 Task: Reply to email with the signature Daisy Wilson with the subject Thank you for a partnership from softage.10@softage.net with the message As a reminder, our team meeting is scheduled for tomorrow at 10 AM. Please make sure to attend or let us know if you wont be able to make it. with BCC to softage.2@softage.net with an attached document Data_sheet.pdf
Action: Mouse moved to (1013, 165)
Screenshot: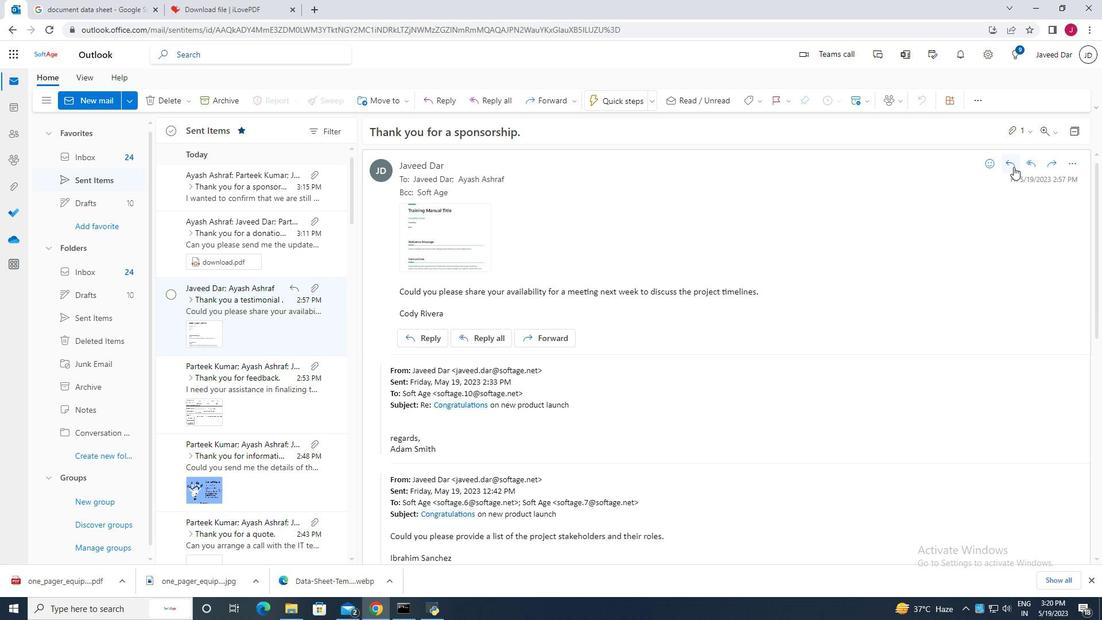 
Action: Mouse pressed left at (1013, 165)
Screenshot: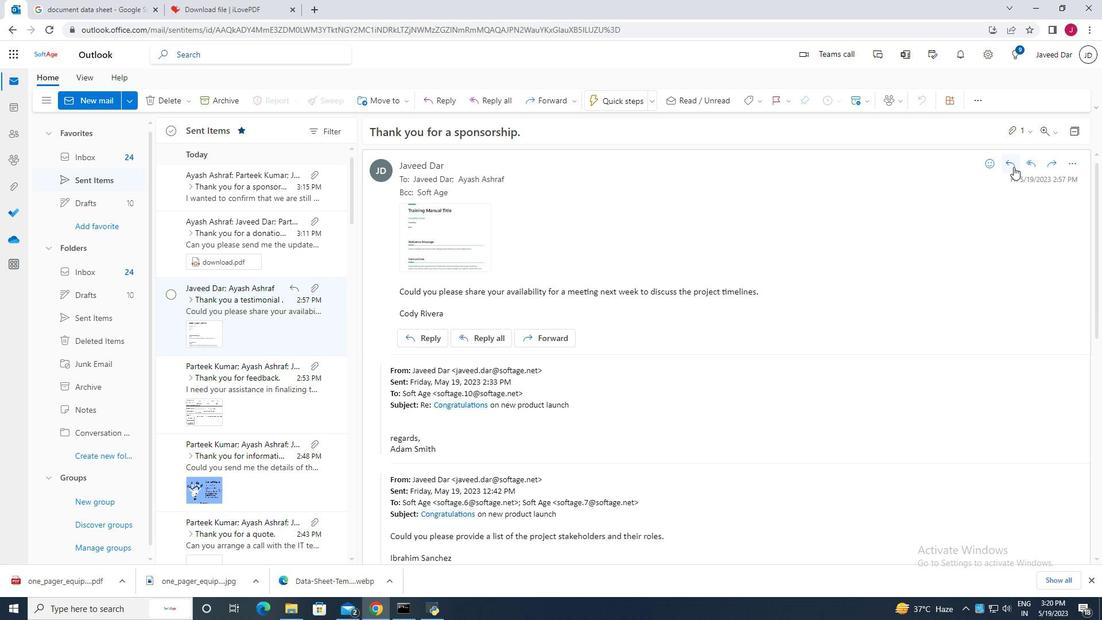 
Action: Mouse moved to (592, 173)
Screenshot: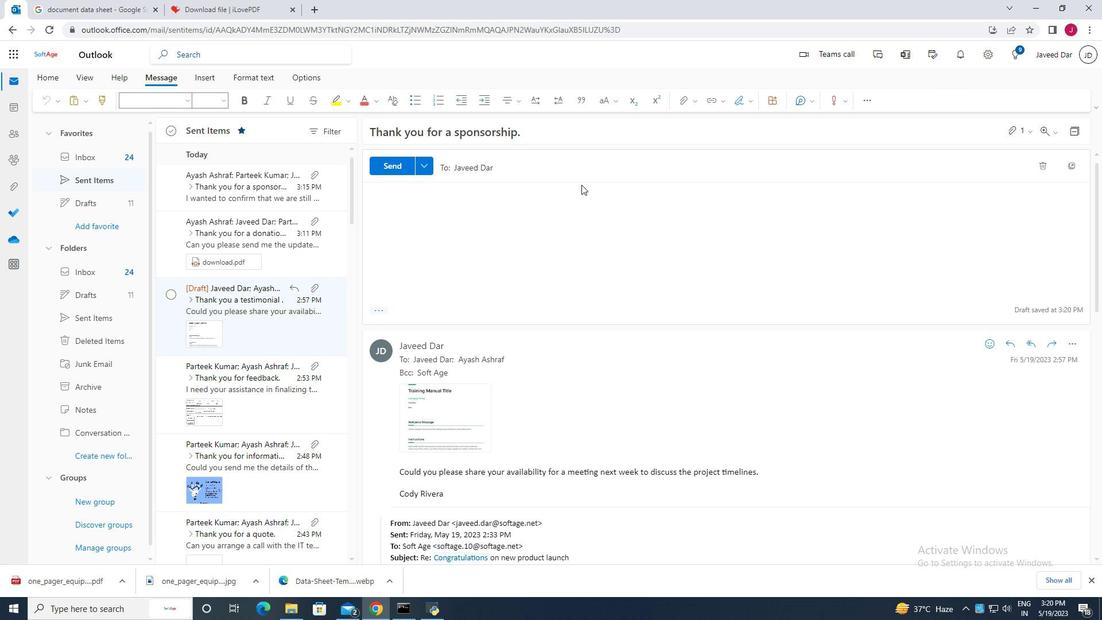 
Action: Mouse pressed left at (592, 173)
Screenshot: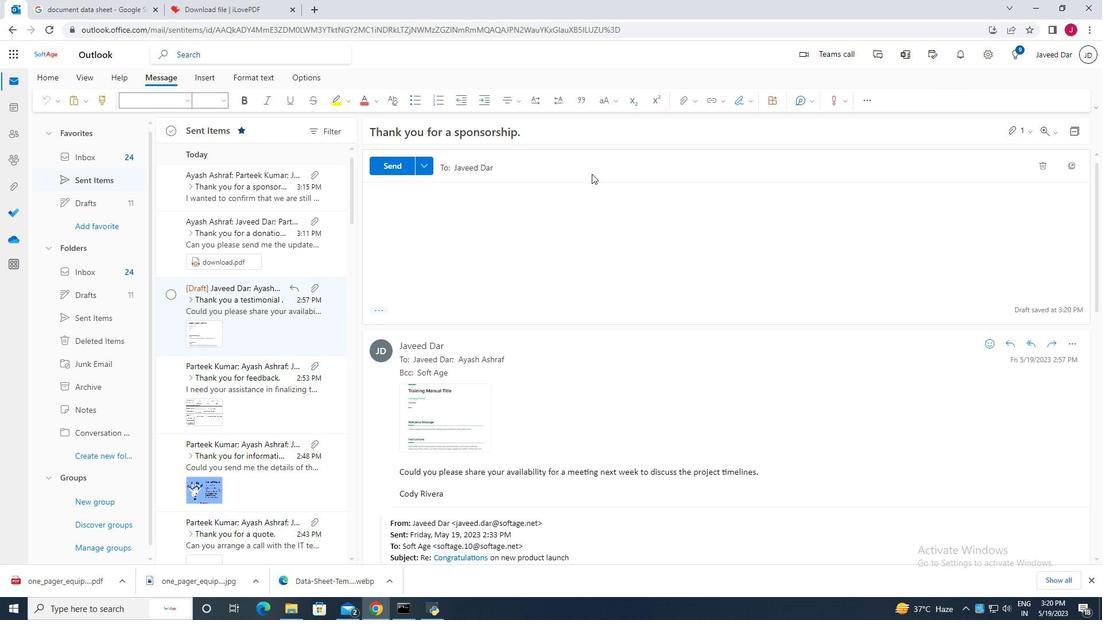 
Action: Mouse moved to (458, 196)
Screenshot: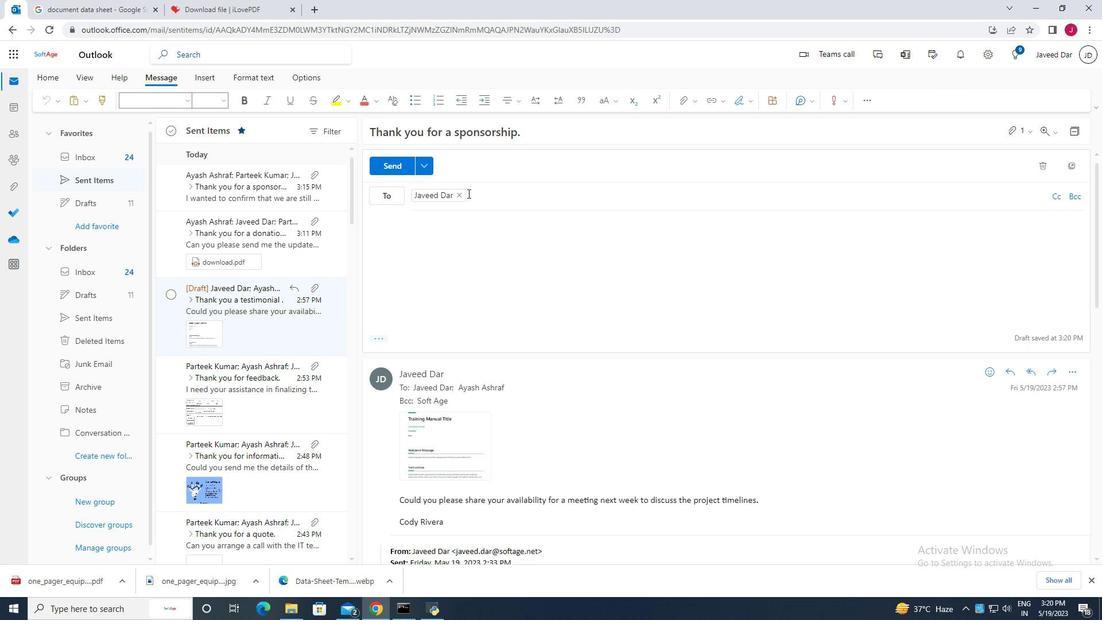 
Action: Mouse pressed left at (458, 196)
Screenshot: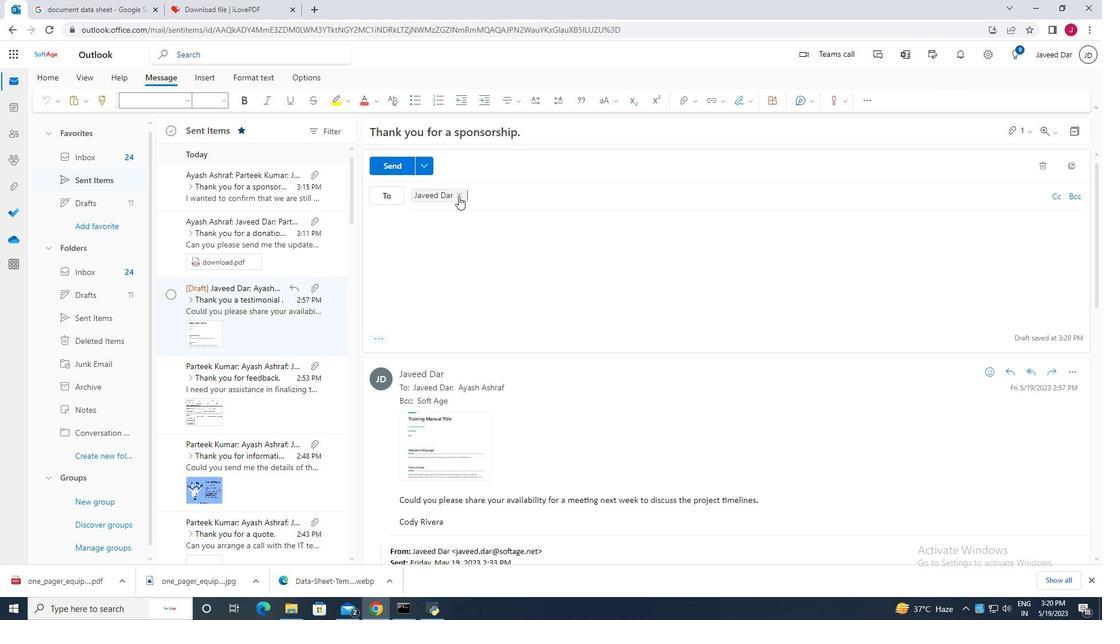 
Action: Mouse moved to (383, 338)
Screenshot: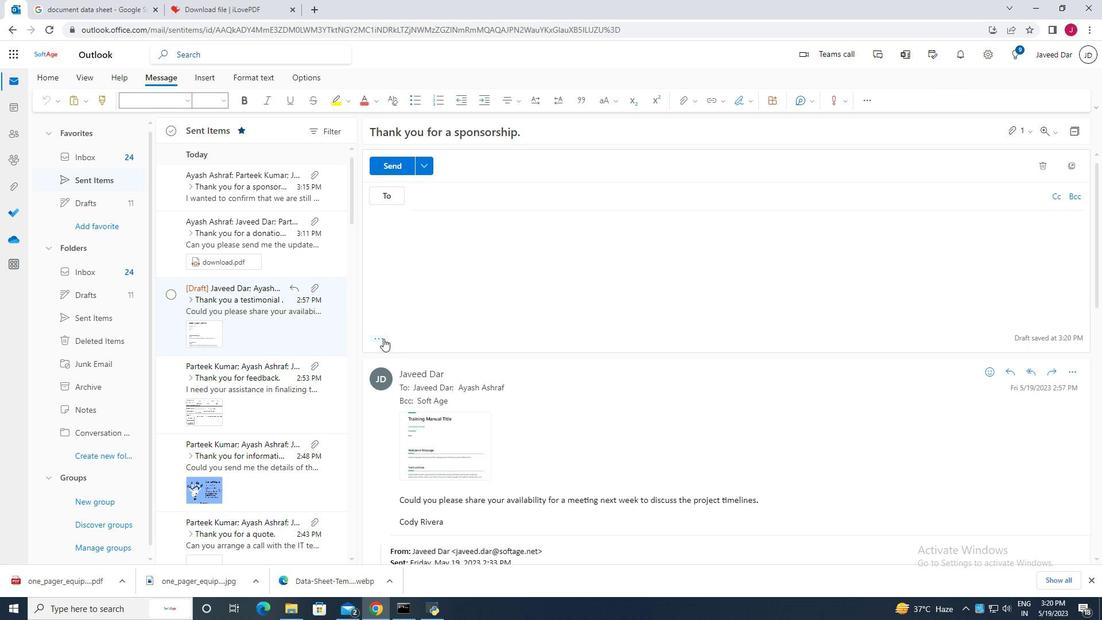 
Action: Mouse pressed left at (383, 338)
Screenshot: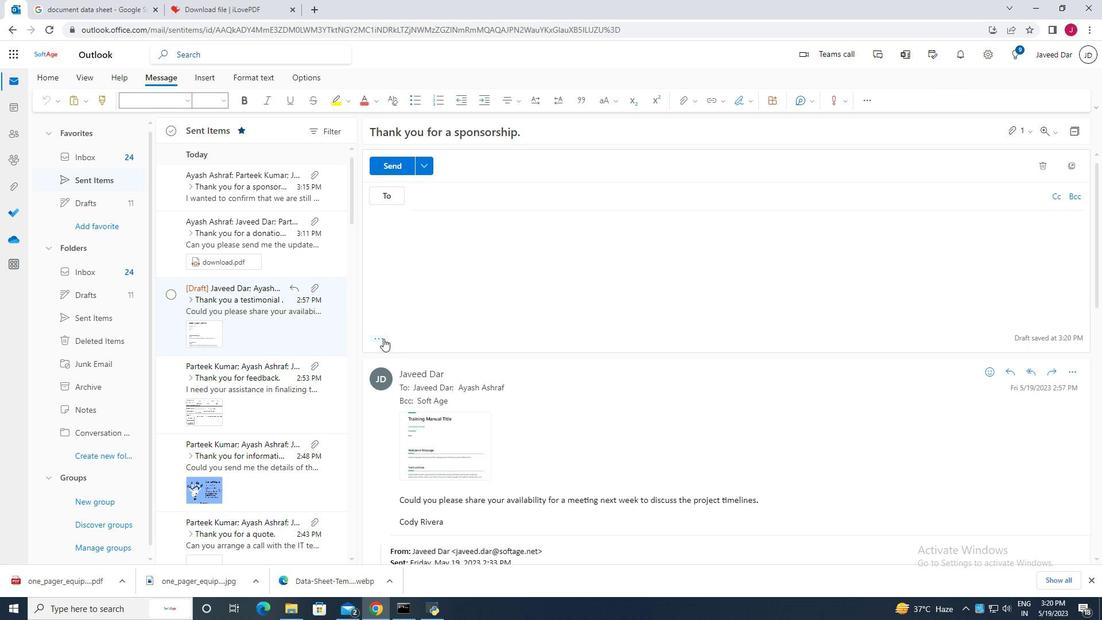 
Action: Mouse moved to (492, 219)
Screenshot: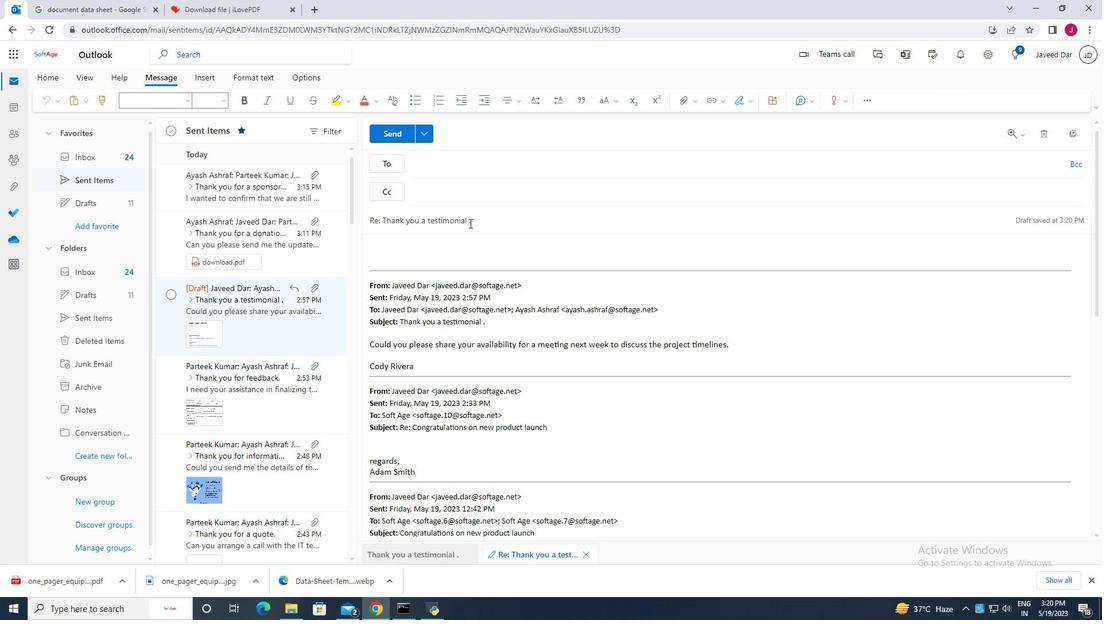 
Action: Mouse pressed left at (492, 219)
Screenshot: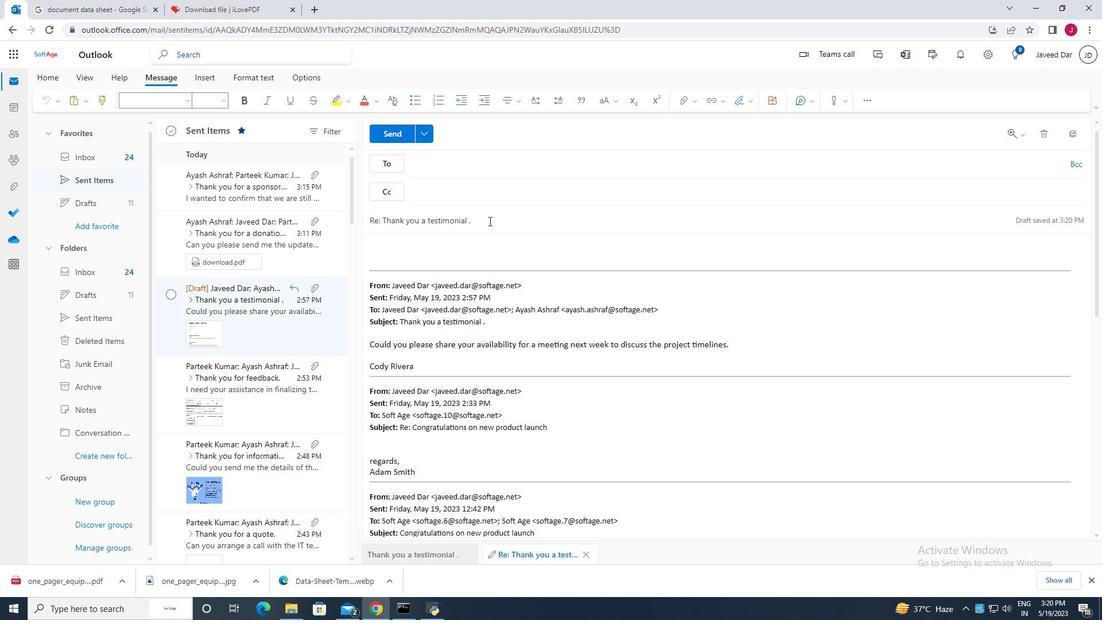 
Action: Mouse moved to (492, 219)
Screenshot: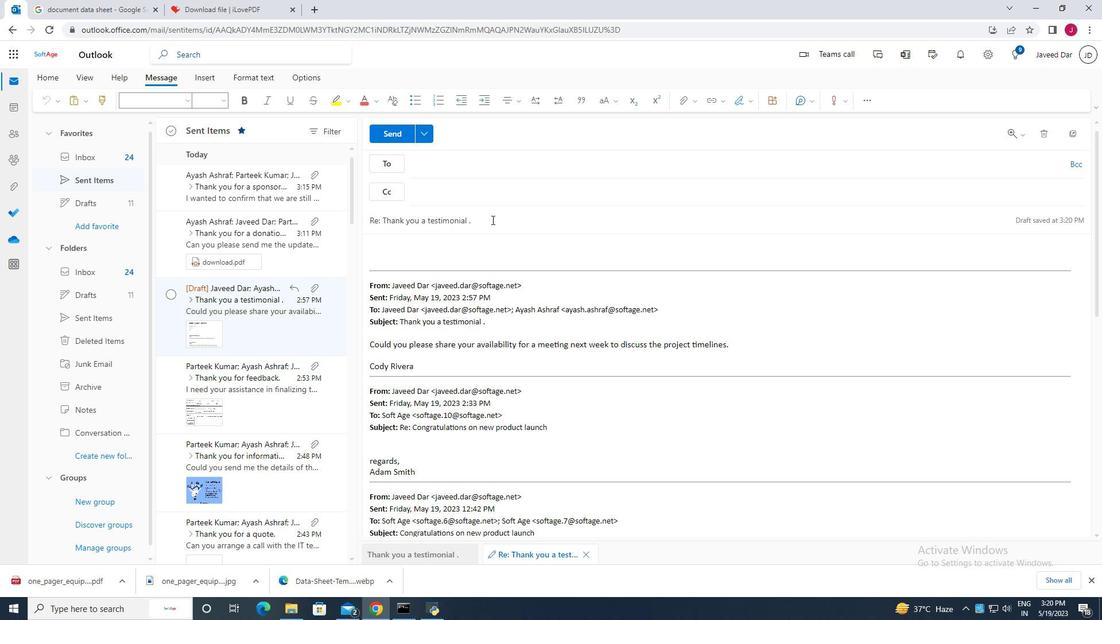 
Action: Key pressed <Key.backspace><Key.backspace><Key.backspace><Key.backspace><Key.backspace><Key.backspace><Key.backspace><Key.backspace><Key.backspace><Key.backspace><Key.backspace><Key.backspace><Key.backspace><Key.backspace><Key.backspace><Key.backspace><Key.backspace><Key.backspace><Key.backspace><Key.backspace><Key.backspace><Key.backspace><Key.backspace><Key.backspace><Key.backspace><Key.backspace><Key.backspace><Key.backspace><Key.backspace><Key.backspace><Key.backspace><Key.caps_lock>T<Key.caps_lock>hank<Key.space>you<Key.space>for<Key.space>a<Key.space>partnership<Key.space><Key.backspace>.
Screenshot: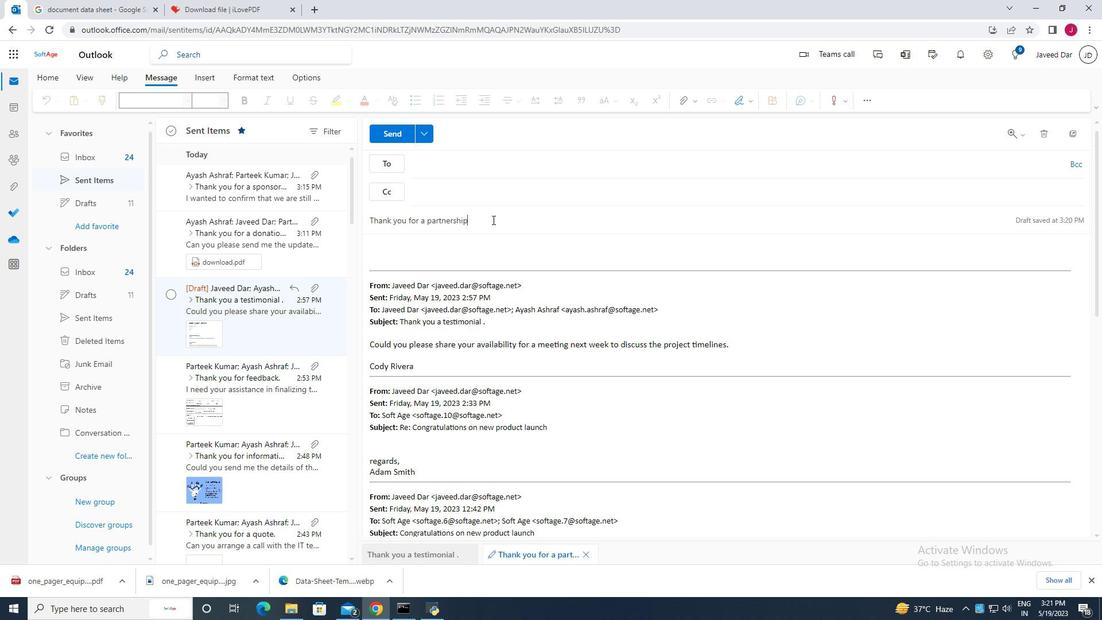 
Action: Mouse moved to (455, 253)
Screenshot: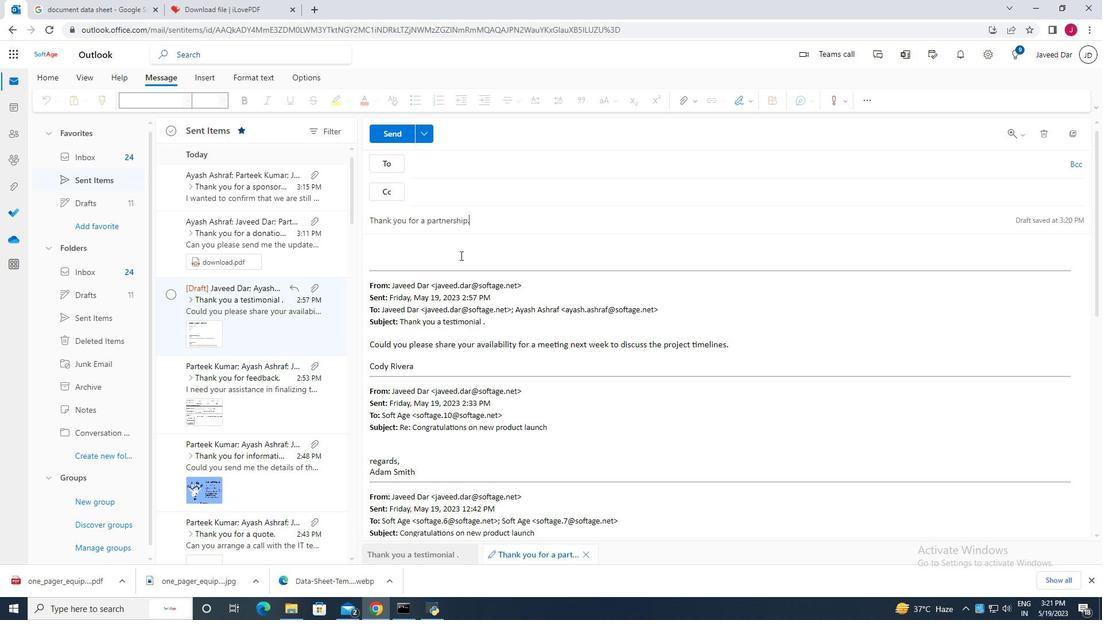 
Action: Mouse pressed left at (455, 253)
Screenshot: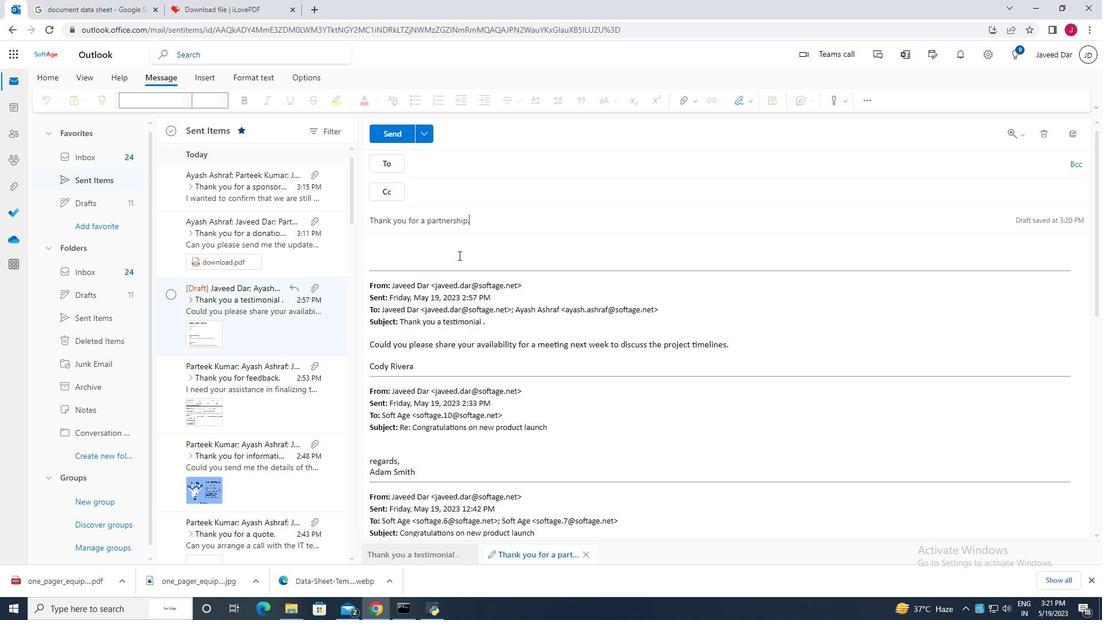 
Action: Key pressed <Key.caps_lock>A<Key.caps_lock>s<Key.space>a<Key.space>reminder,<Key.space>our<Key.space>team<Key.space>meeting<Key.space>is<Key.space>scheduled<Key.space>for<Key.space>tommo<Key.backspace><Key.backspace>orrow<Key.space>at<Key.space>10am.<Key.space><Key.caps_lock>P<Key.caps_lock>lease<Key.space>make<Key.space>sure<Key.space>to<Key.space>attend<Key.space>or<Key.space>let<Key.space>us<Key.space>knnow<Key.space><Key.space><Key.backspace><Key.backspace><Key.backspace><Key.backspace><Key.backspace>ow<Key.space>if<Key.space>you<Key.space>want<Key.space>to<Key.space>able<Key.space>to<Key.space>make<Key.space>it.
Screenshot: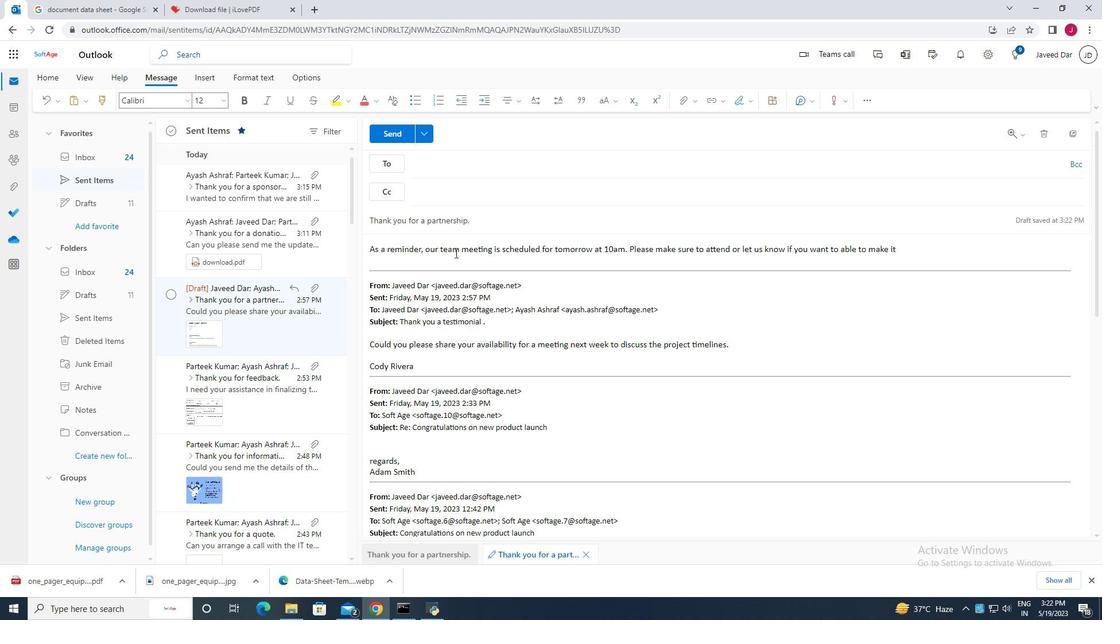 
Action: Mouse moved to (744, 104)
Screenshot: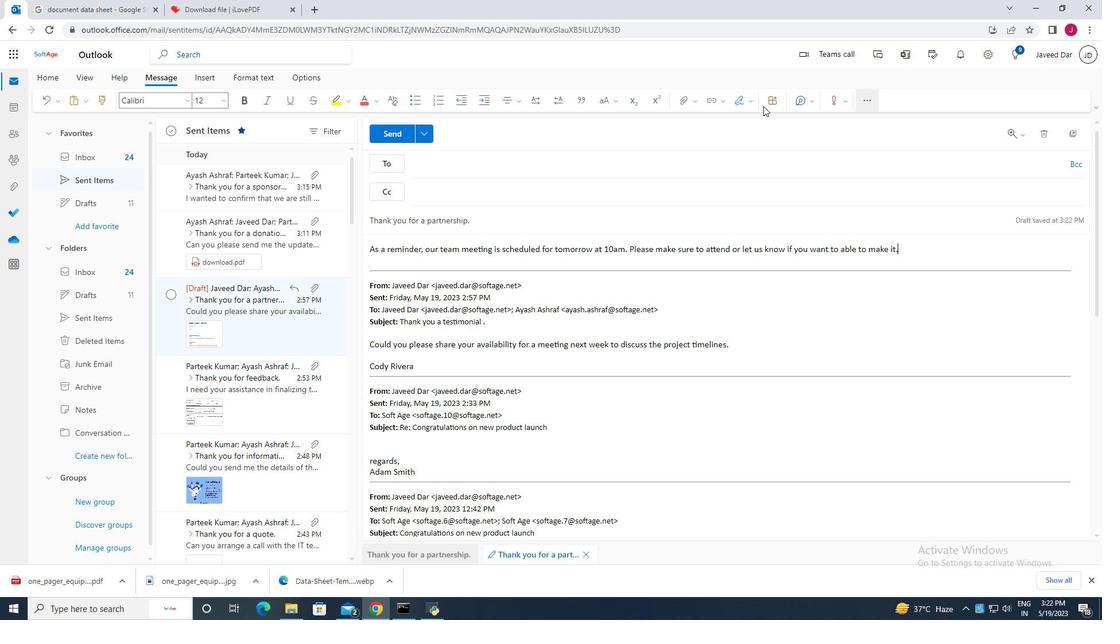 
Action: Mouse pressed left at (744, 104)
Screenshot: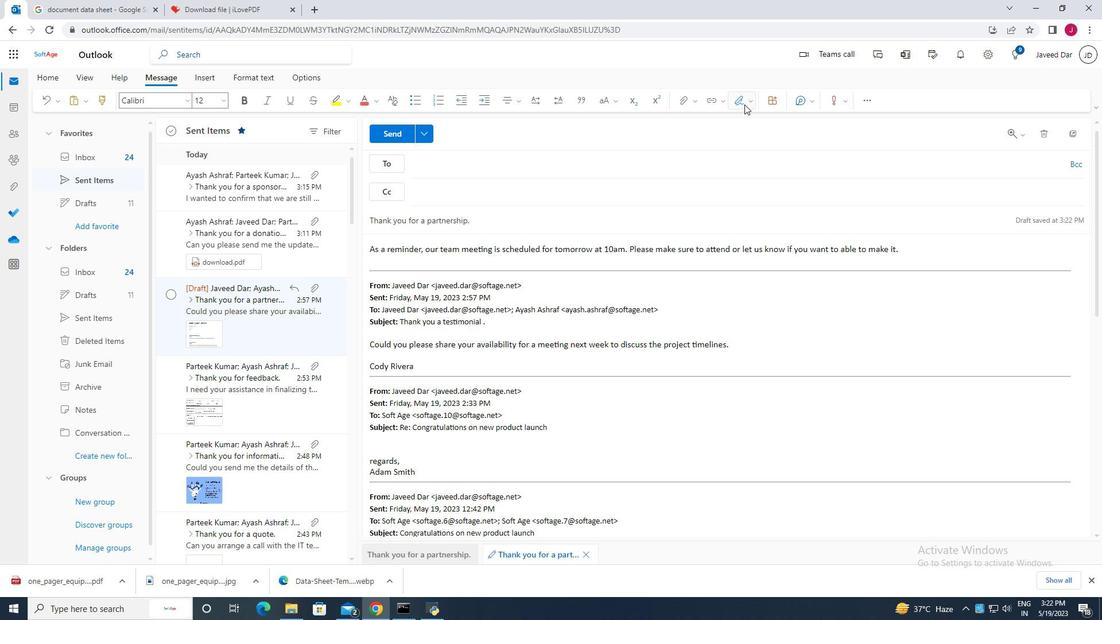 
Action: Mouse moved to (724, 144)
Screenshot: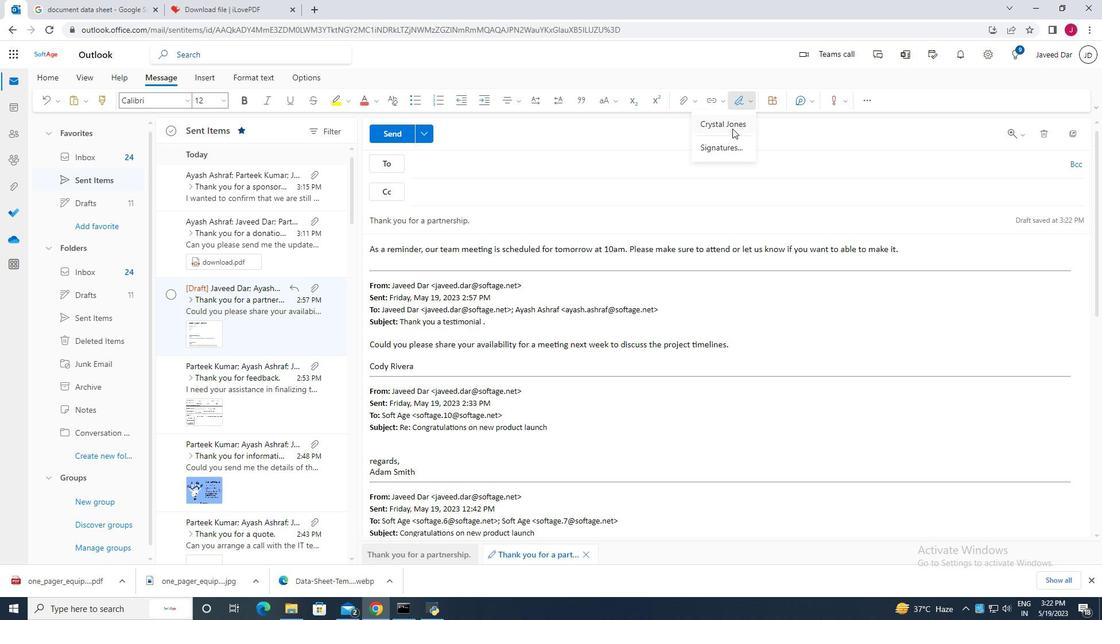 
Action: Mouse pressed left at (724, 144)
Screenshot: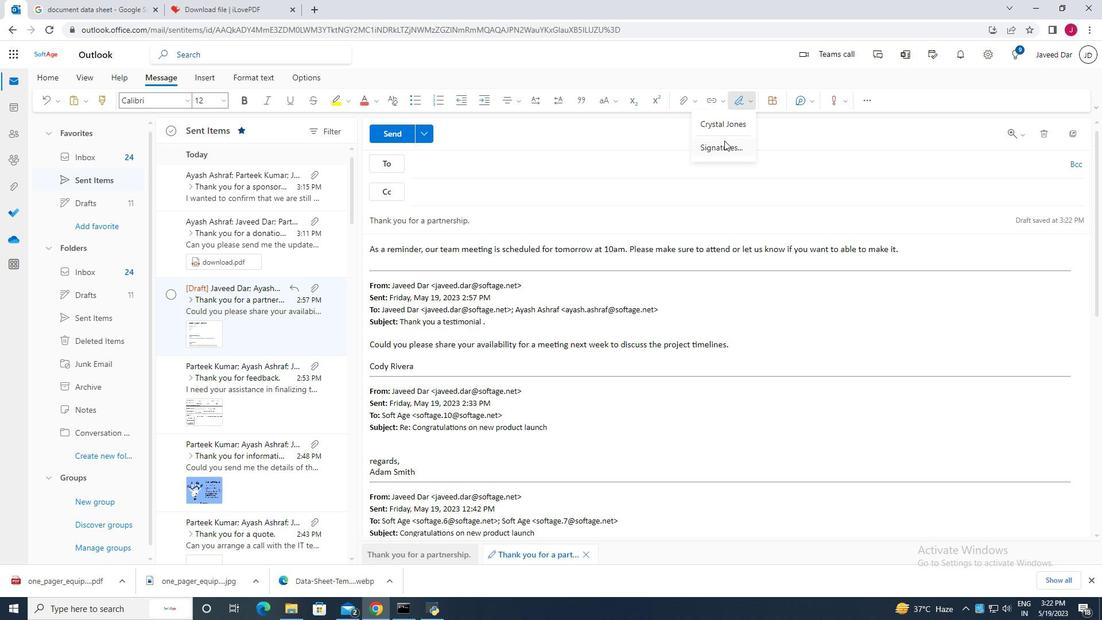 
Action: Mouse moved to (784, 192)
Screenshot: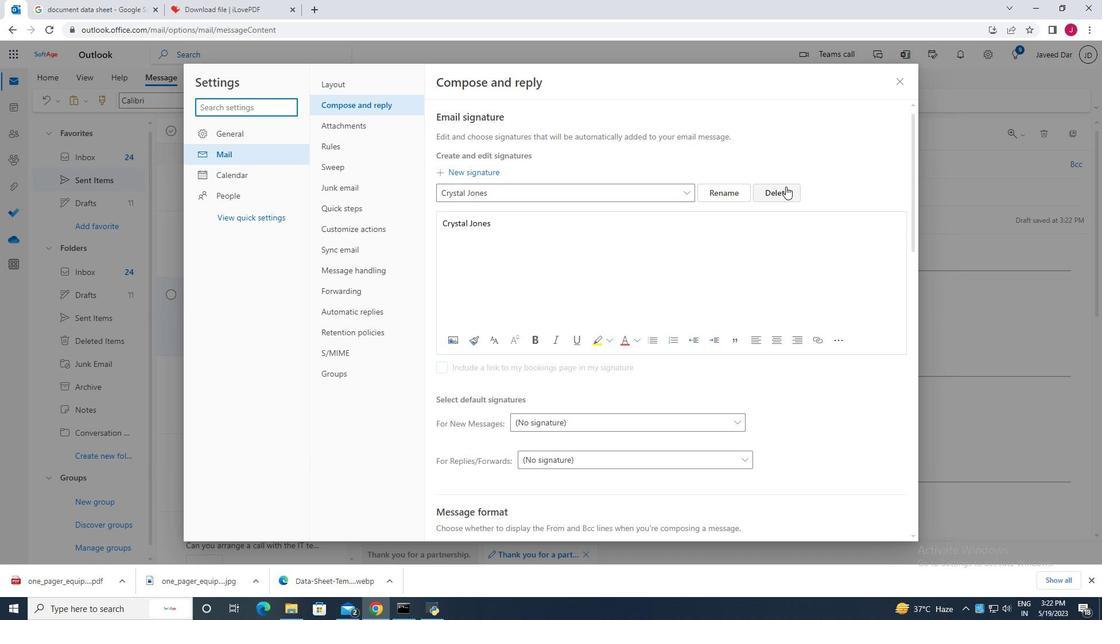 
Action: Mouse pressed left at (784, 192)
Screenshot: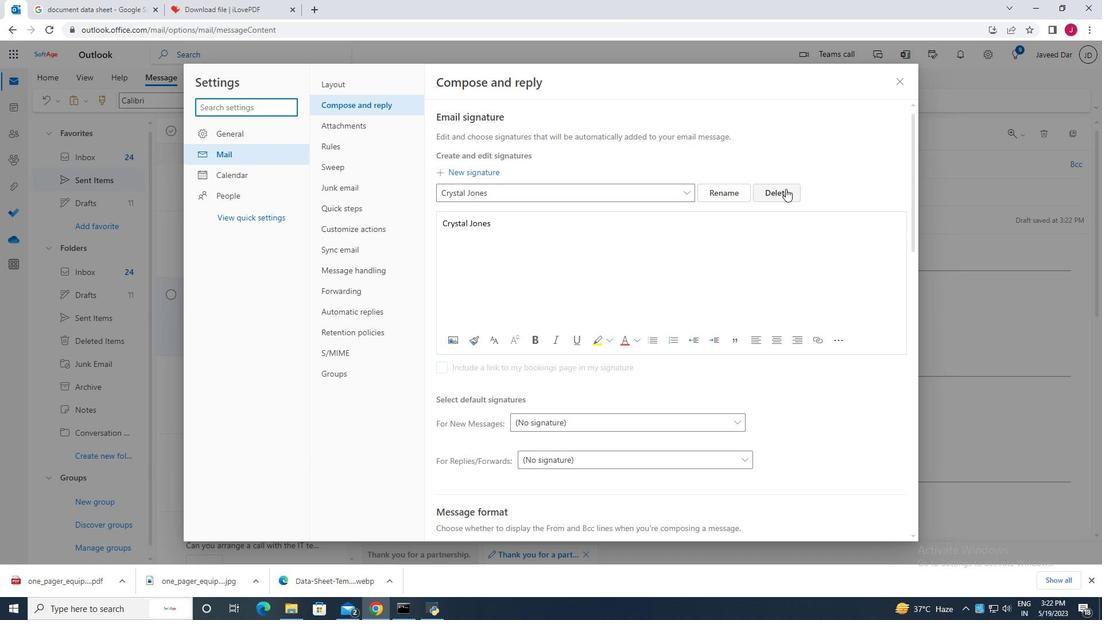 
Action: Mouse moved to (659, 190)
Screenshot: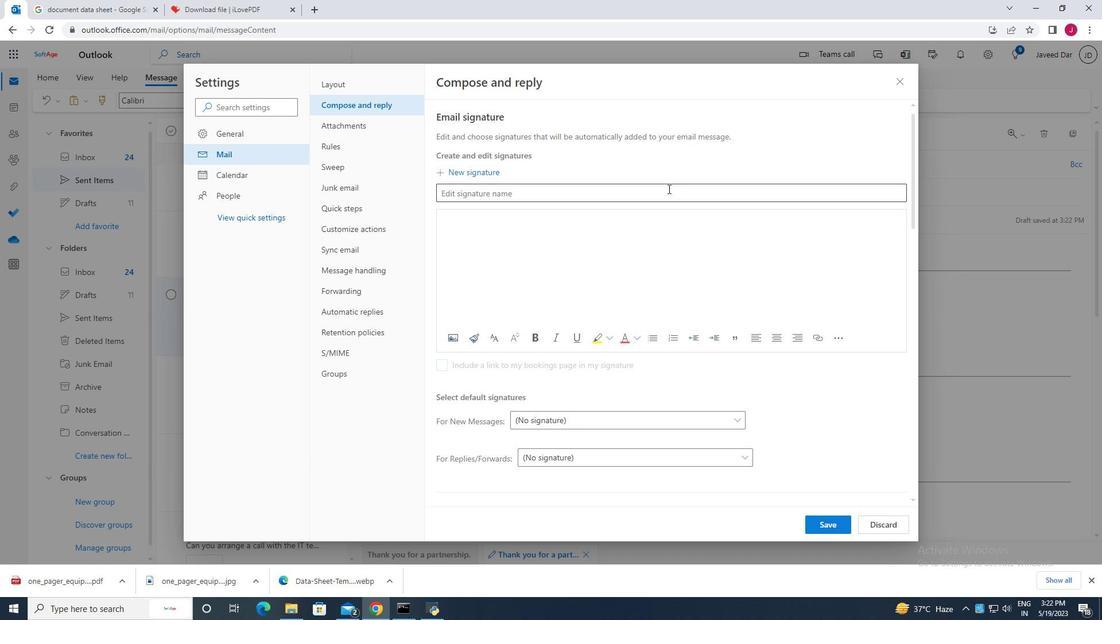 
Action: Mouse pressed left at (659, 190)
Screenshot: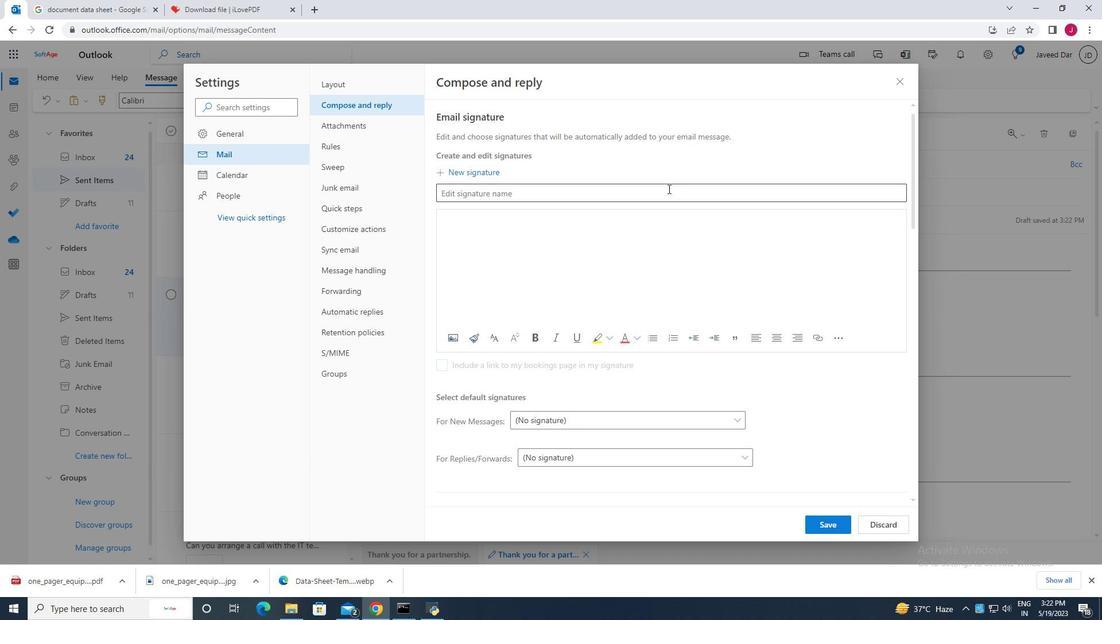 
Action: Key pressed <Key.caps_lock>D<Key.caps_lock>aisy<Key.space><Key.caps_lock>W<Key.caps_lock>ilson
Screenshot: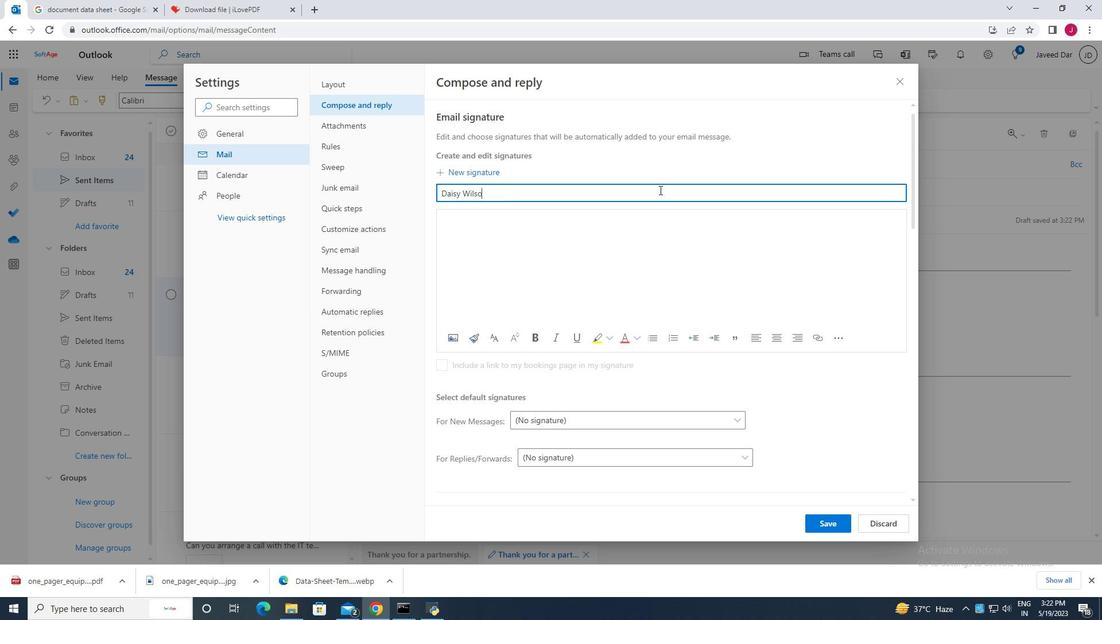
Action: Mouse moved to (486, 212)
Screenshot: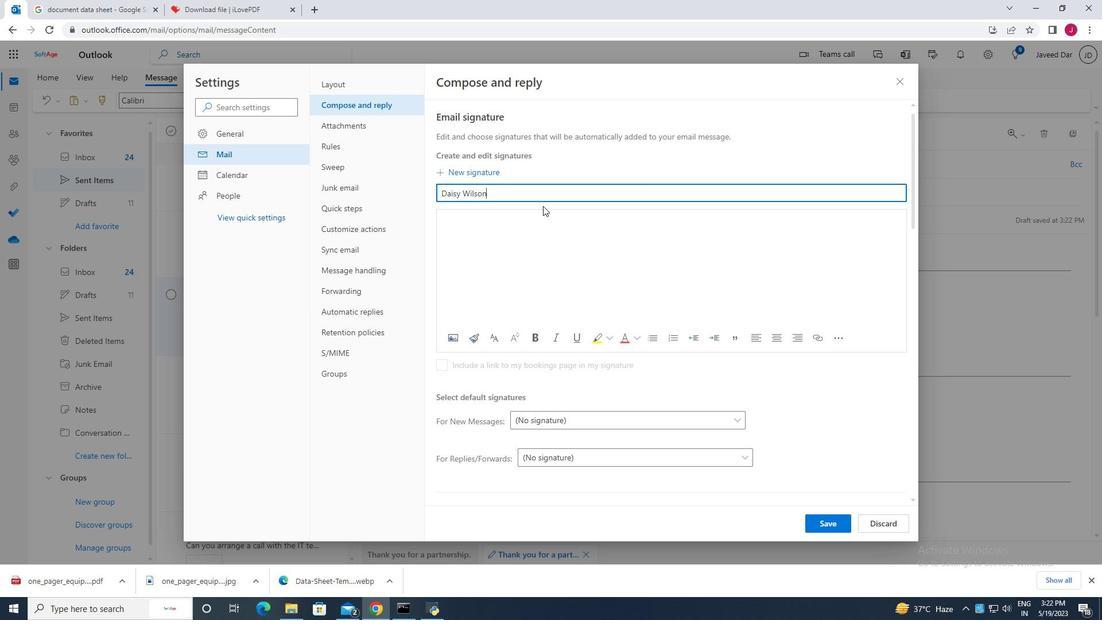 
Action: Mouse pressed left at (486, 212)
Screenshot: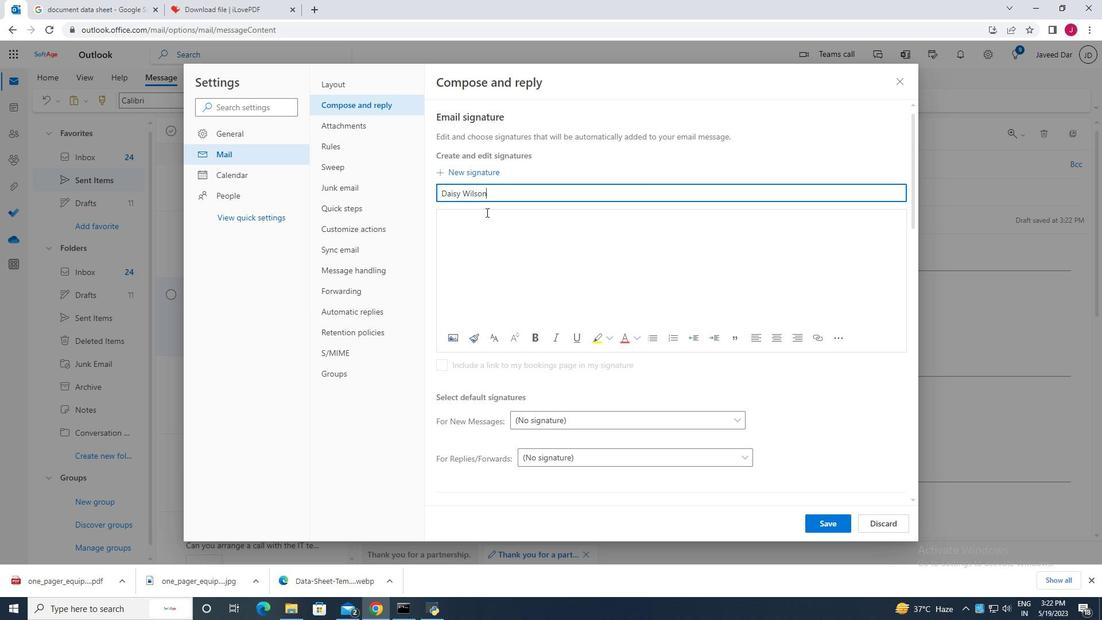 
Action: Mouse moved to (488, 214)
Screenshot: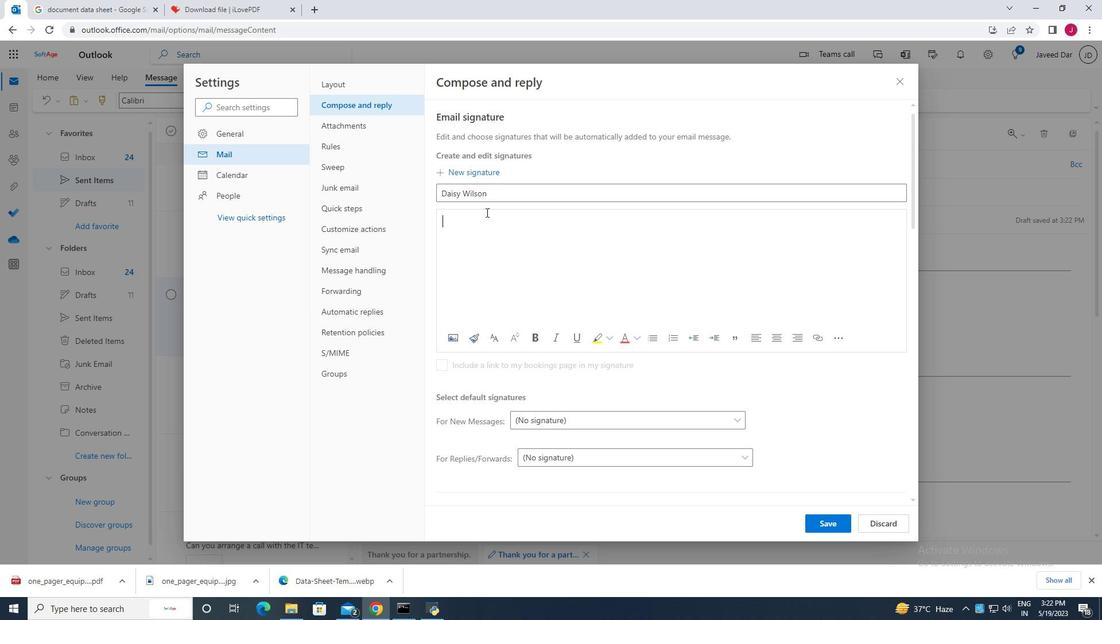 
Action: Key pressed <Key.caps_lock>D<Key.caps_lock>ail<Key.backspace>sy<Key.space><Key.caps_lock>W<Key.caps_lock>ilson
Screenshot: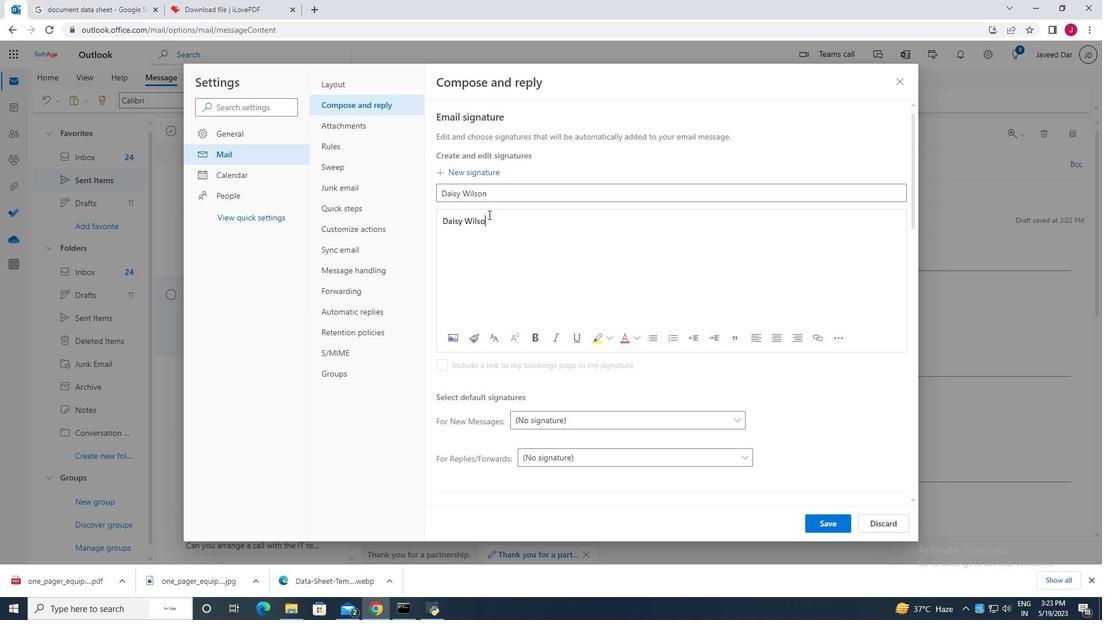 
Action: Mouse moved to (819, 528)
Screenshot: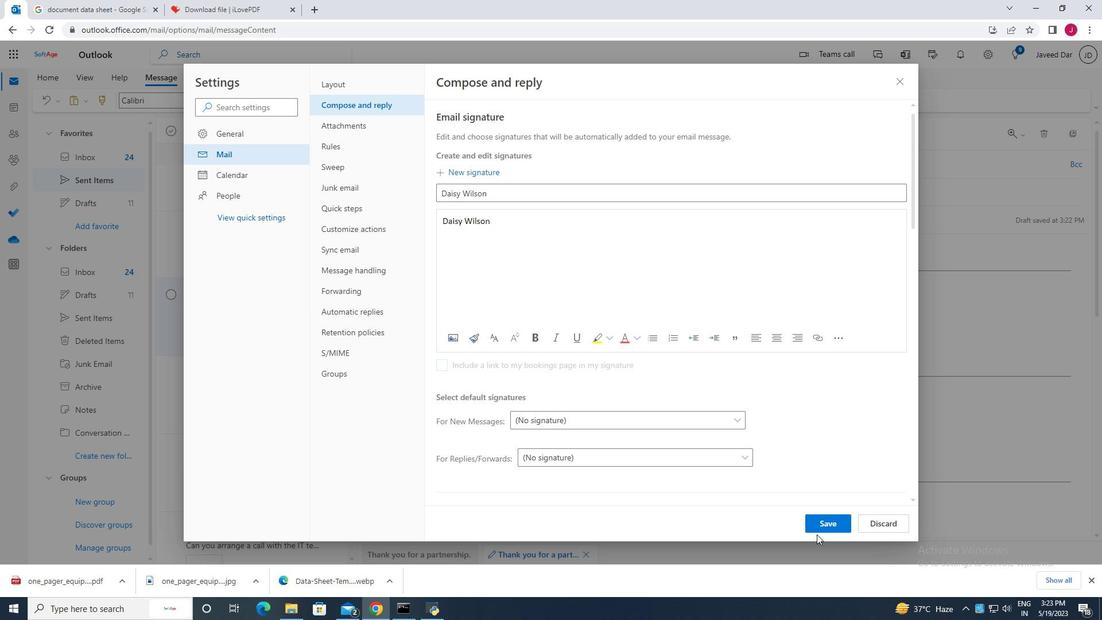
Action: Mouse pressed left at (819, 528)
Screenshot: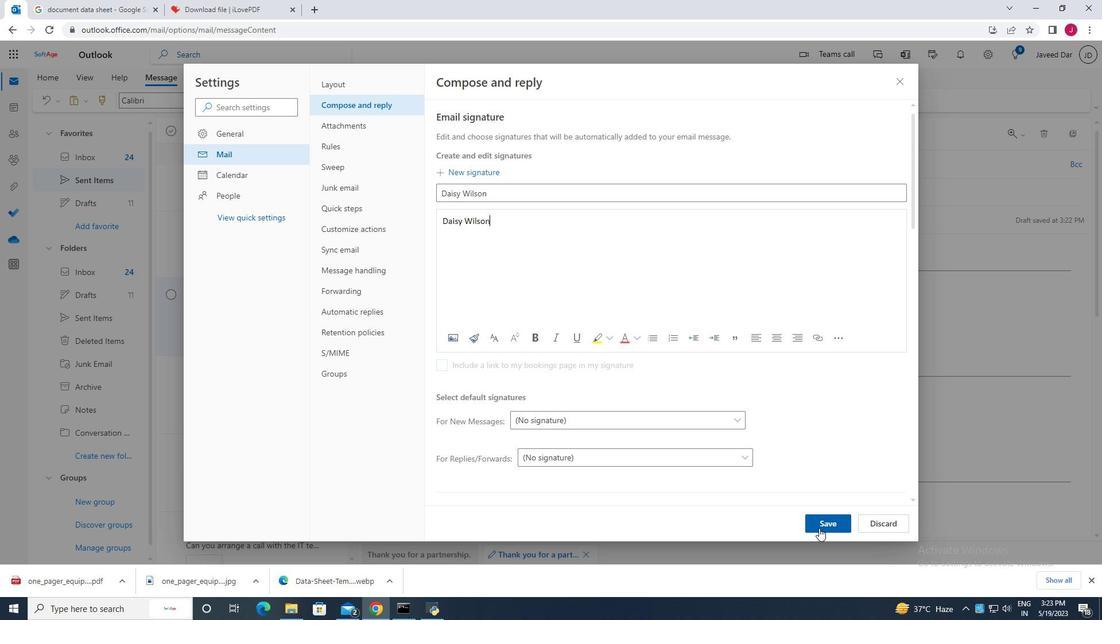 
Action: Mouse moved to (899, 79)
Screenshot: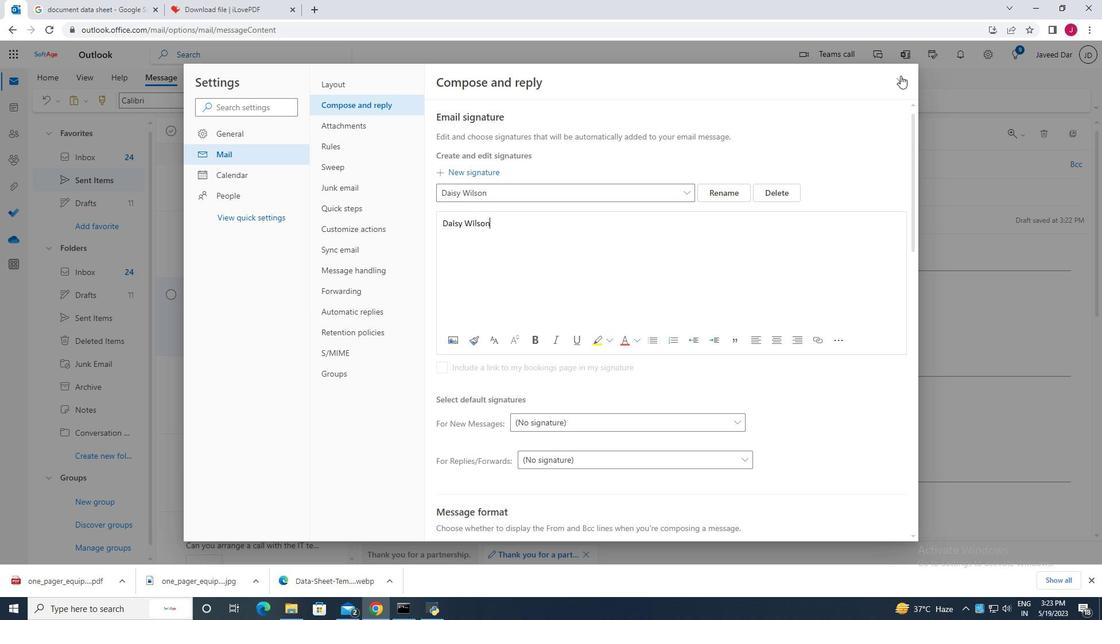 
Action: Mouse pressed left at (899, 79)
Screenshot: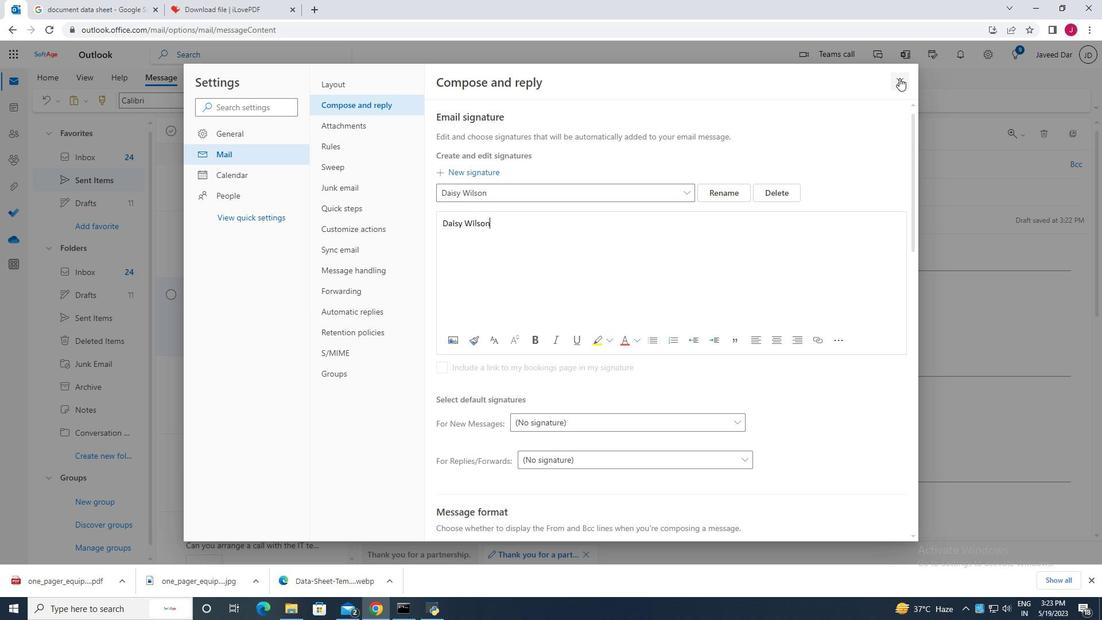 
Action: Mouse moved to (742, 102)
Screenshot: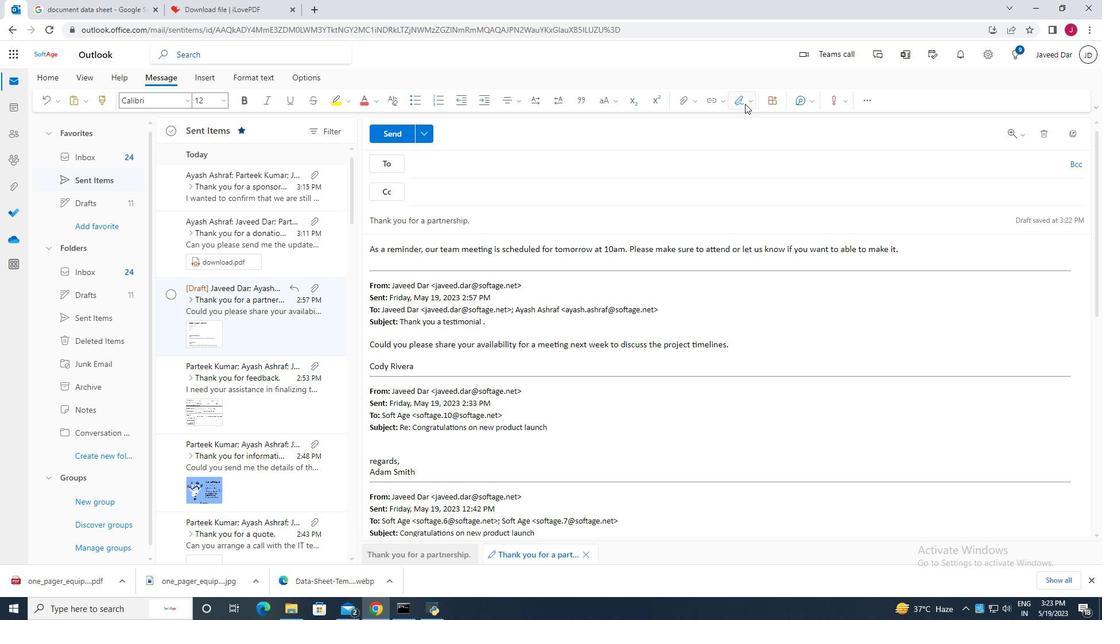 
Action: Mouse pressed left at (742, 102)
Screenshot: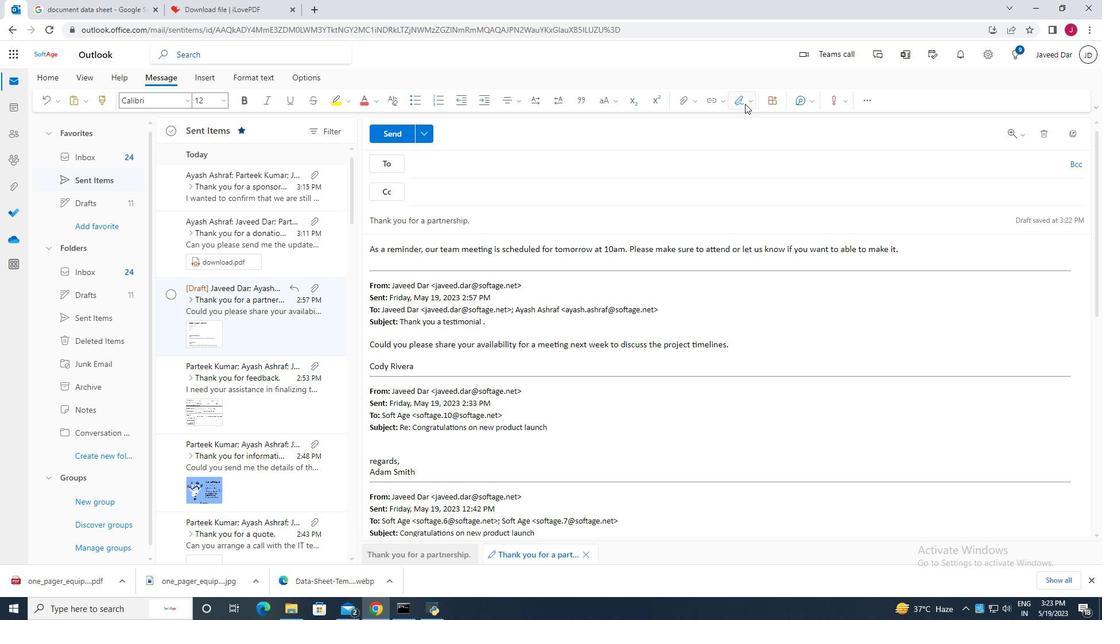 
Action: Mouse moved to (733, 122)
Screenshot: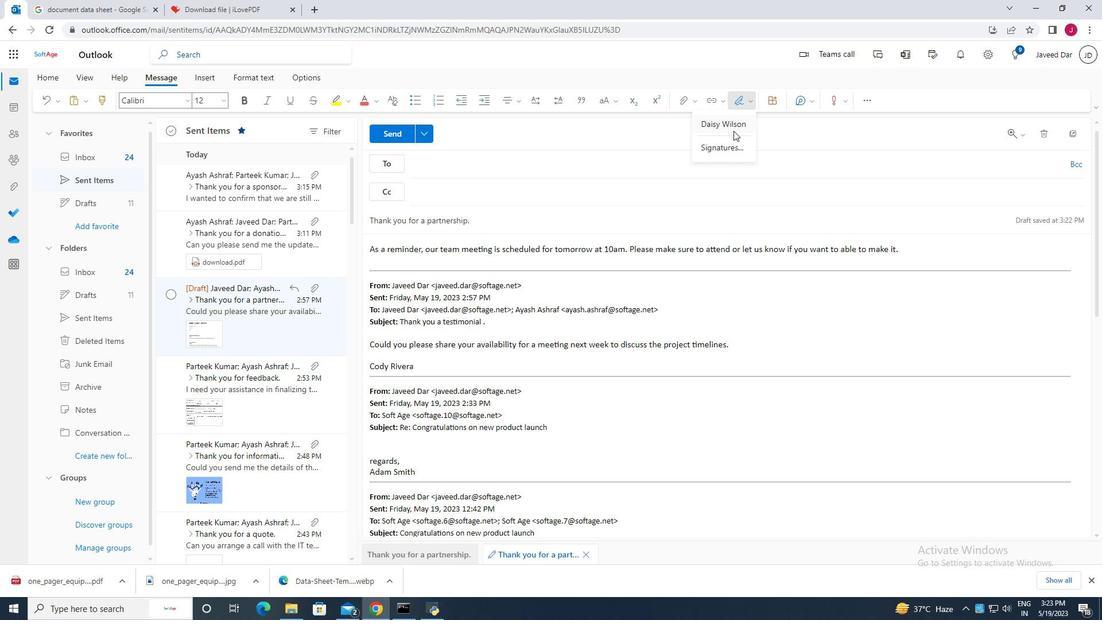 
Action: Mouse pressed left at (733, 122)
Screenshot: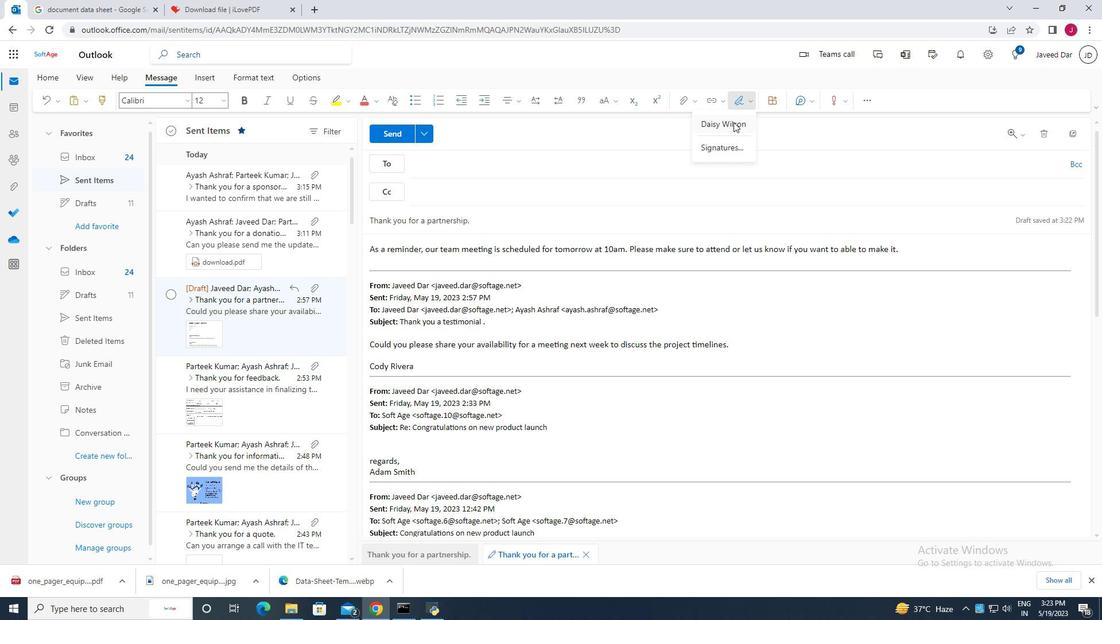 
Action: Mouse moved to (1079, 164)
Screenshot: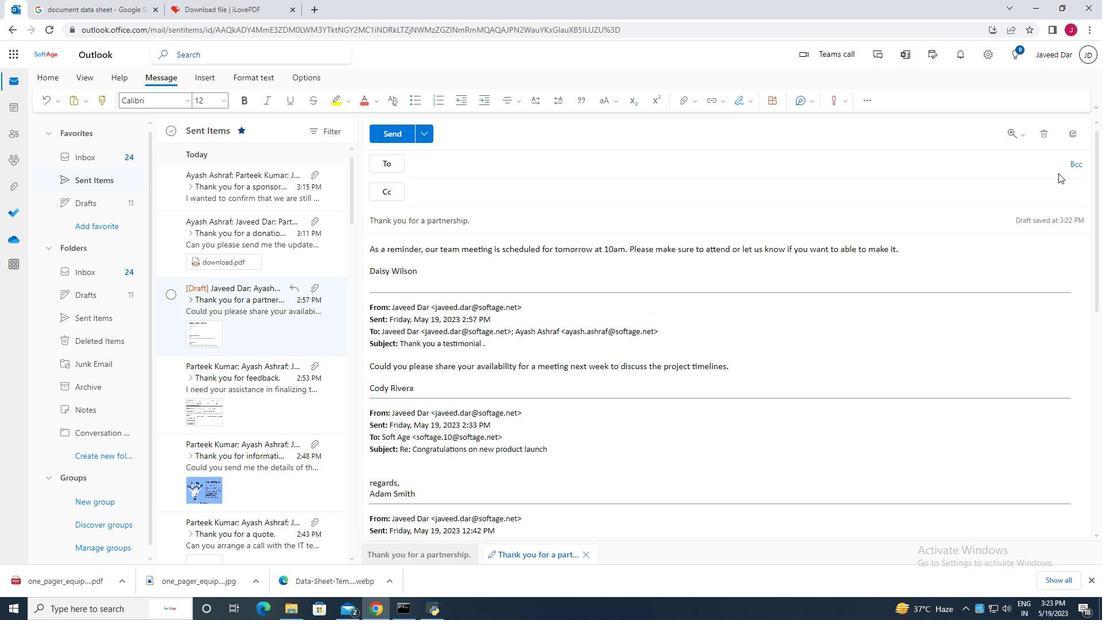 
Action: Mouse pressed left at (1079, 164)
Screenshot: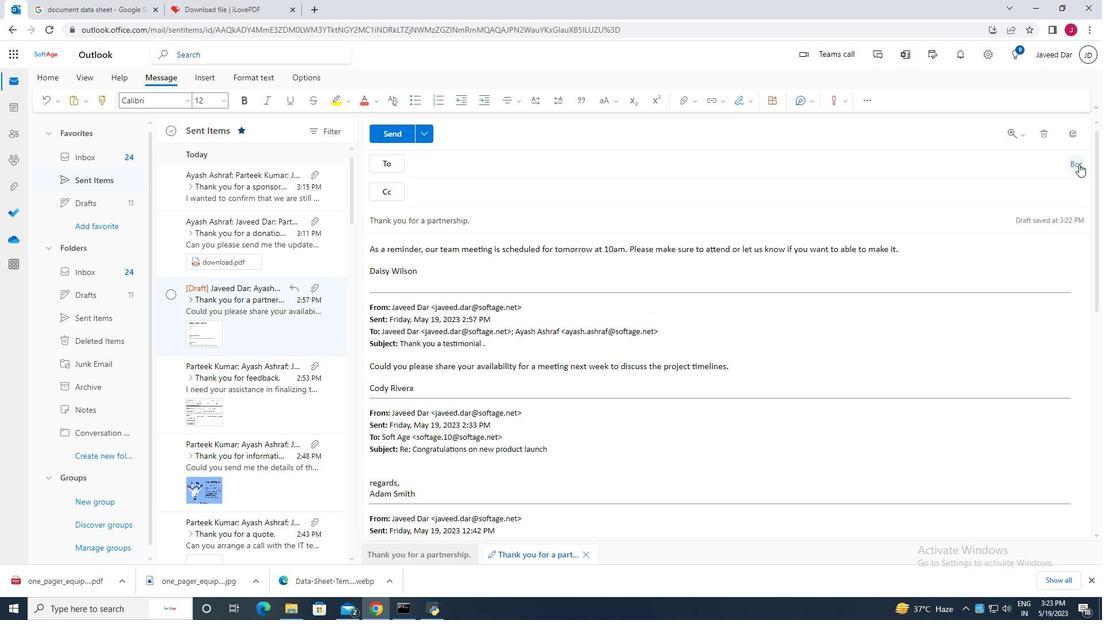
Action: Mouse moved to (456, 218)
Screenshot: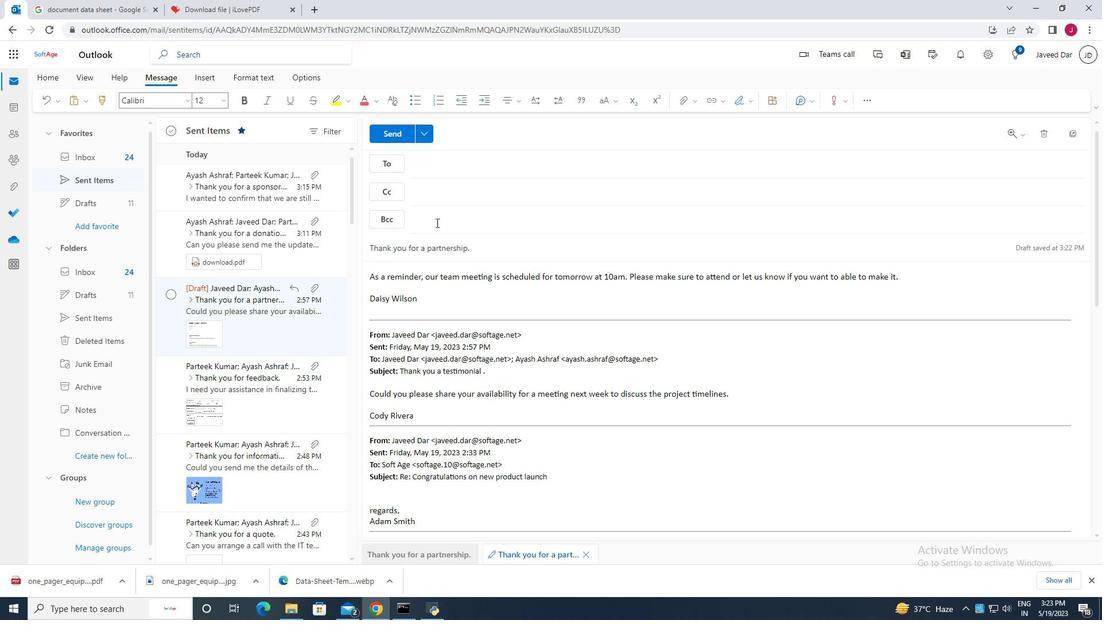 
Action: Key pressed softage.2
Screenshot: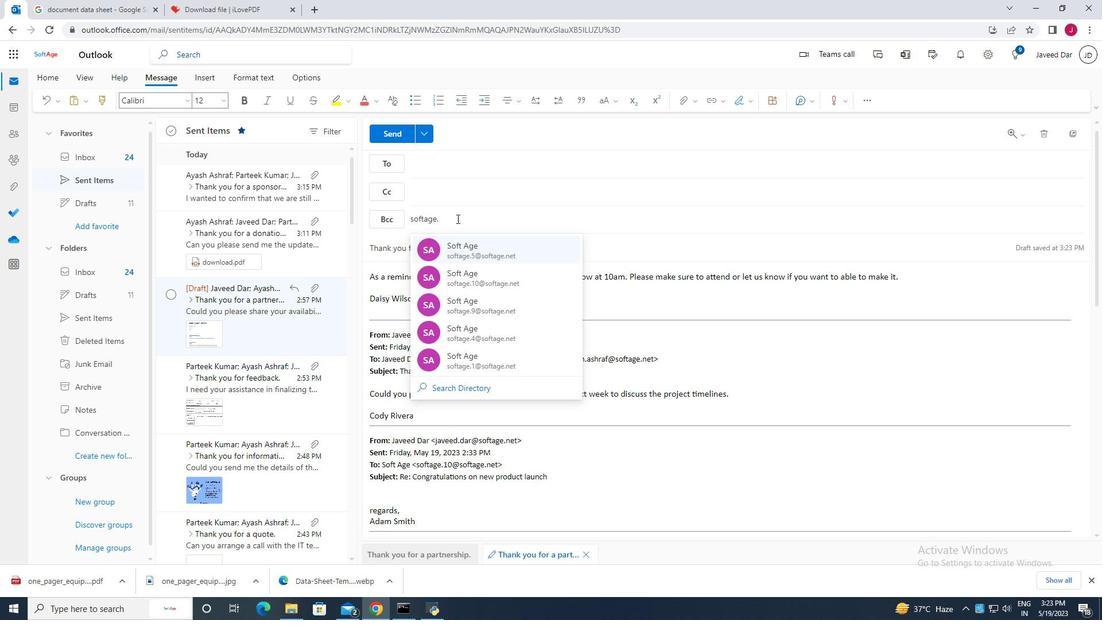 
Action: Mouse moved to (527, 353)
Screenshot: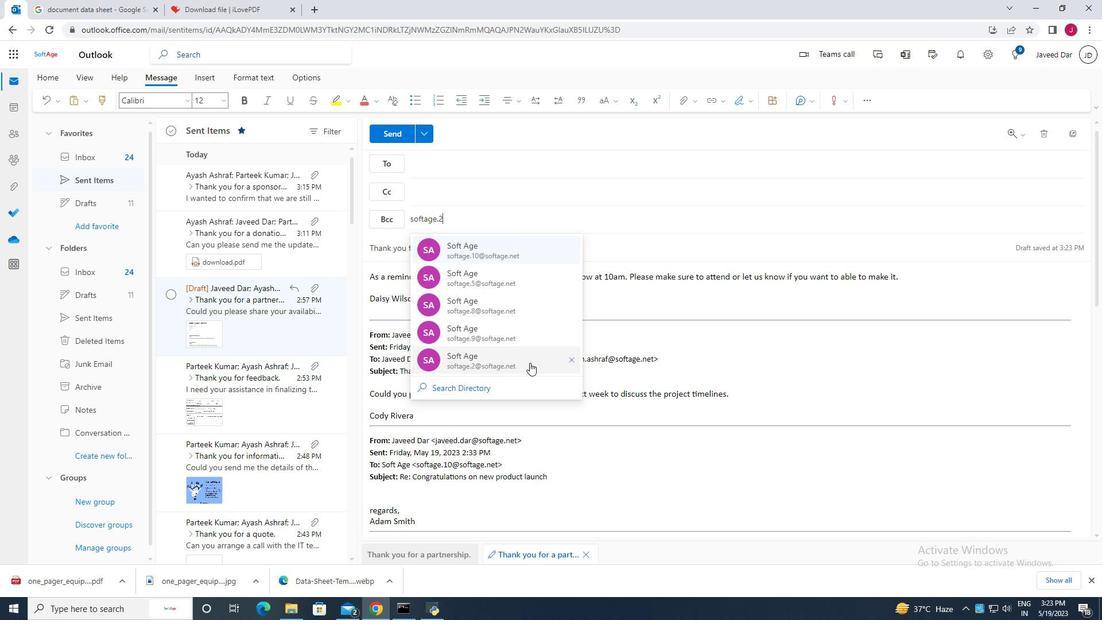 
Action: Mouse pressed left at (527, 353)
Screenshot: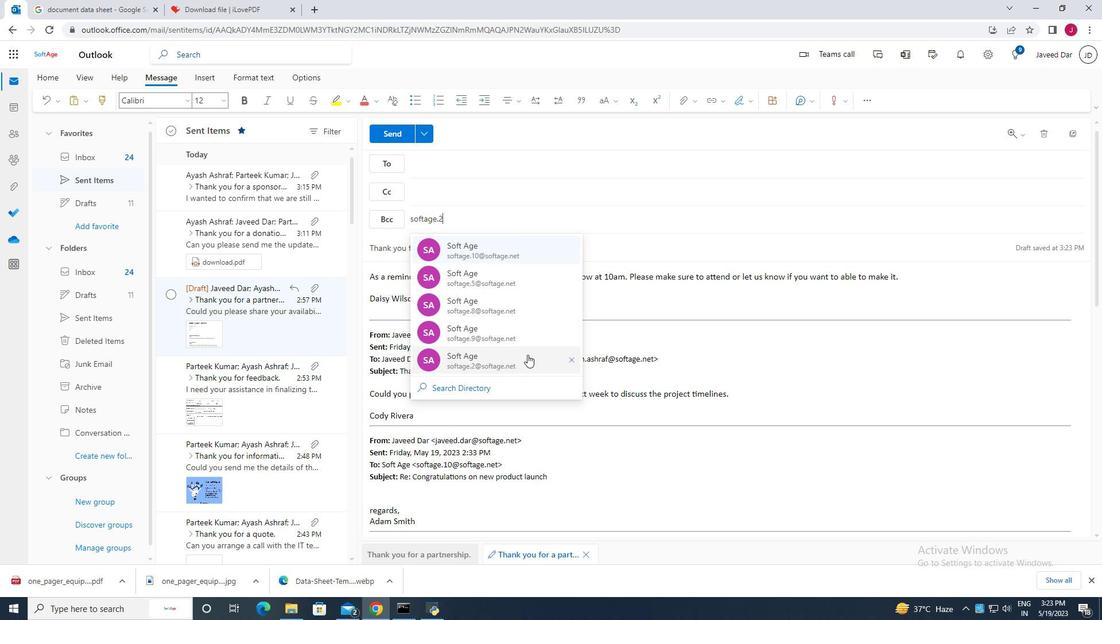 
Action: Mouse moved to (439, 165)
Screenshot: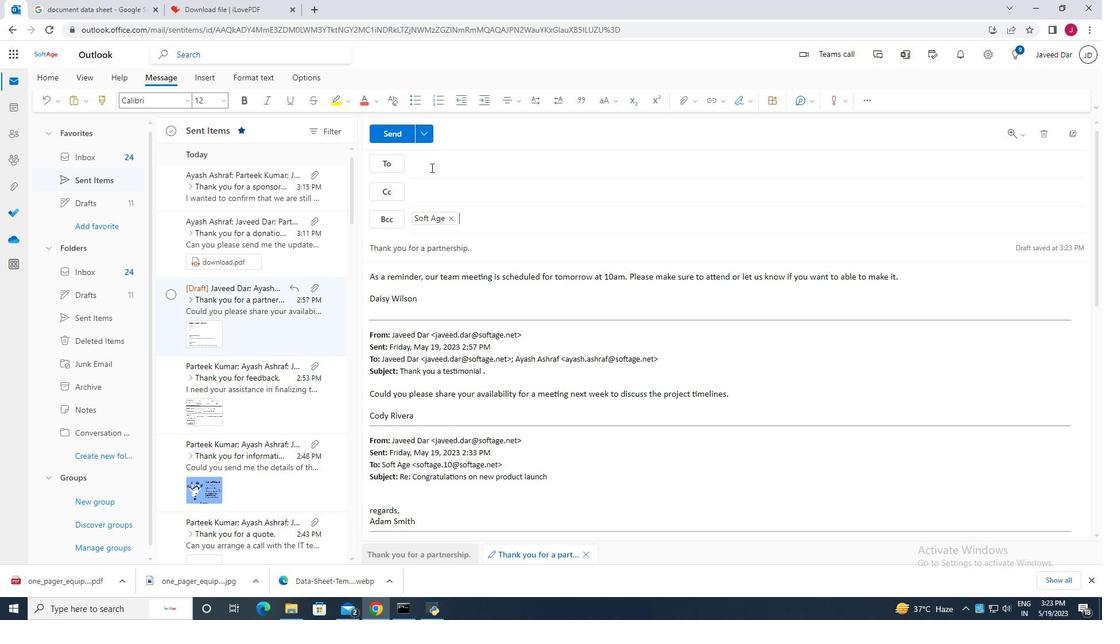 
Action: Mouse pressed left at (439, 165)
Screenshot: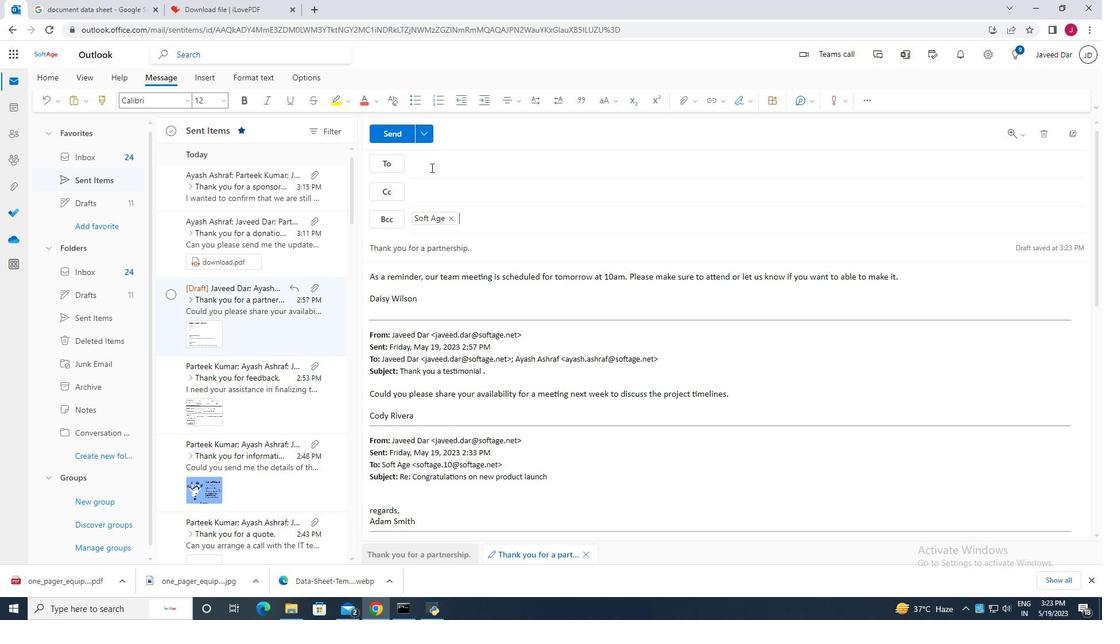 
Action: Mouse moved to (537, 212)
Screenshot: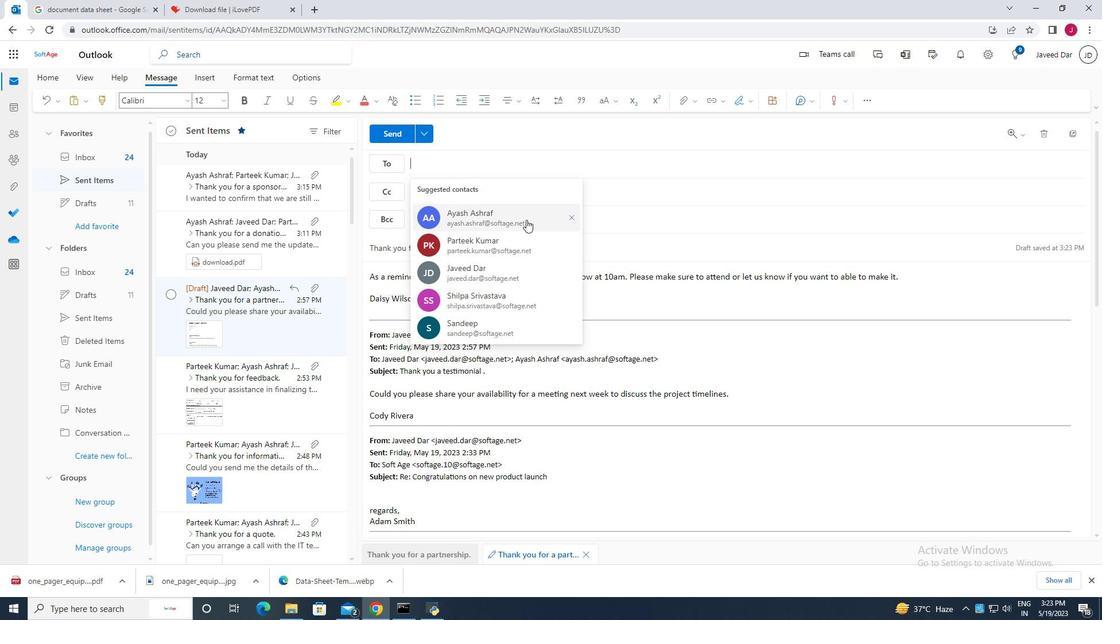 
Action: Mouse pressed left at (537, 212)
Screenshot: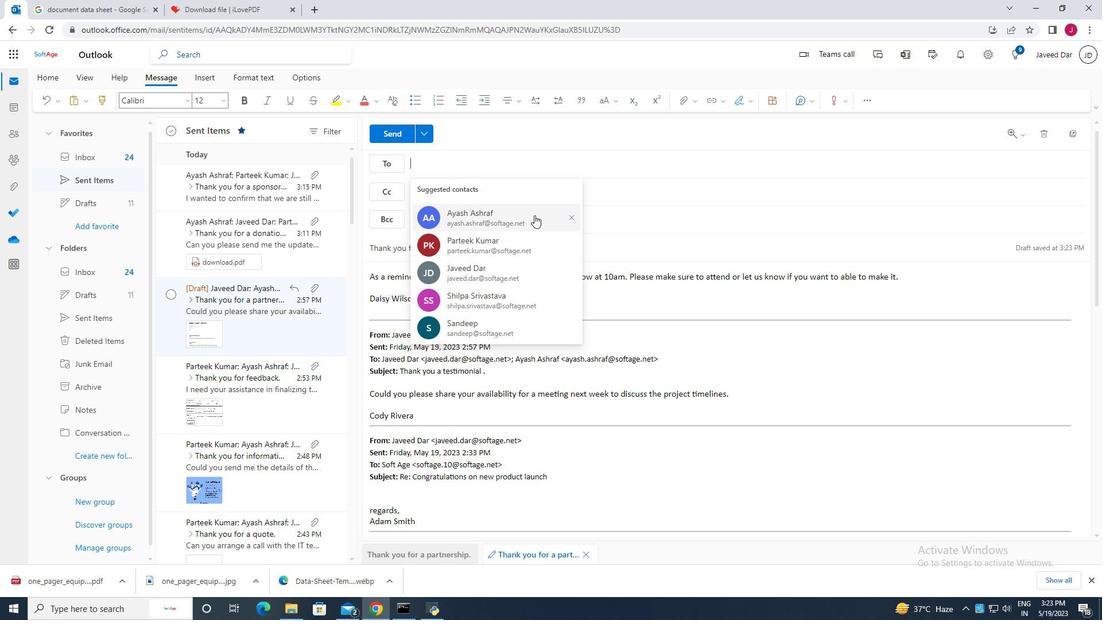 
Action: Mouse moved to (552, 148)
Screenshot: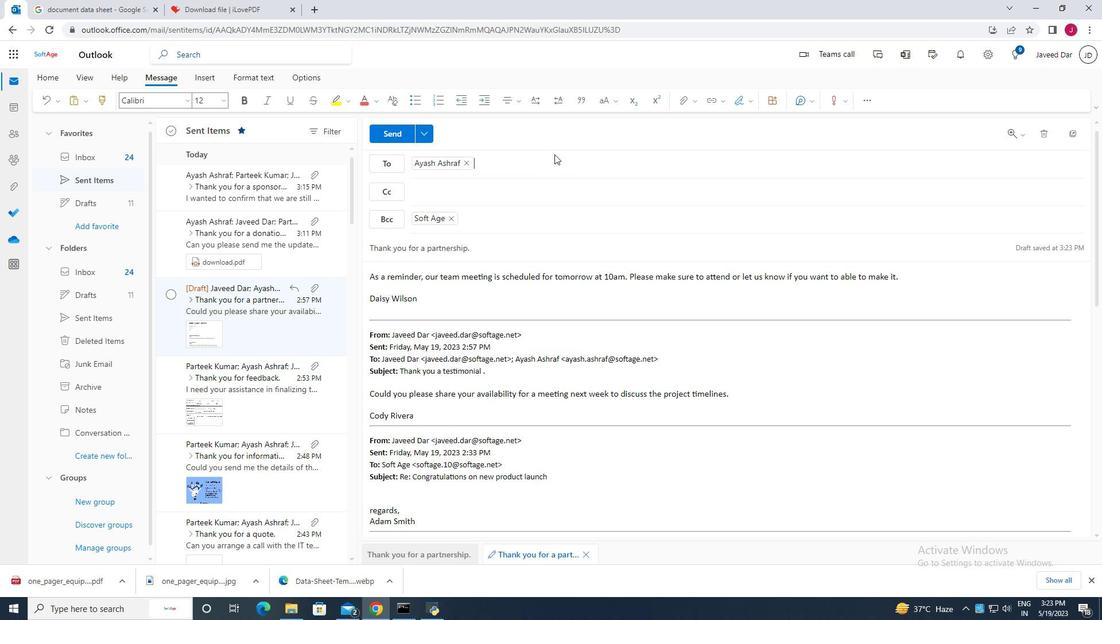 
Action: Mouse pressed left at (552, 148)
Screenshot: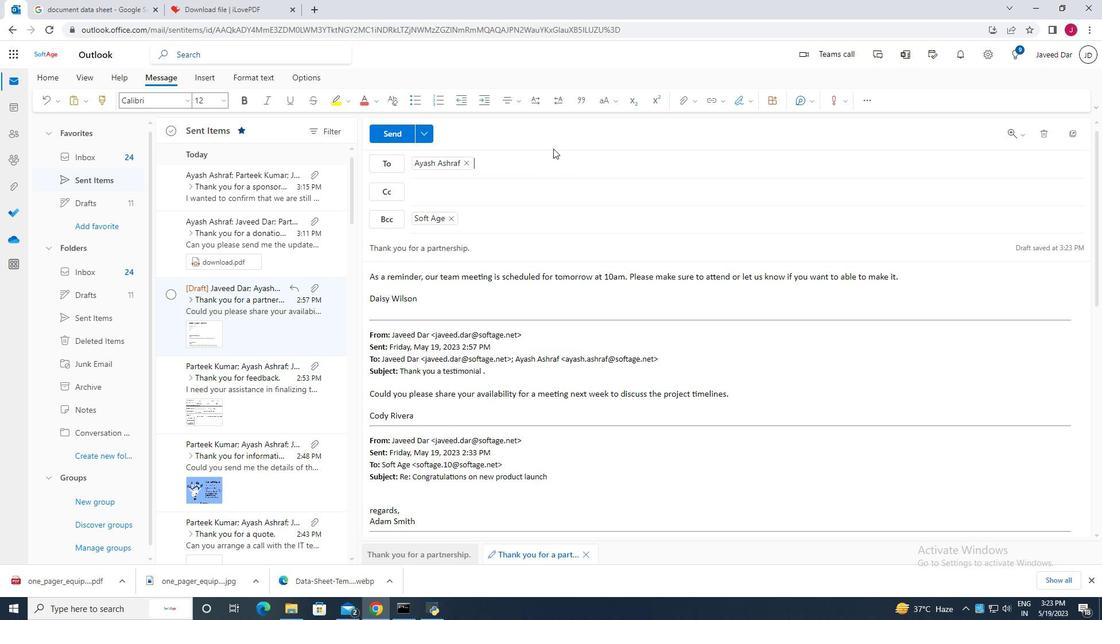 
Action: Mouse moved to (545, 161)
Screenshot: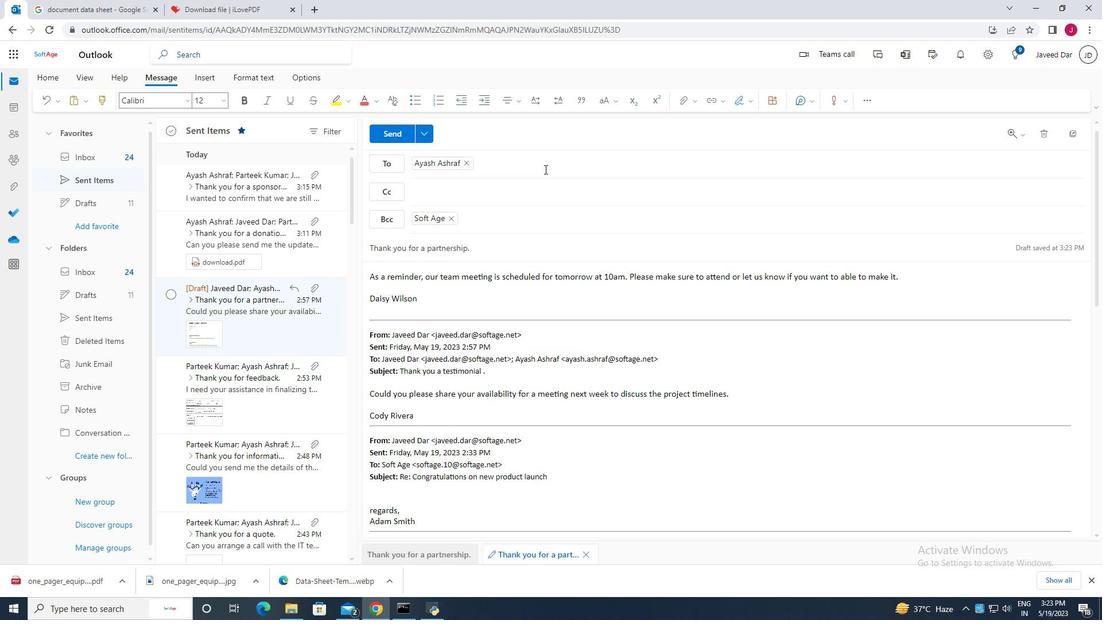 
Action: Mouse pressed left at (545, 161)
Screenshot: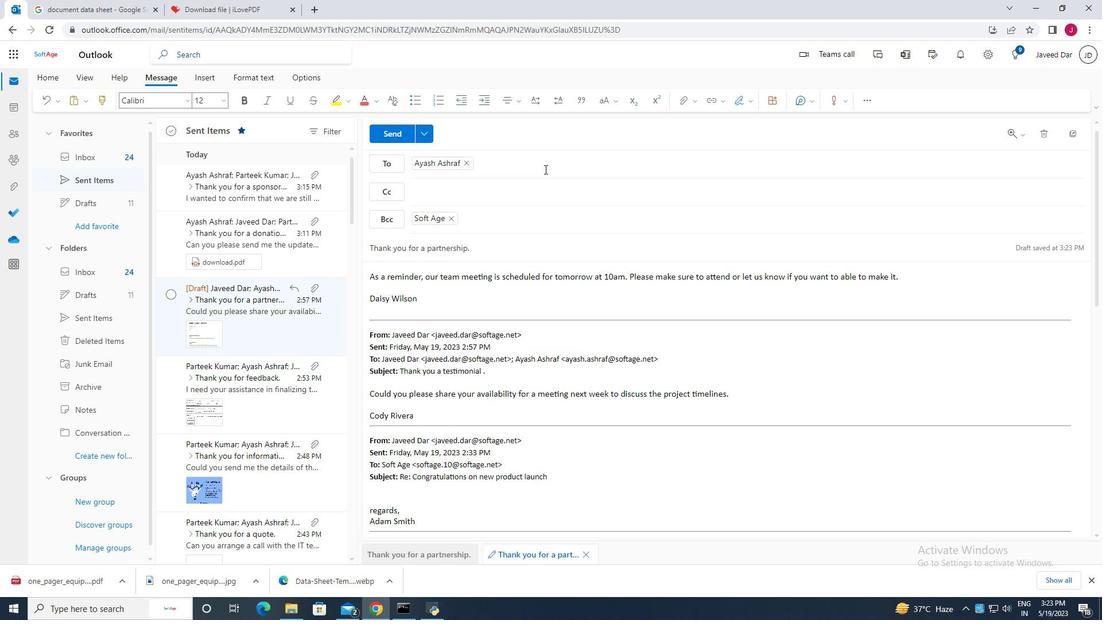 
Action: Mouse moved to (593, 245)
Screenshot: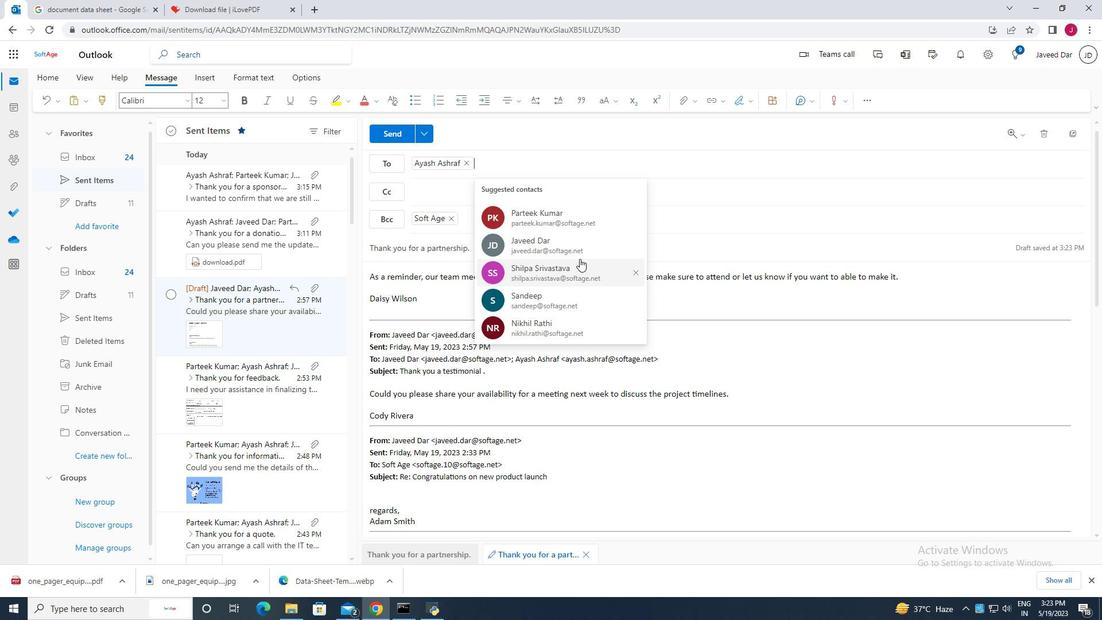 
Action: Mouse pressed left at (593, 245)
Screenshot: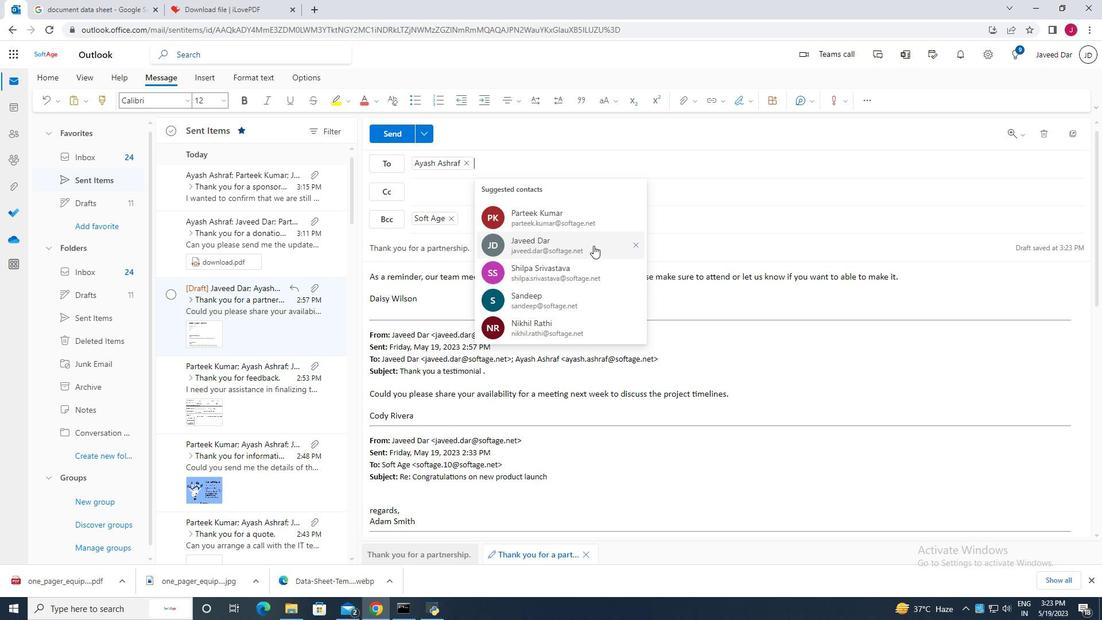 
Action: Mouse moved to (575, 155)
Screenshot: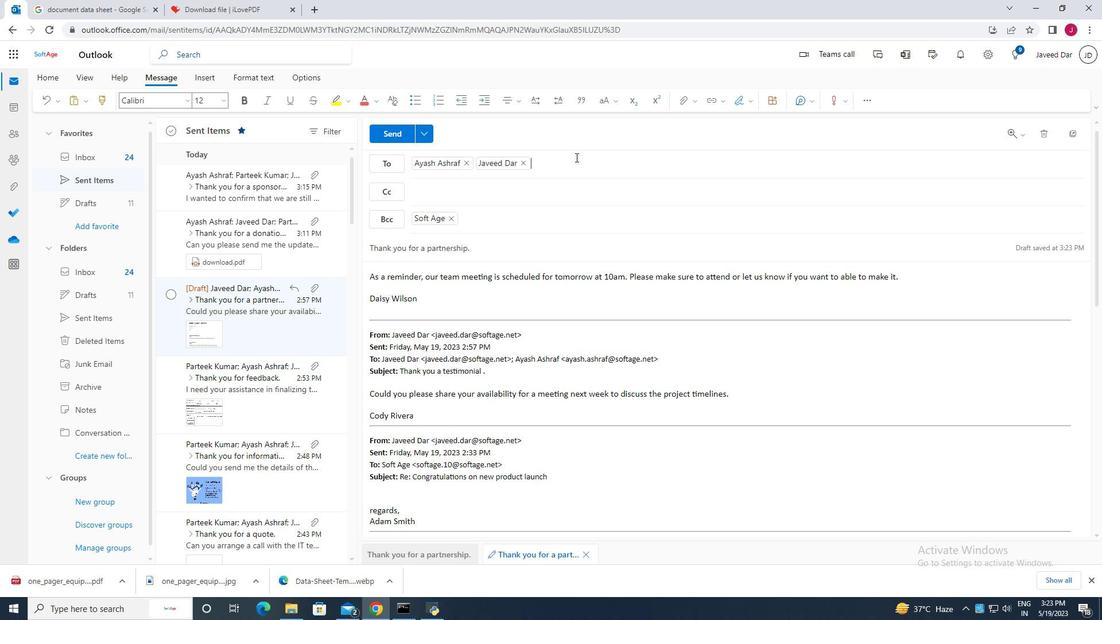
Action: Mouse pressed left at (575, 155)
Screenshot: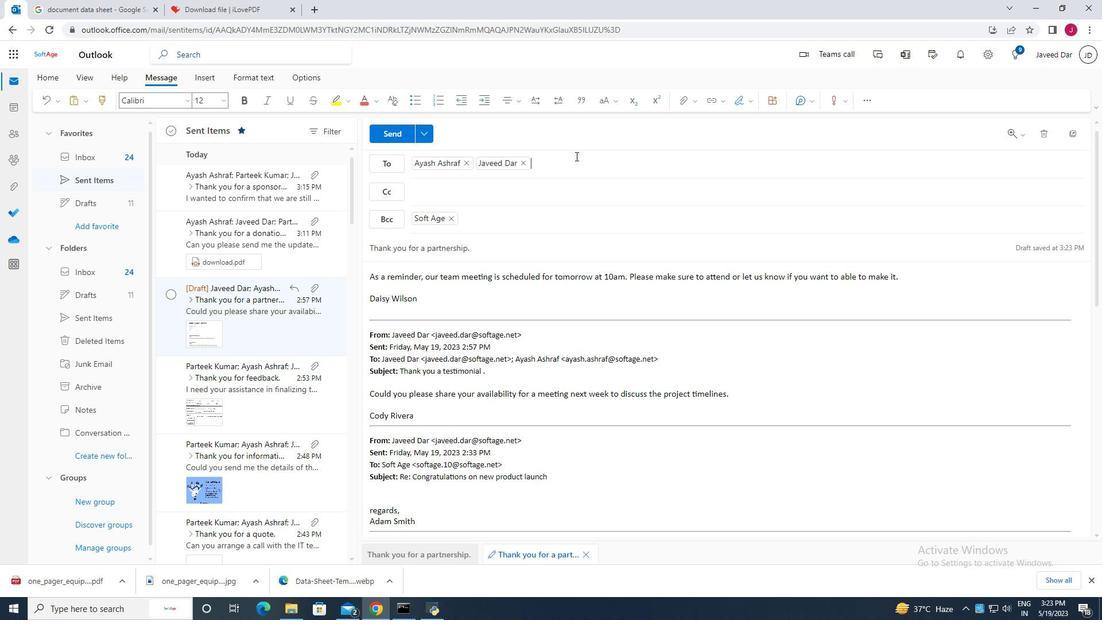 
Action: Mouse moved to (591, 164)
Screenshot: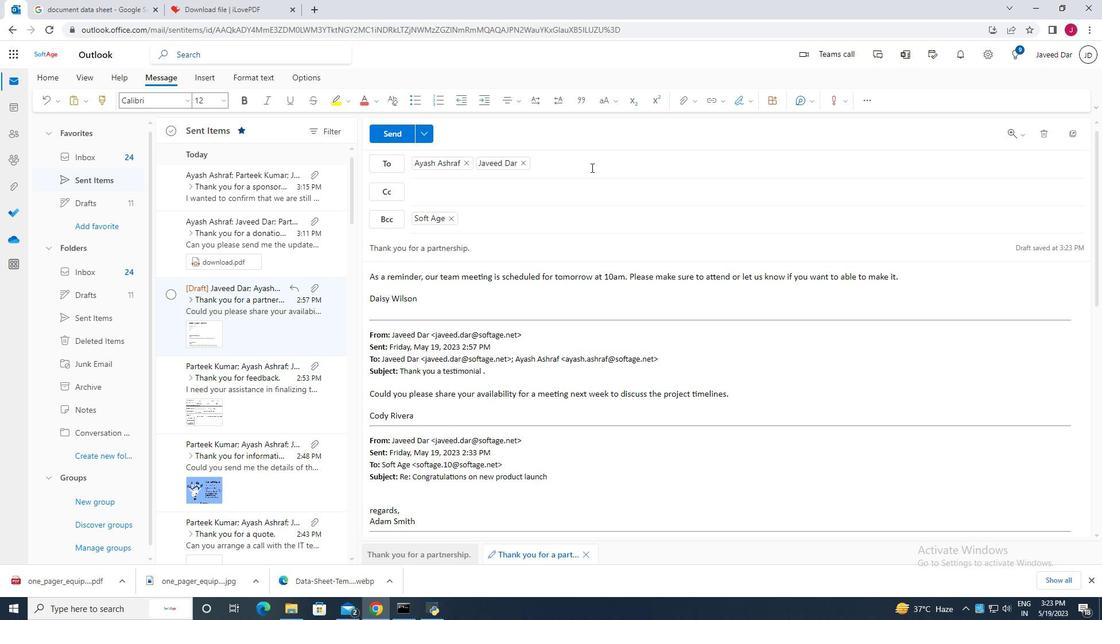
Action: Mouse pressed left at (591, 164)
Screenshot: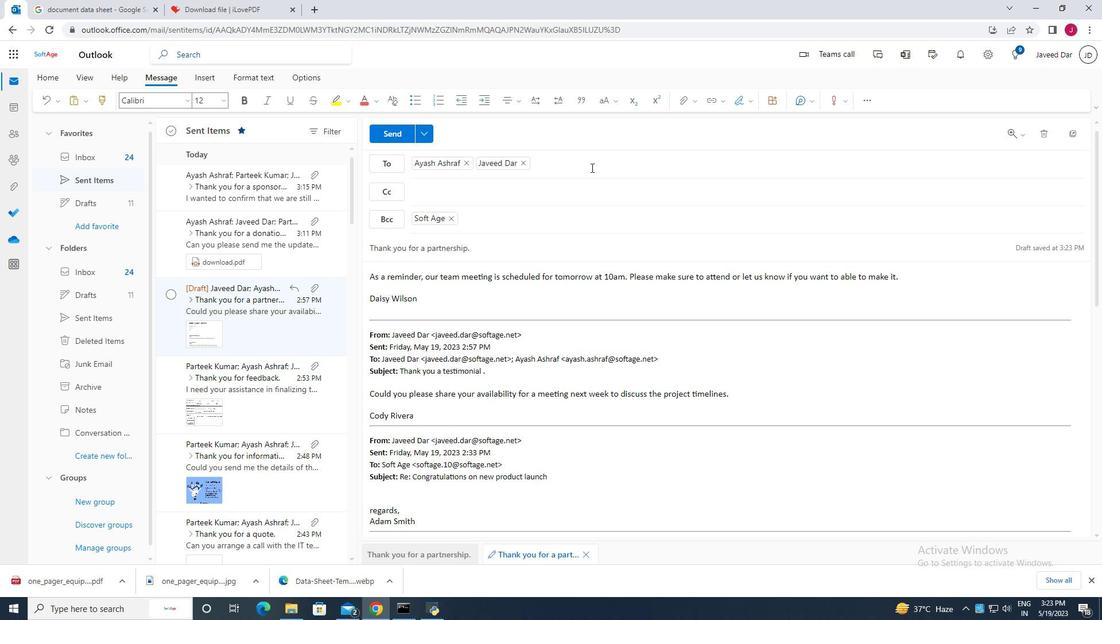 
Action: Mouse moved to (654, 215)
Screenshot: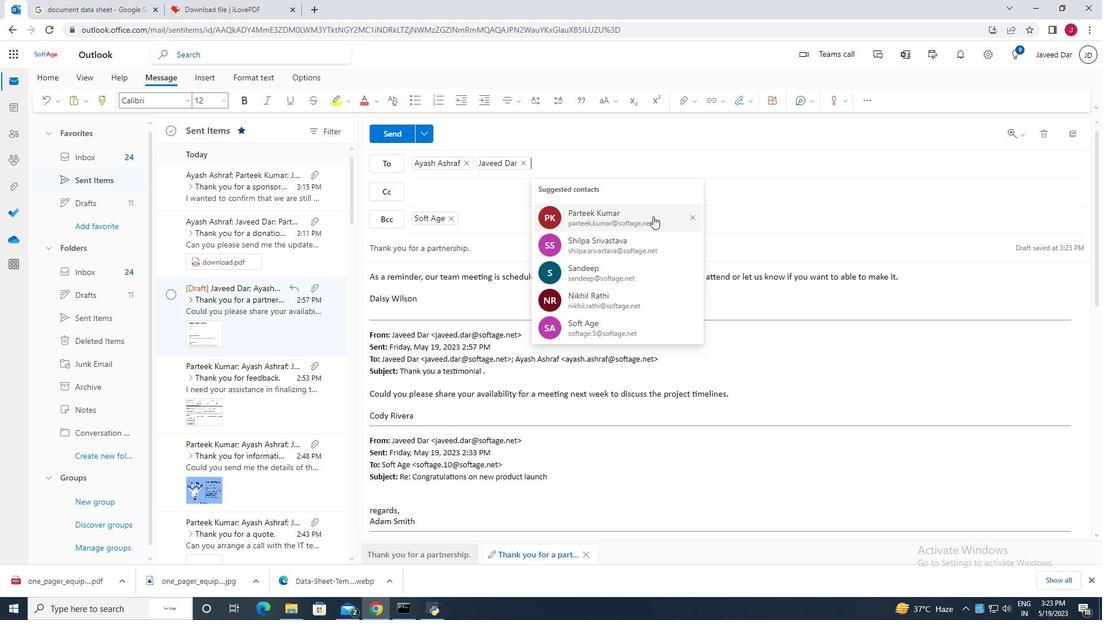
Action: Mouse pressed left at (654, 215)
Screenshot: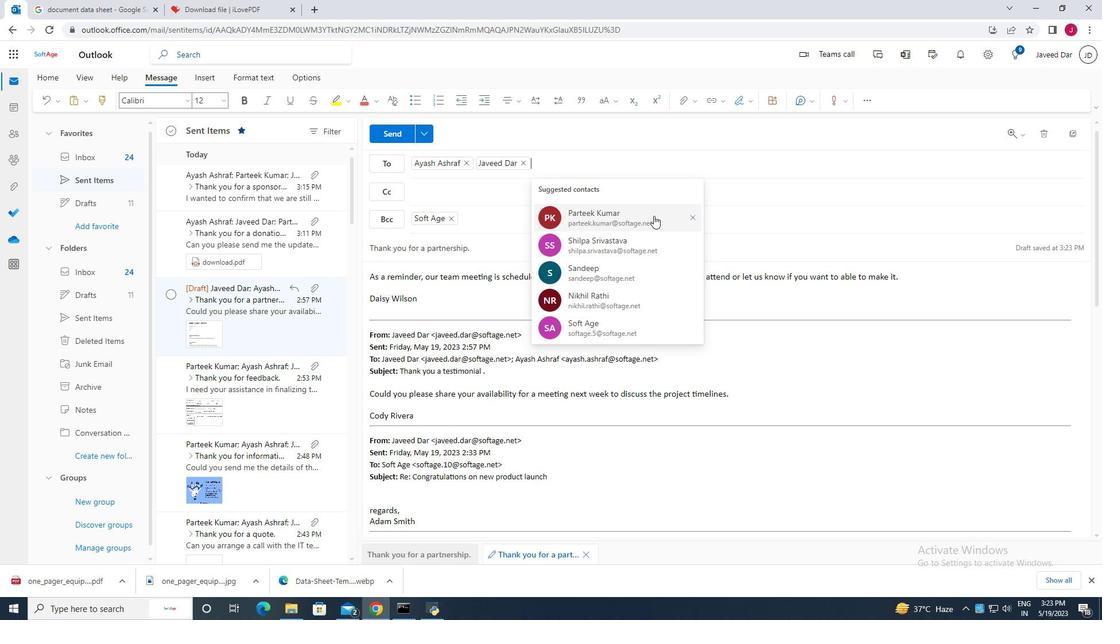 
Action: Mouse moved to (521, 320)
Screenshot: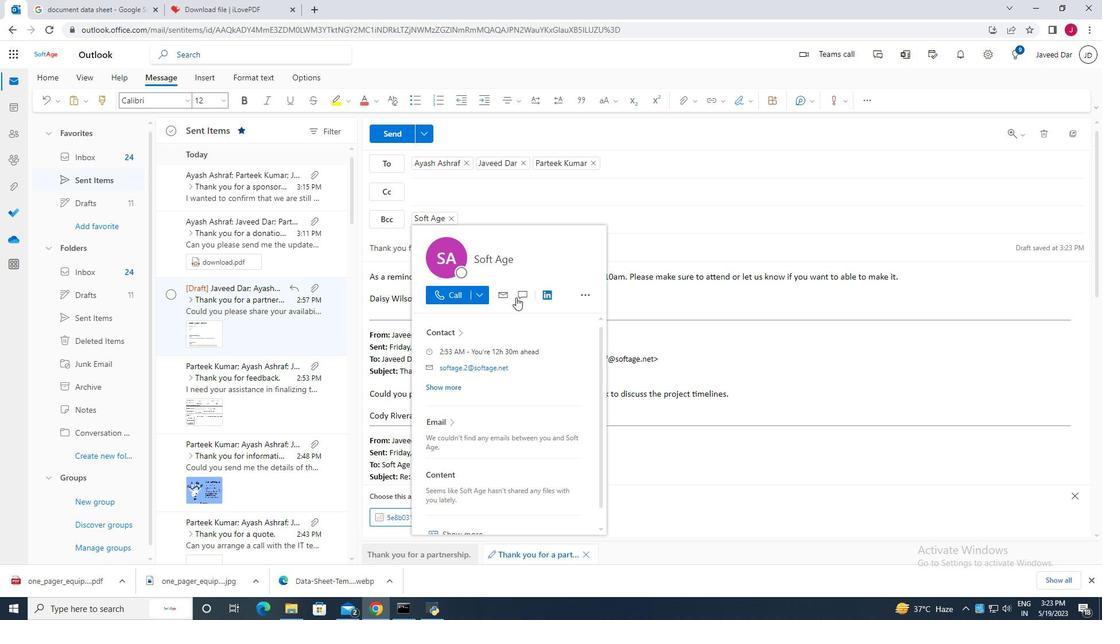 
Action: Mouse scrolled (521, 320) with delta (0, 0)
Screenshot: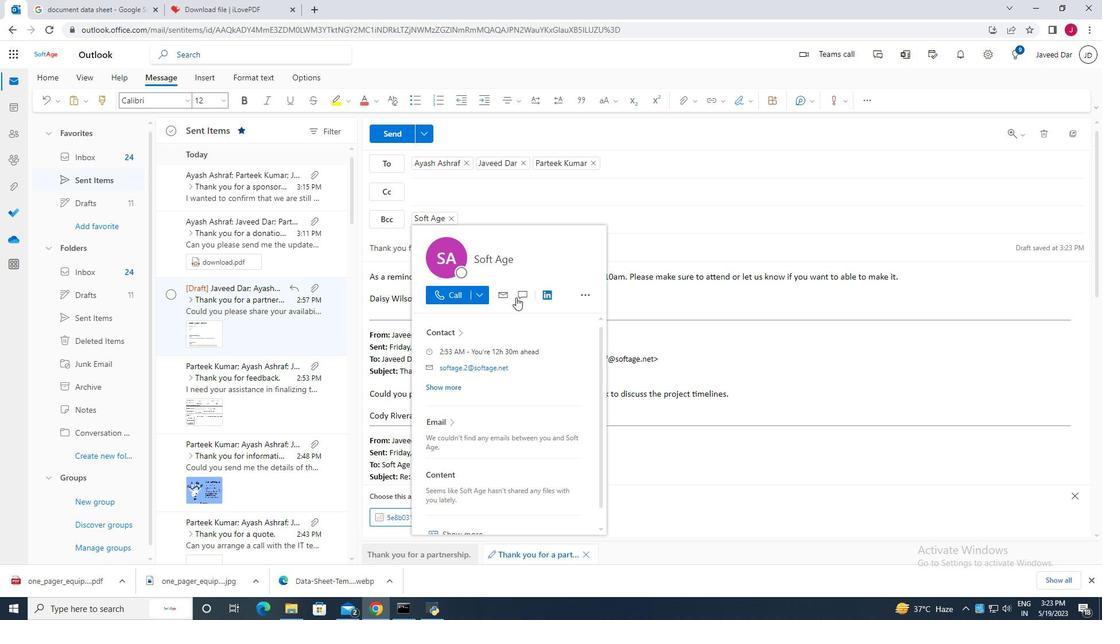 
Action: Mouse moved to (519, 320)
Screenshot: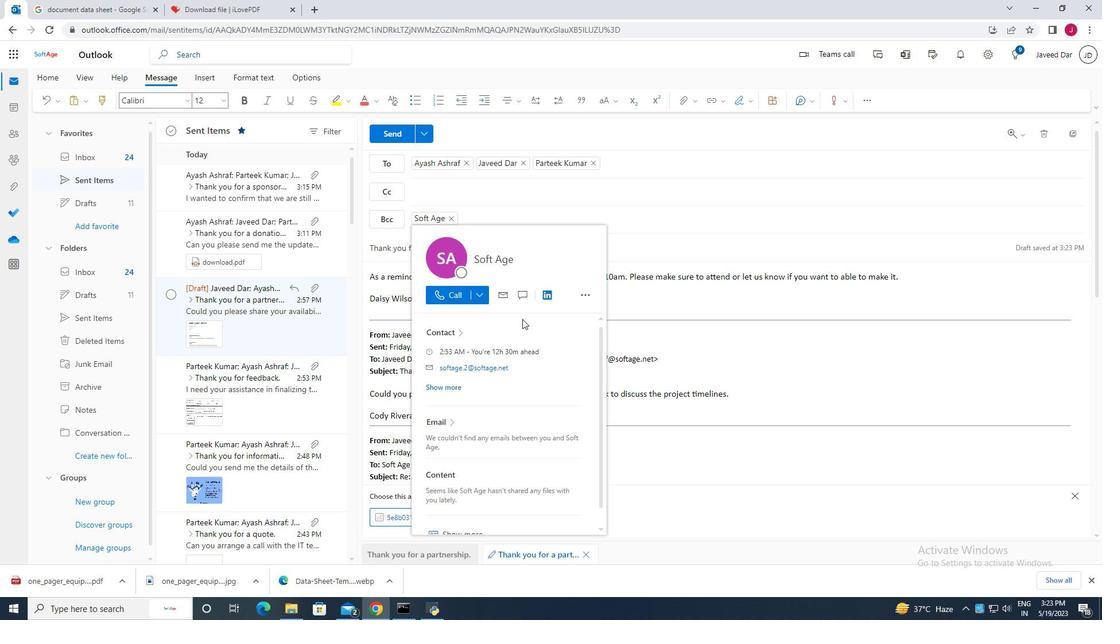 
Action: Mouse scrolled (519, 320) with delta (0, 0)
Screenshot: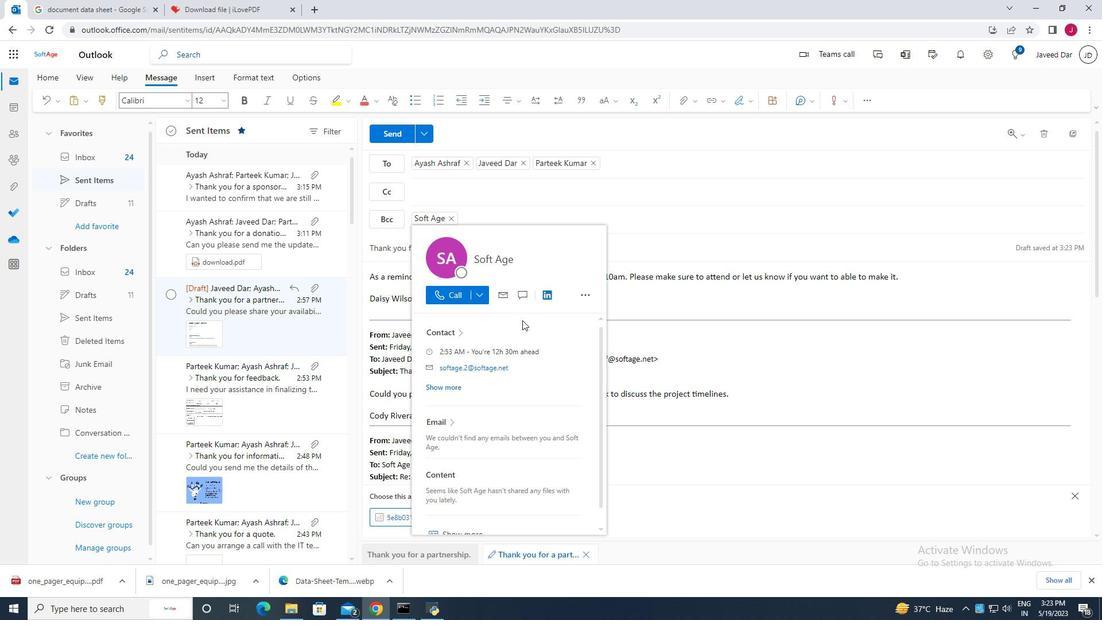 
Action: Mouse moved to (517, 319)
Screenshot: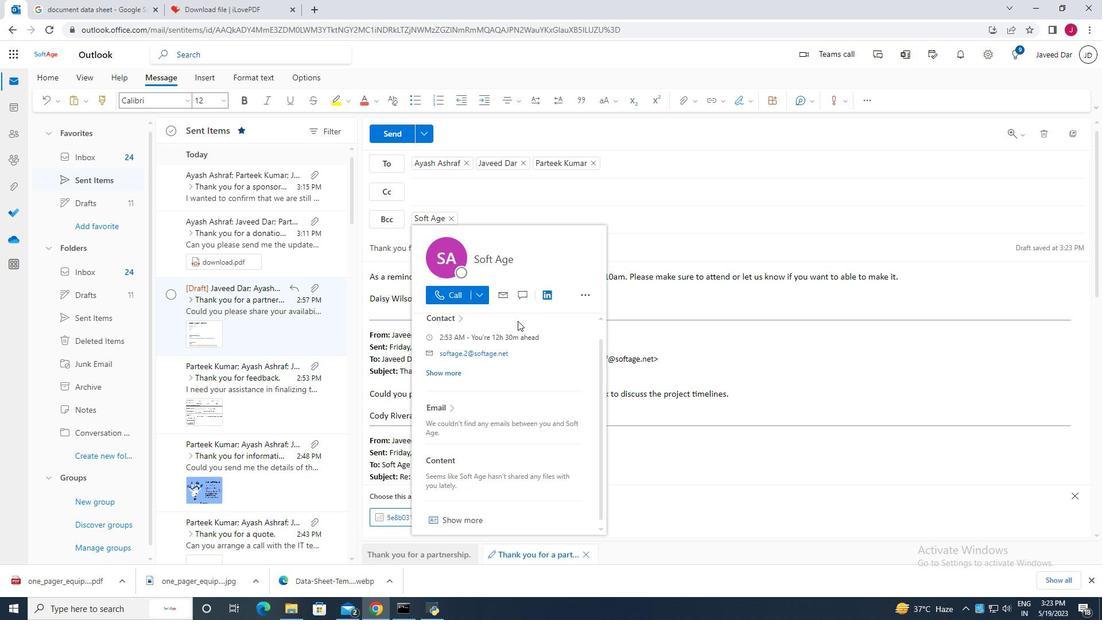 
Action: Mouse scrolled (517, 318) with delta (0, 0)
Screenshot: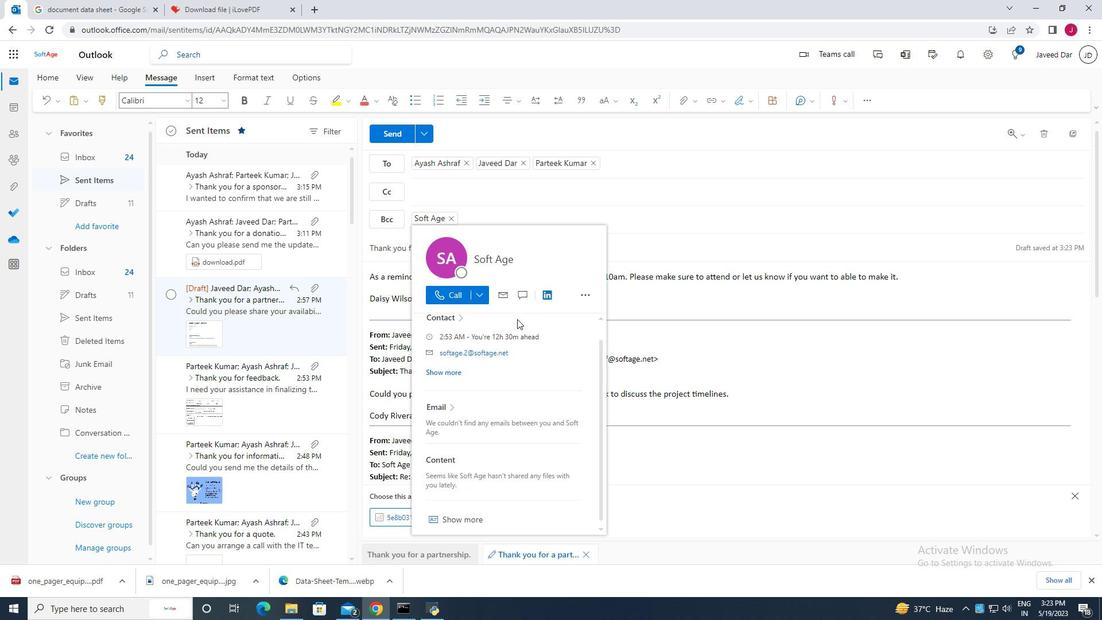 
Action: Mouse scrolled (517, 318) with delta (0, 0)
Screenshot: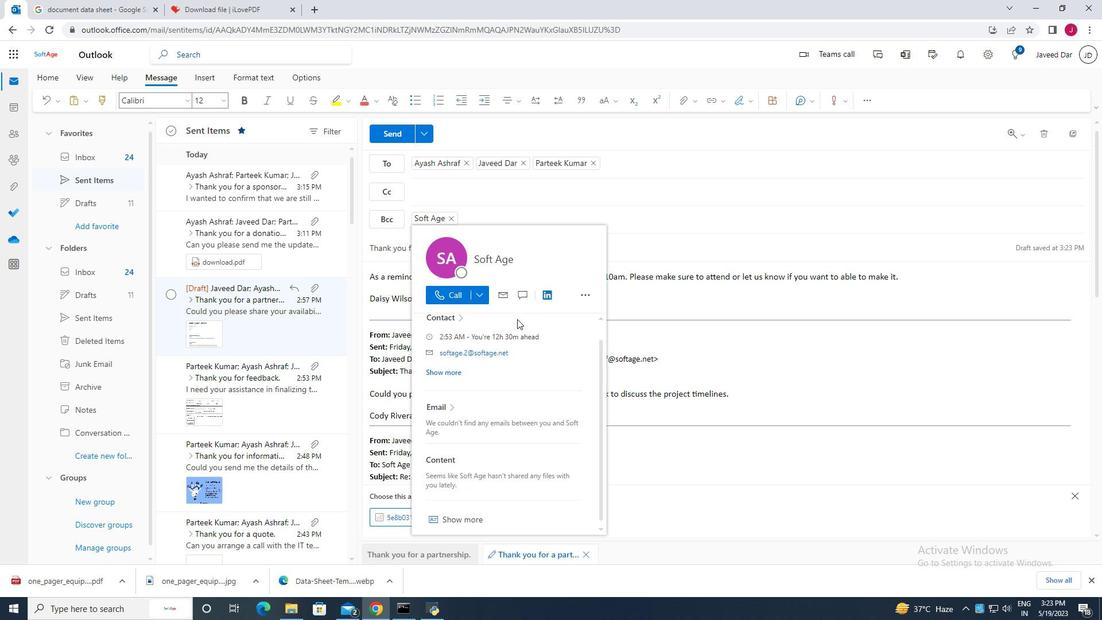 
Action: Mouse scrolled (517, 318) with delta (0, 0)
Screenshot: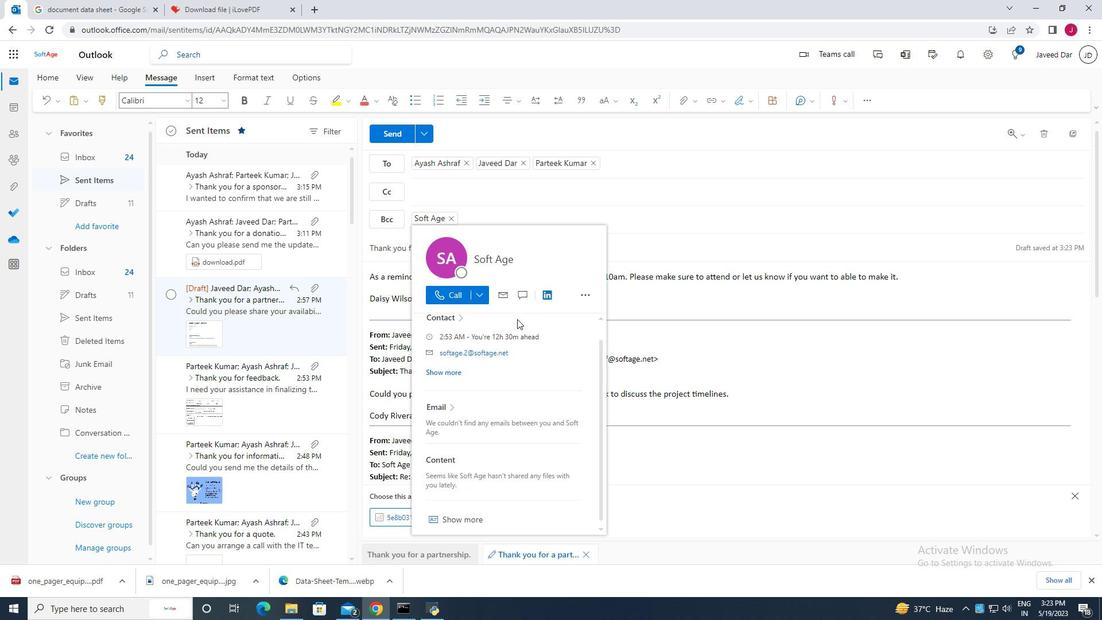 
Action: Mouse moved to (502, 443)
Screenshot: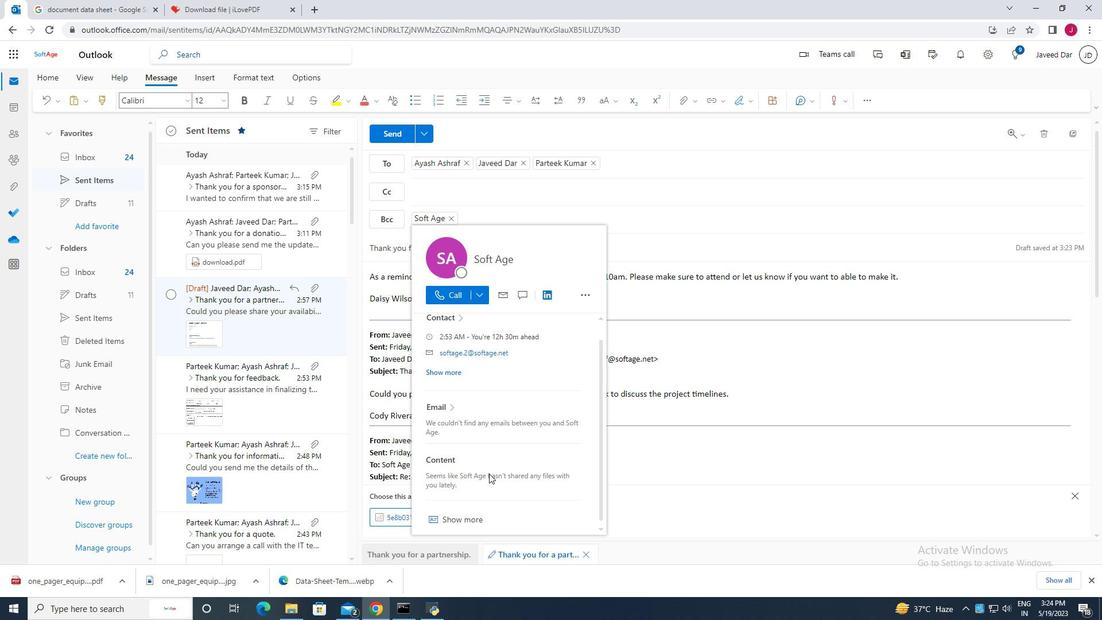 
Action: Mouse scrolled (502, 443) with delta (0, 0)
Screenshot: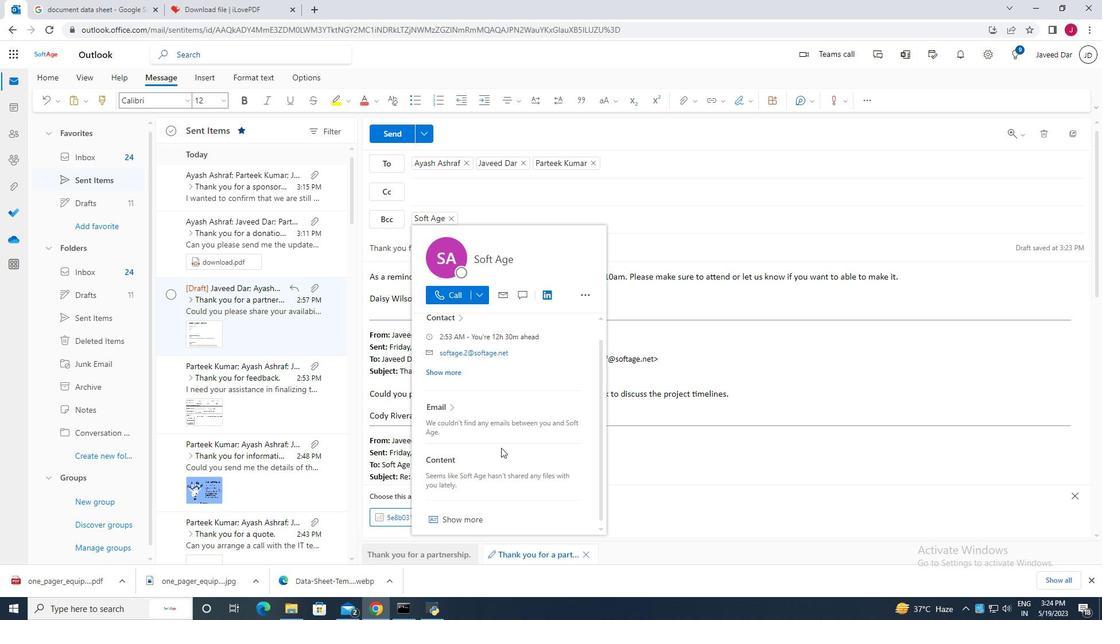
Action: Mouse scrolled (502, 443) with delta (0, 0)
Screenshot: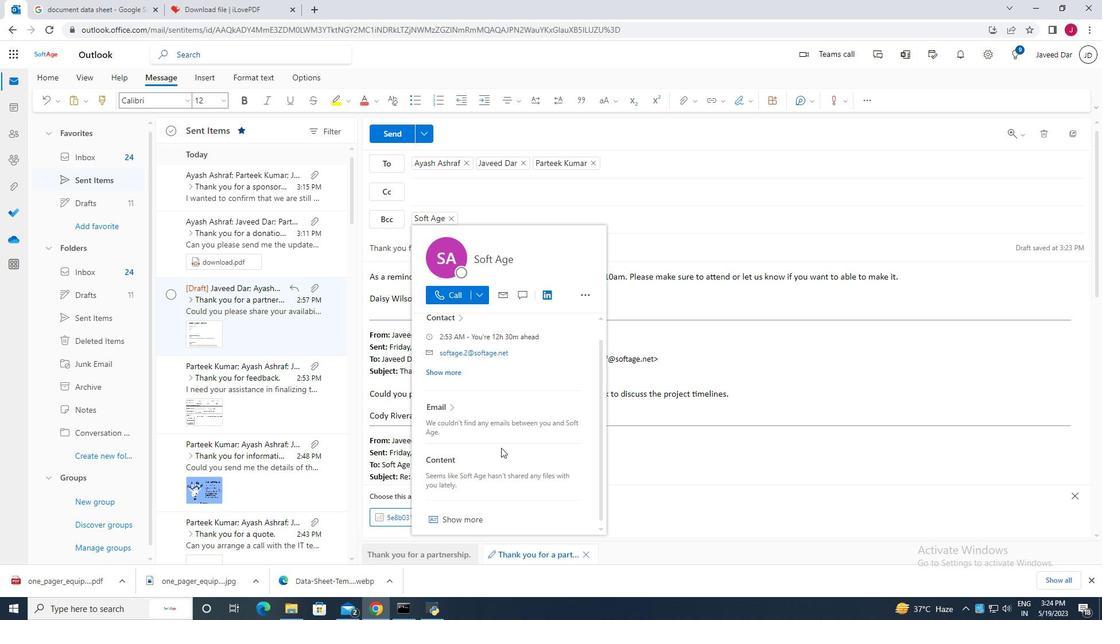 
Action: Mouse scrolled (502, 443) with delta (0, 0)
Screenshot: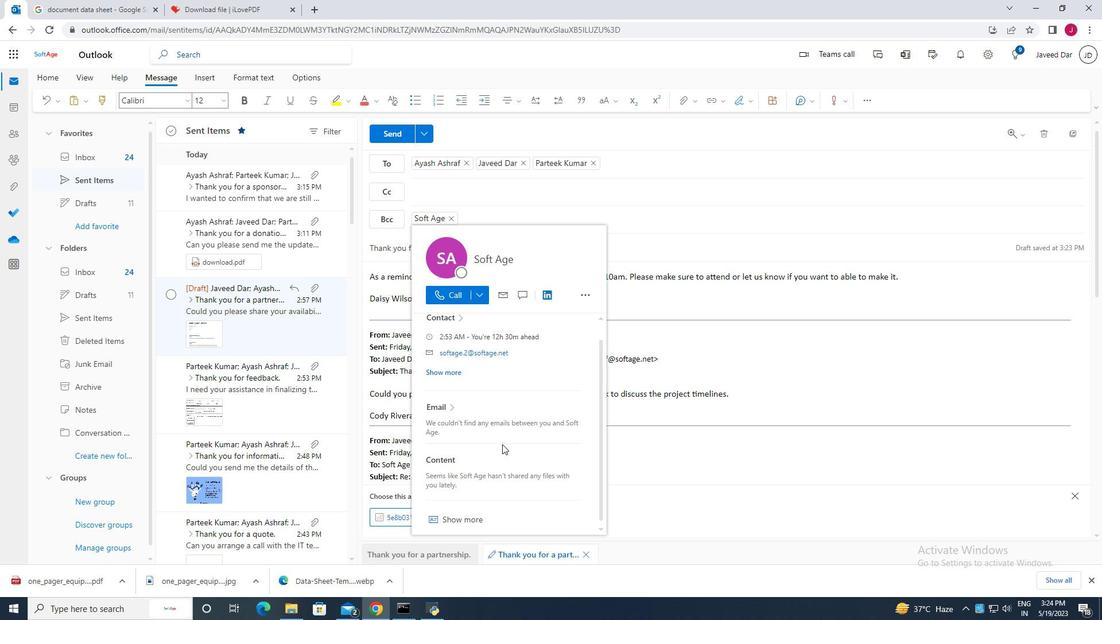 
Action: Mouse scrolled (502, 443) with delta (0, 0)
Screenshot: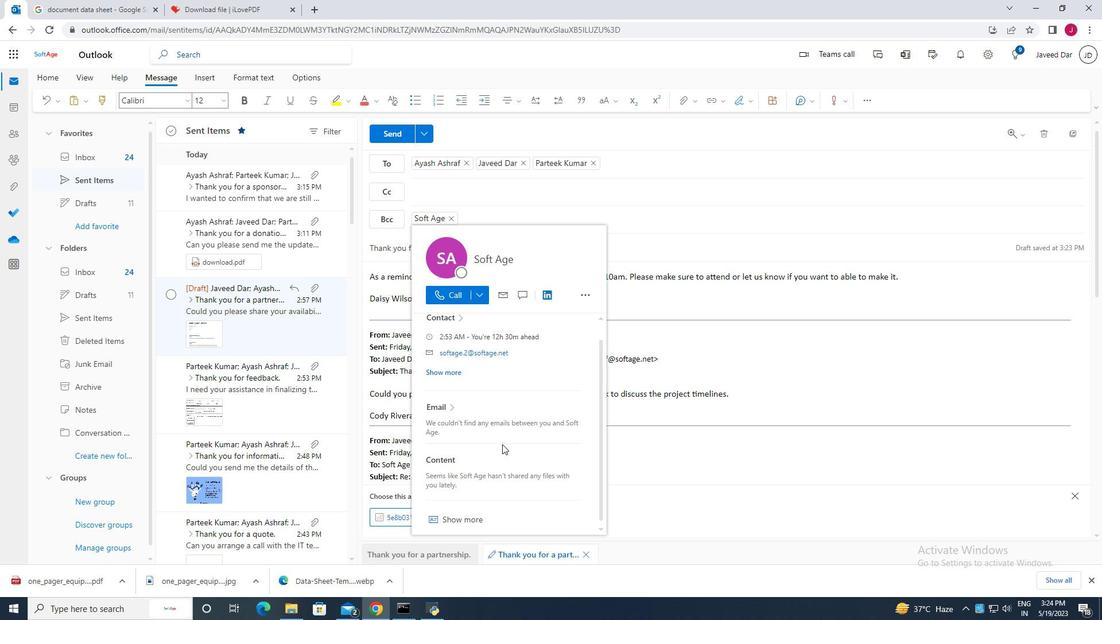 
Action: Mouse scrolled (502, 444) with delta (0, 0)
Screenshot: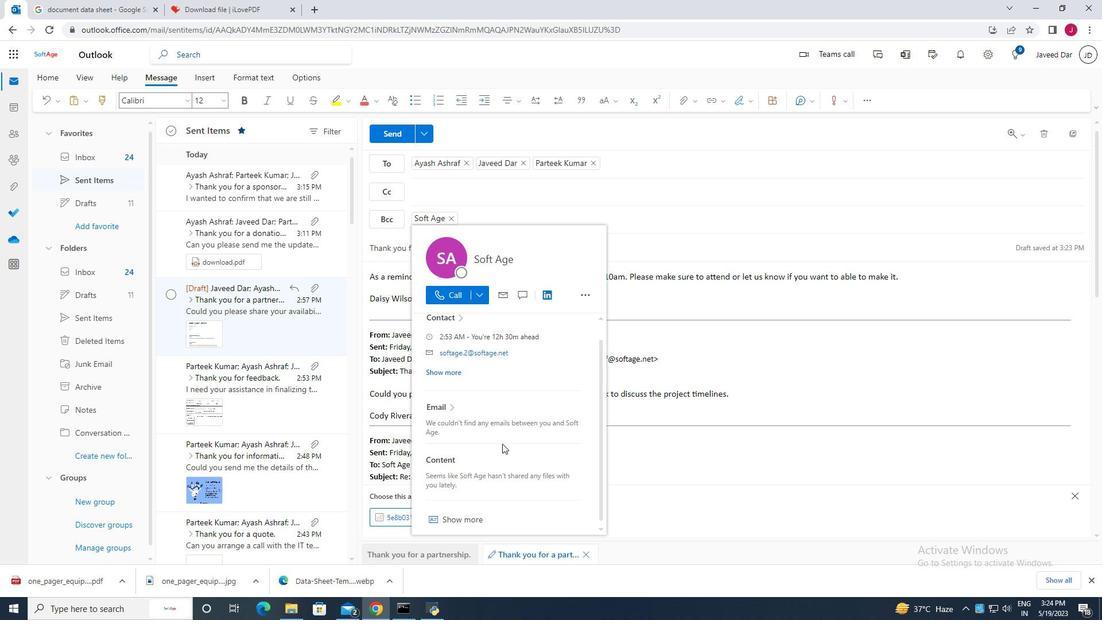 
Action: Mouse scrolled (502, 444) with delta (0, 0)
Screenshot: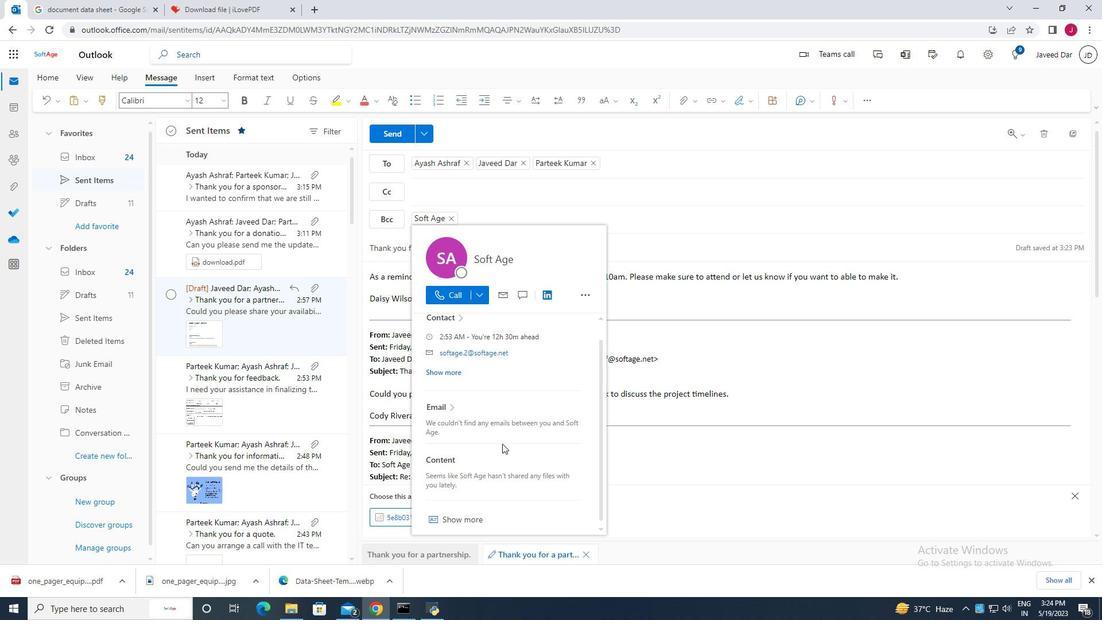 
Action: Mouse scrolled (502, 444) with delta (0, 0)
Screenshot: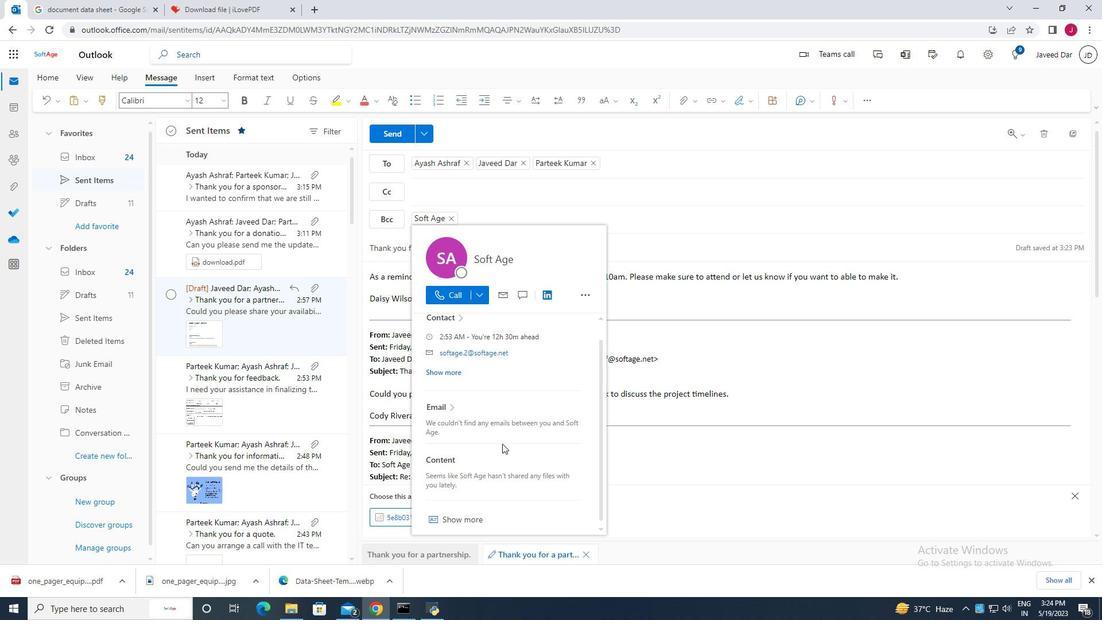 
Action: Mouse scrolled (502, 444) with delta (0, 0)
Screenshot: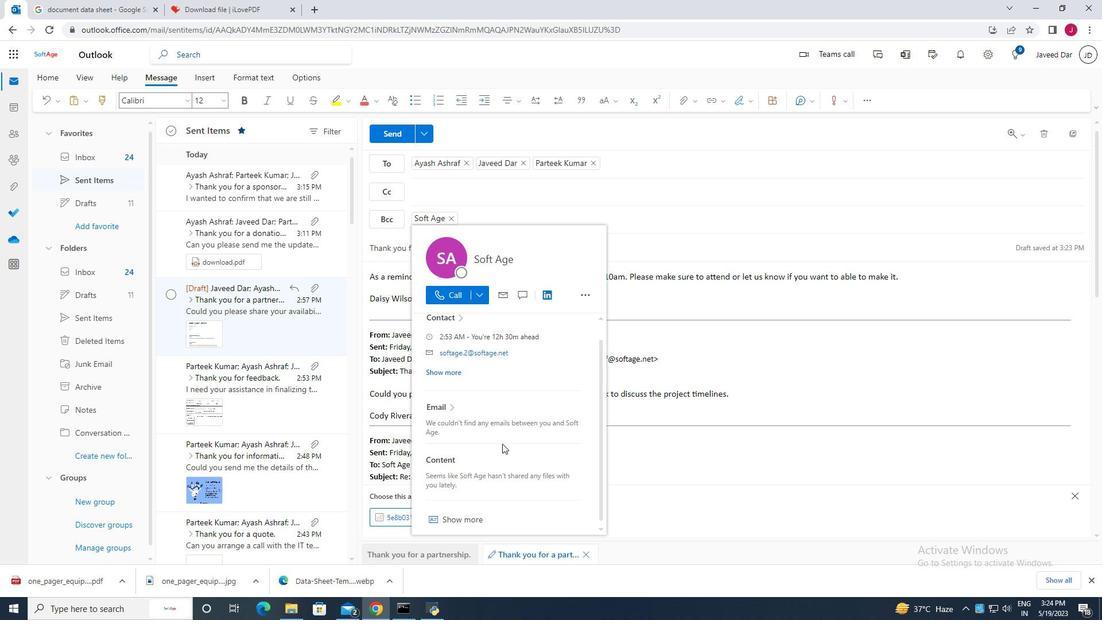 
Action: Mouse scrolled (502, 443) with delta (0, 0)
Screenshot: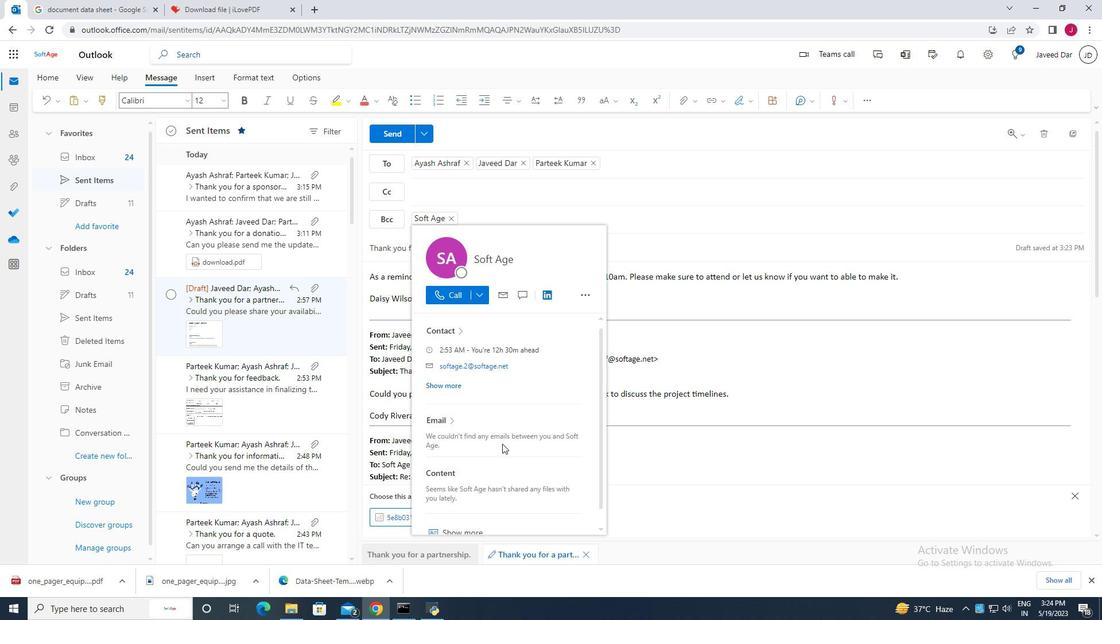 
Action: Mouse scrolled (502, 443) with delta (0, 0)
Screenshot: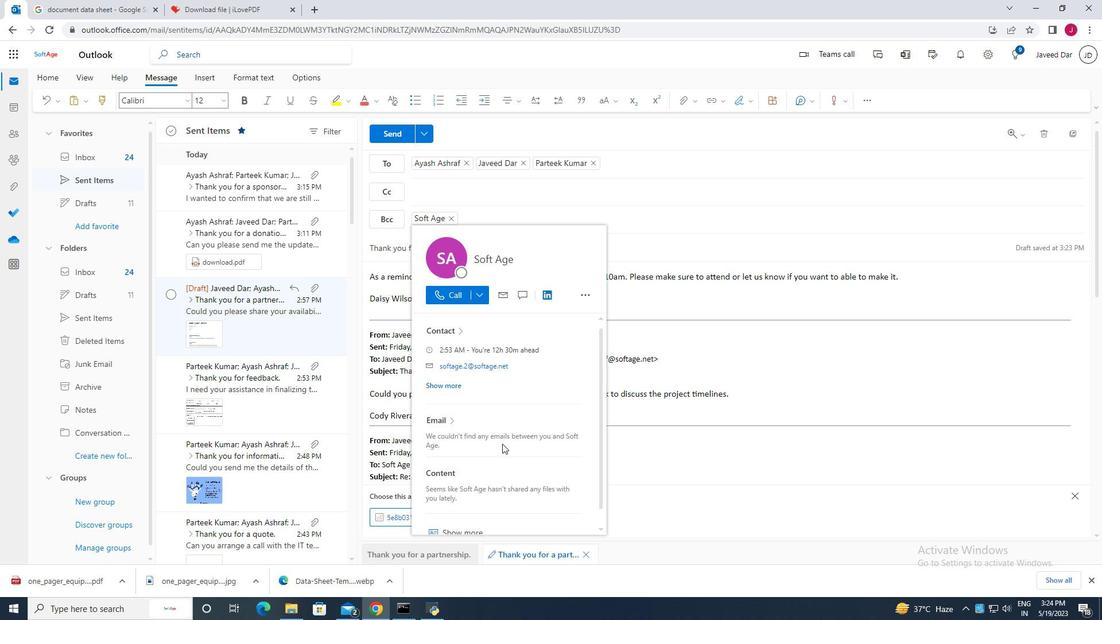 
Action: Mouse scrolled (502, 443) with delta (0, 0)
Screenshot: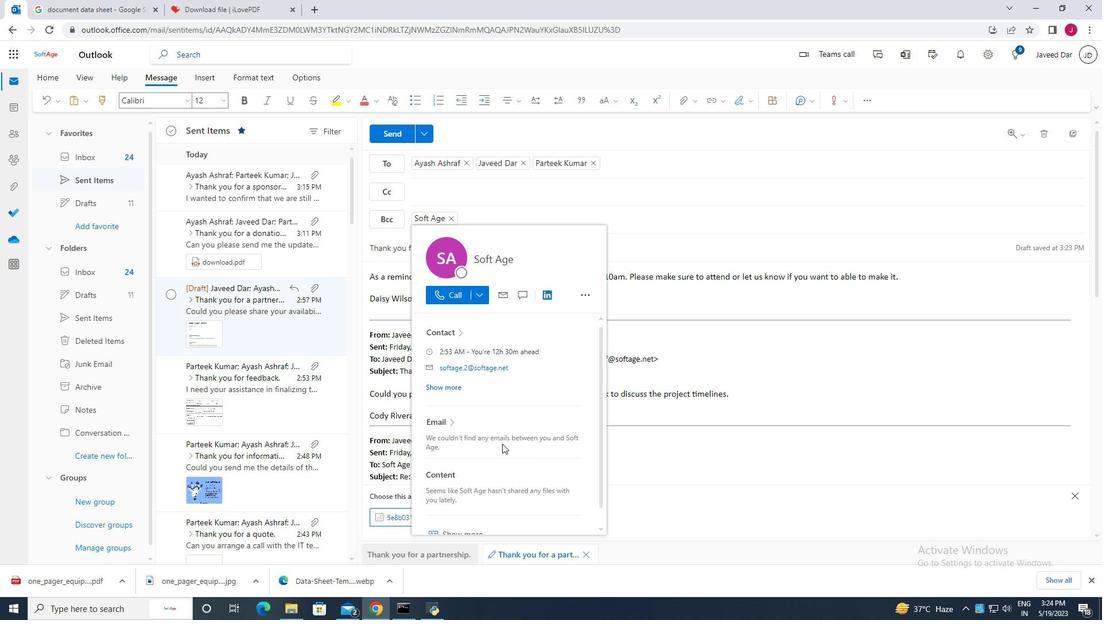 
Action: Mouse scrolled (502, 443) with delta (0, 0)
Screenshot: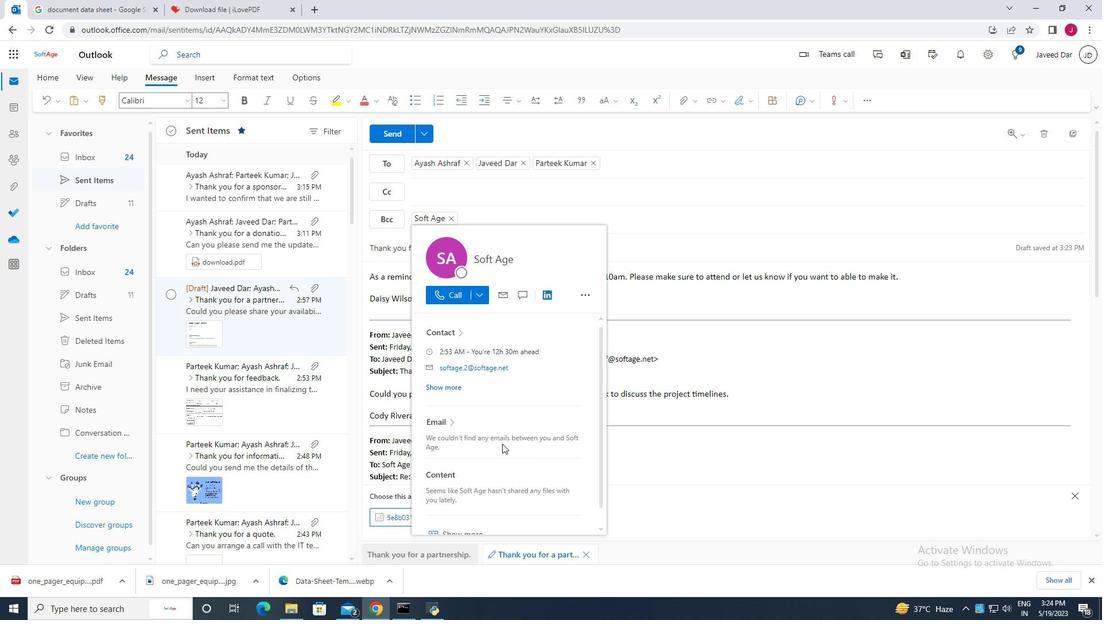 
Action: Mouse scrolled (502, 444) with delta (0, 0)
Screenshot: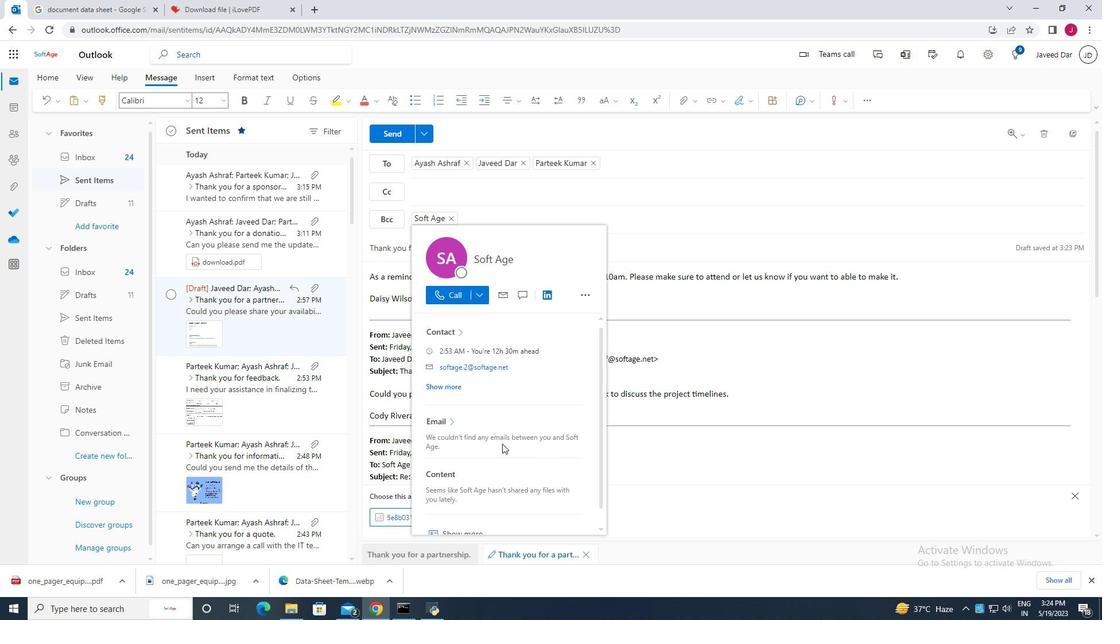 
Action: Mouse scrolled (502, 444) with delta (0, 0)
Screenshot: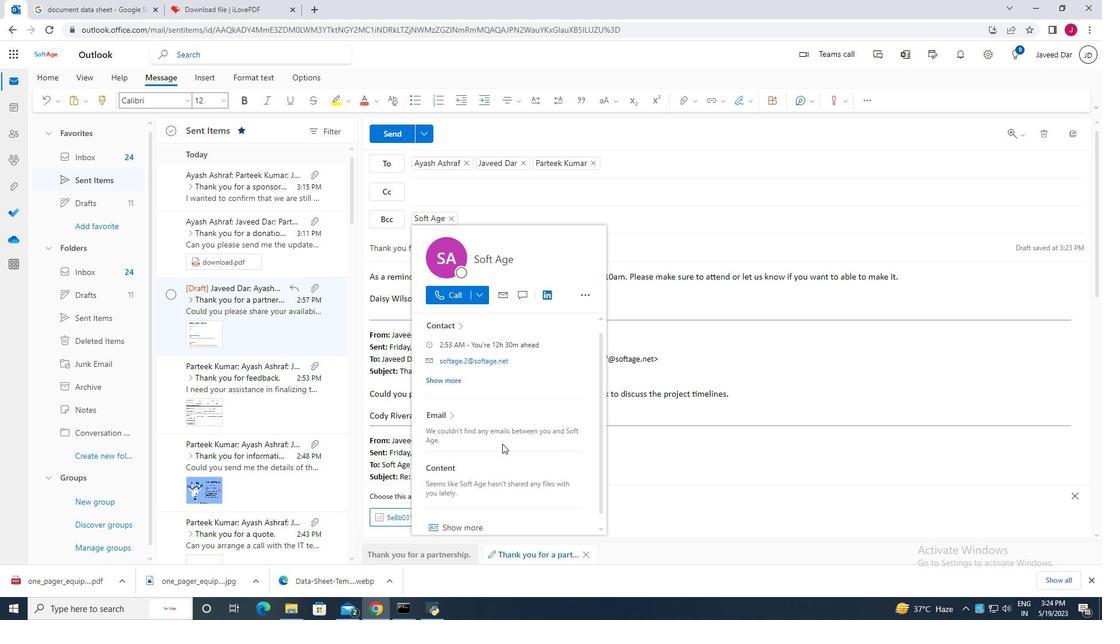 
Action: Mouse scrolled (502, 444) with delta (0, 0)
Screenshot: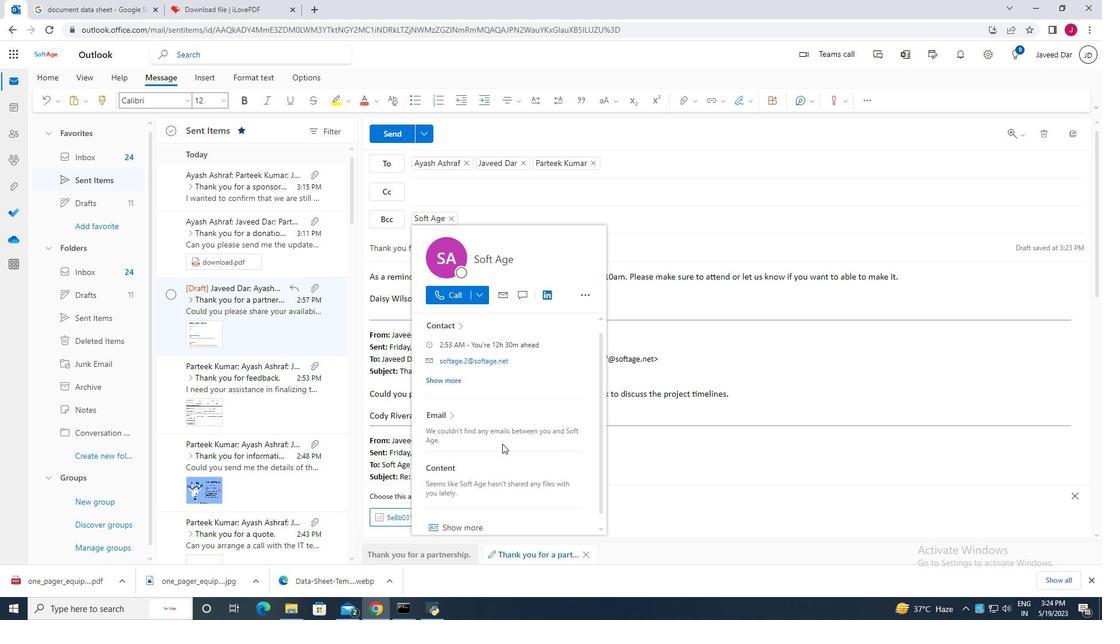 
Action: Mouse scrolled (502, 444) with delta (0, 0)
Screenshot: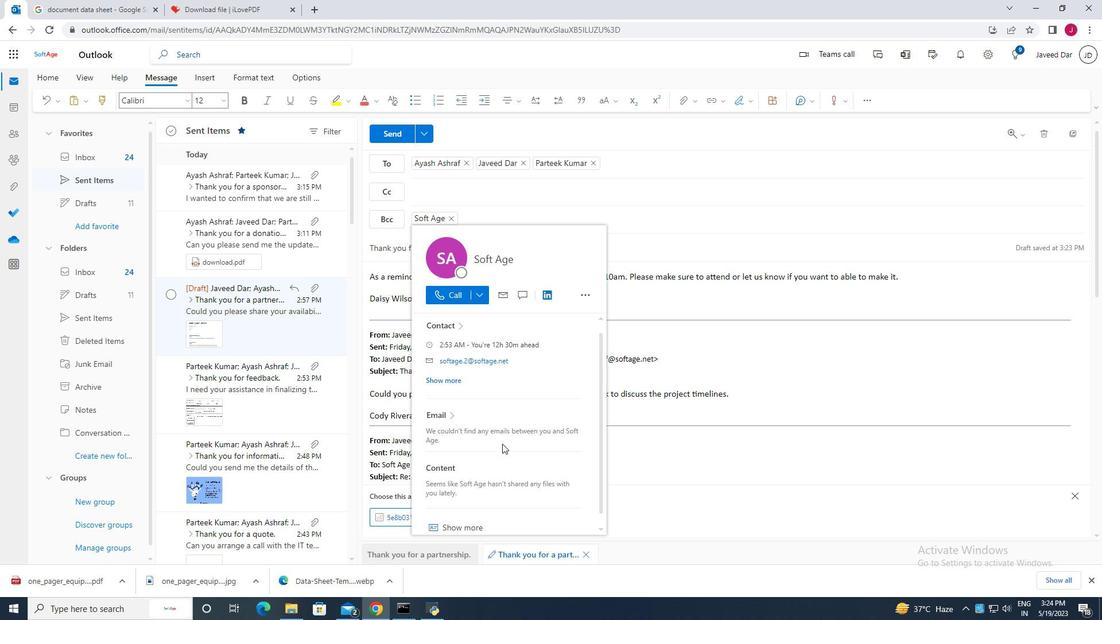 
Action: Mouse scrolled (502, 444) with delta (0, 0)
Screenshot: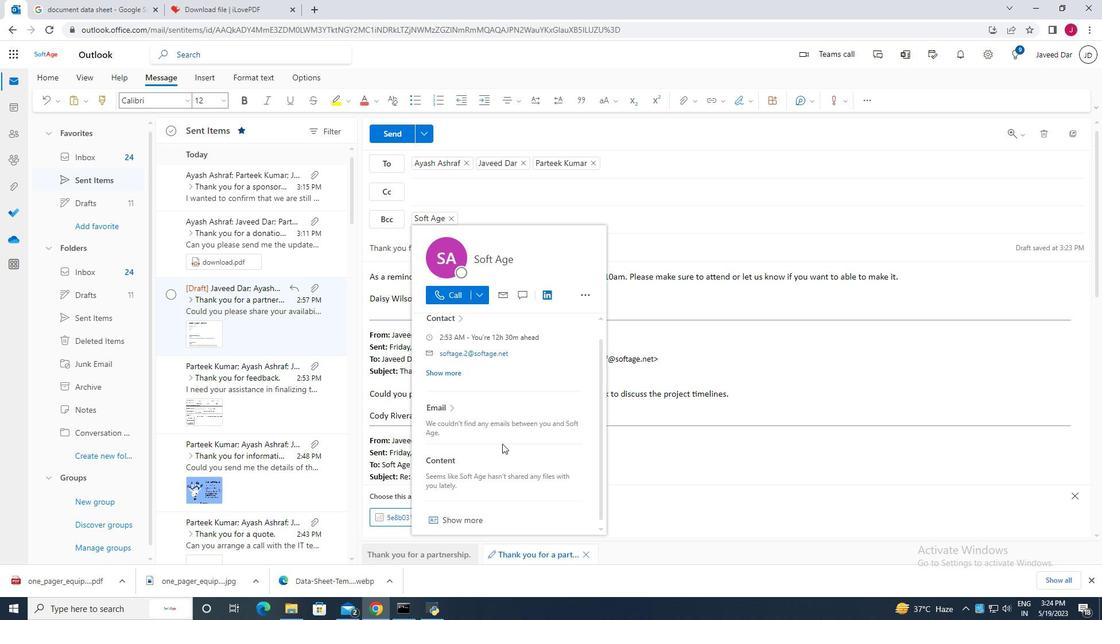 
Action: Mouse scrolled (502, 443) with delta (0, 0)
Screenshot: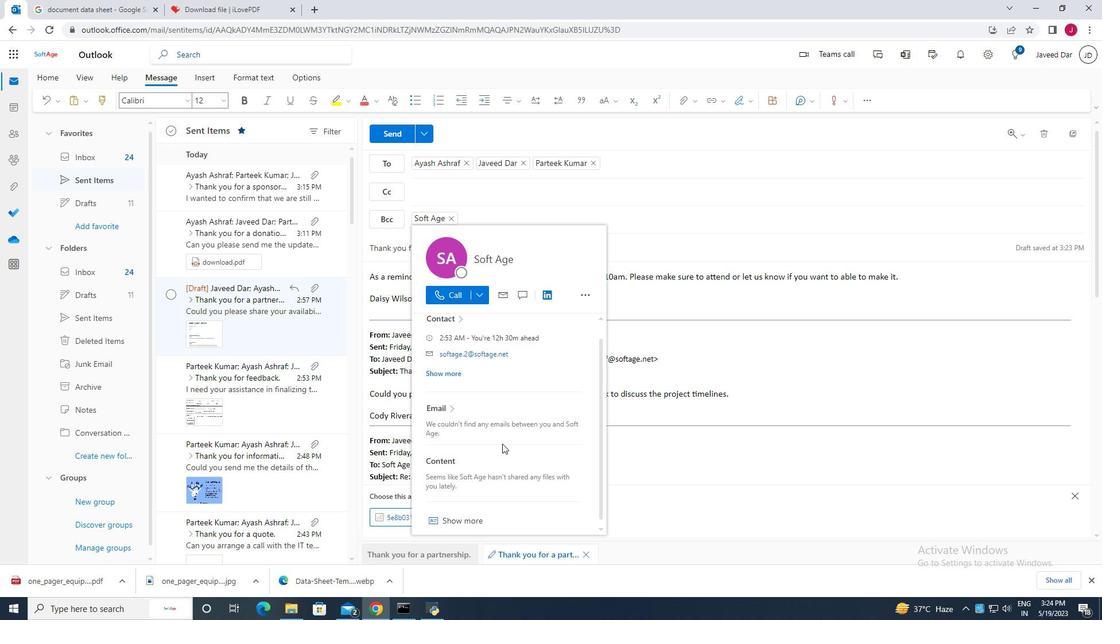 
Action: Mouse scrolled (502, 443) with delta (0, 0)
Screenshot: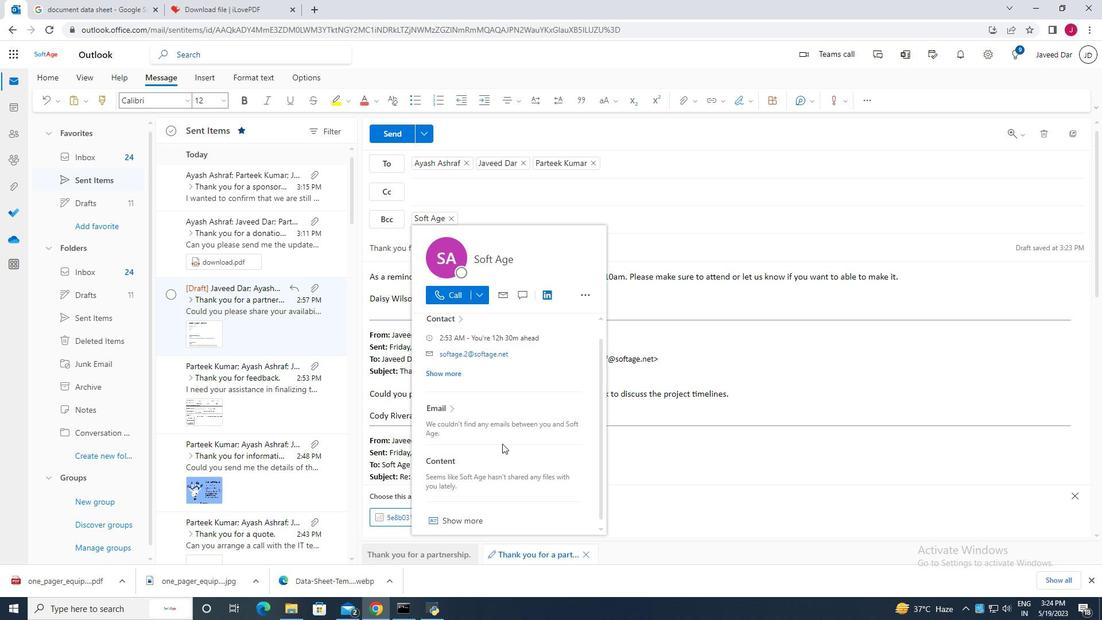 
Action: Mouse scrolled (502, 443) with delta (0, 0)
Screenshot: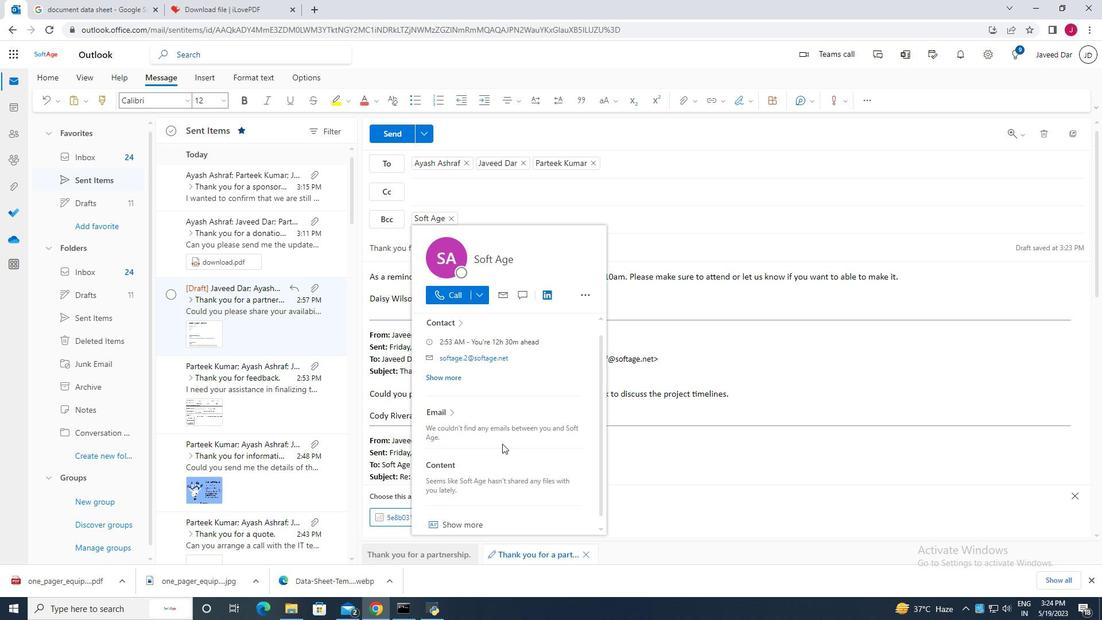 
Action: Mouse moved to (502, 440)
Screenshot: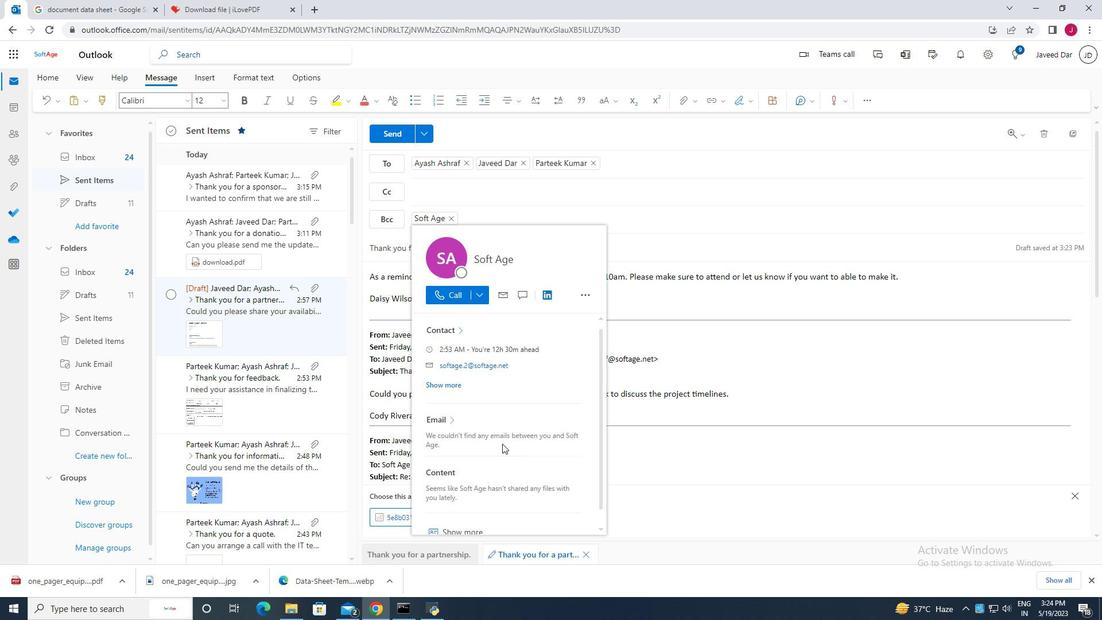 
Action: Mouse scrolled (502, 441) with delta (0, 0)
Screenshot: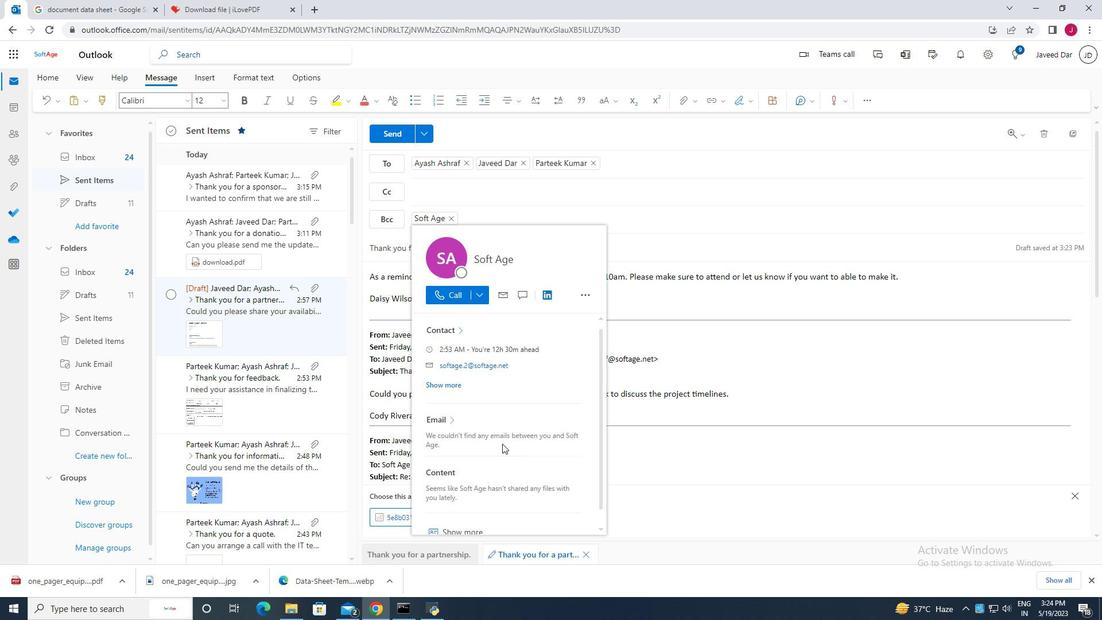 
Action: Mouse moved to (502, 439)
Screenshot: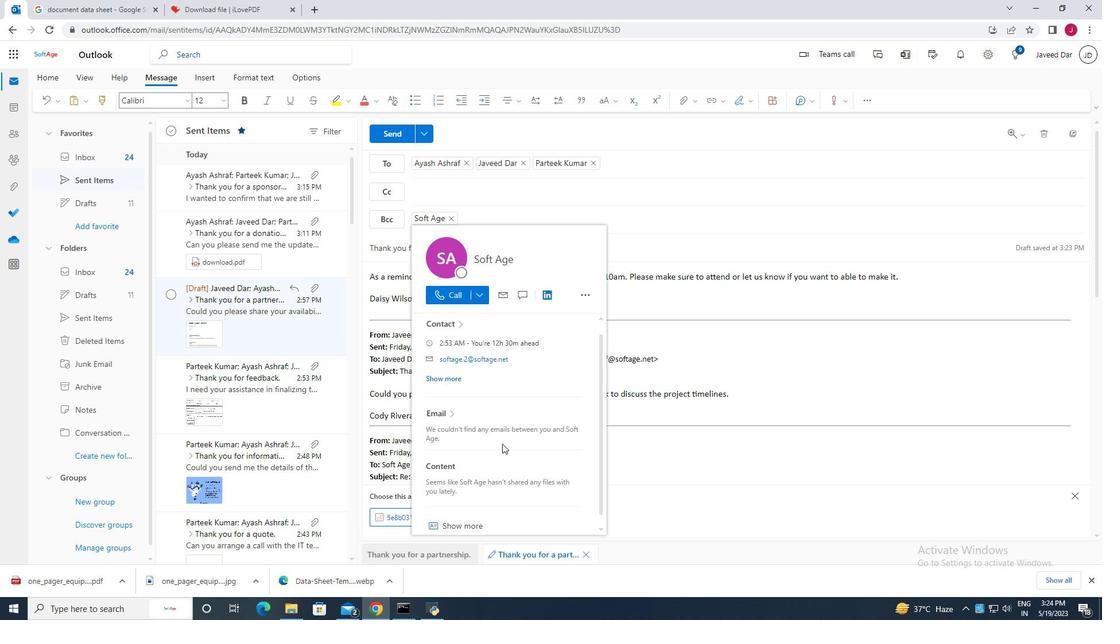 
Action: Mouse scrolled (502, 439) with delta (0, 0)
Screenshot: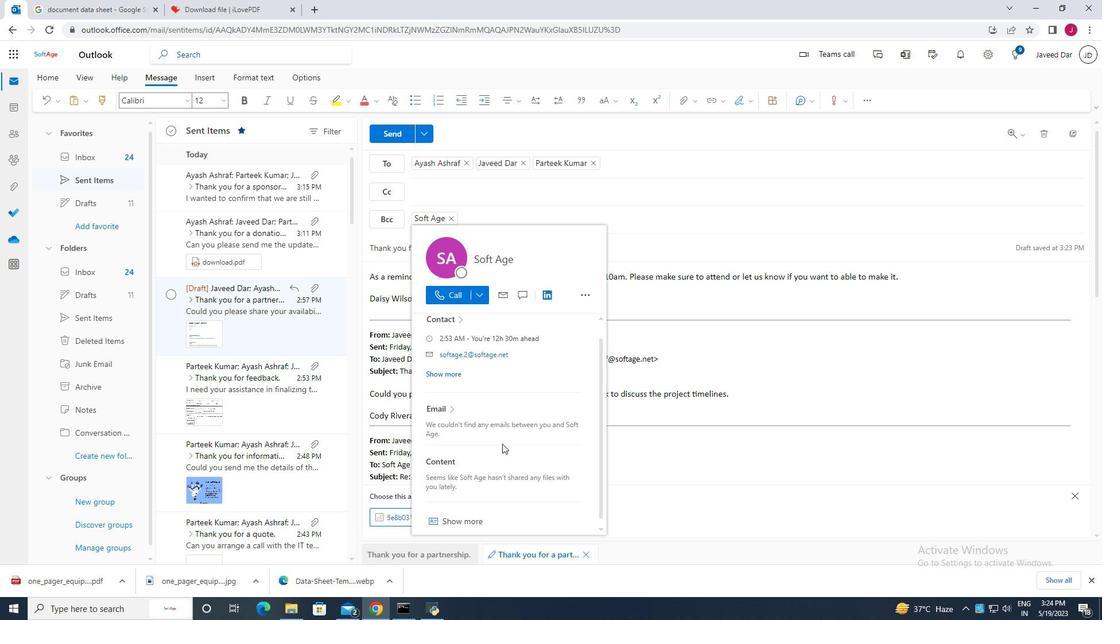 
Action: Mouse scrolled (502, 439) with delta (0, 0)
Screenshot: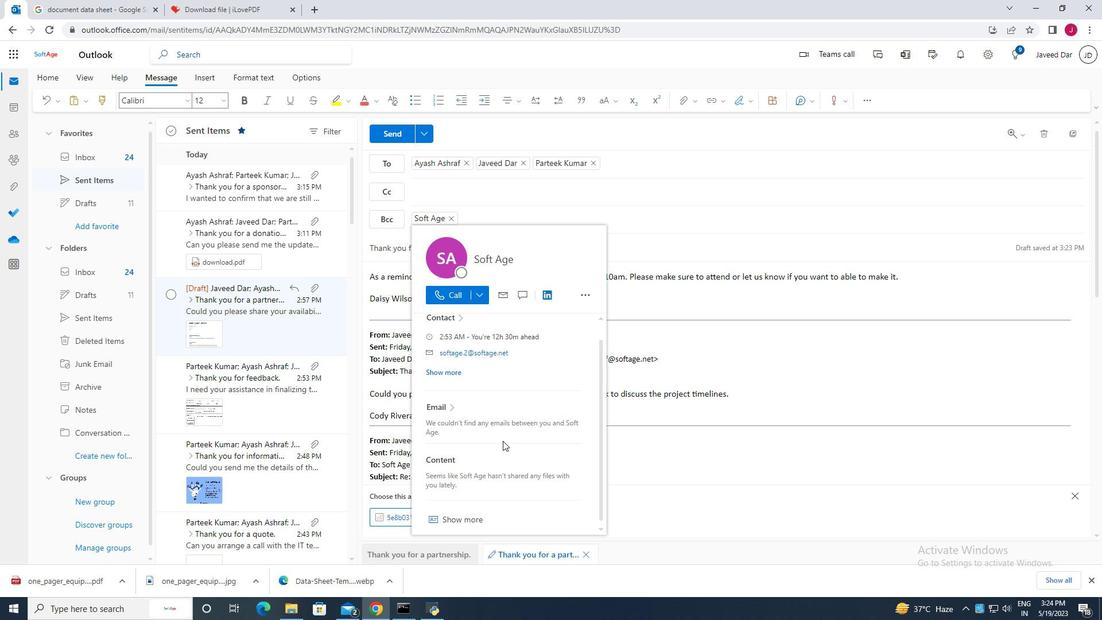 
Action: Mouse scrolled (502, 439) with delta (0, 0)
Screenshot: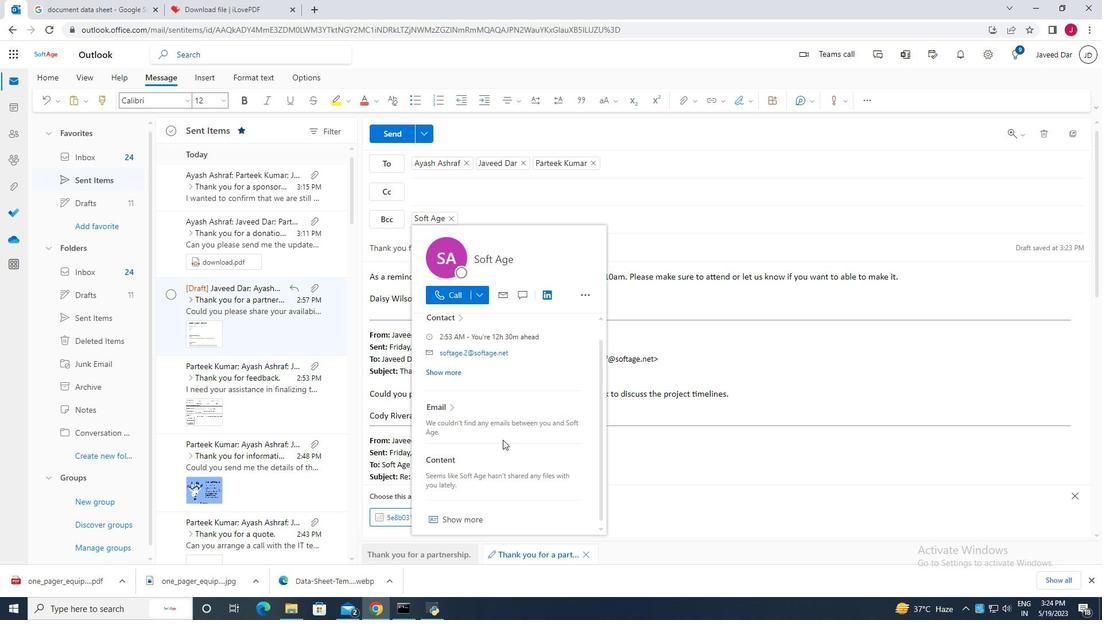 
Action: Mouse scrolled (502, 439) with delta (0, 0)
Screenshot: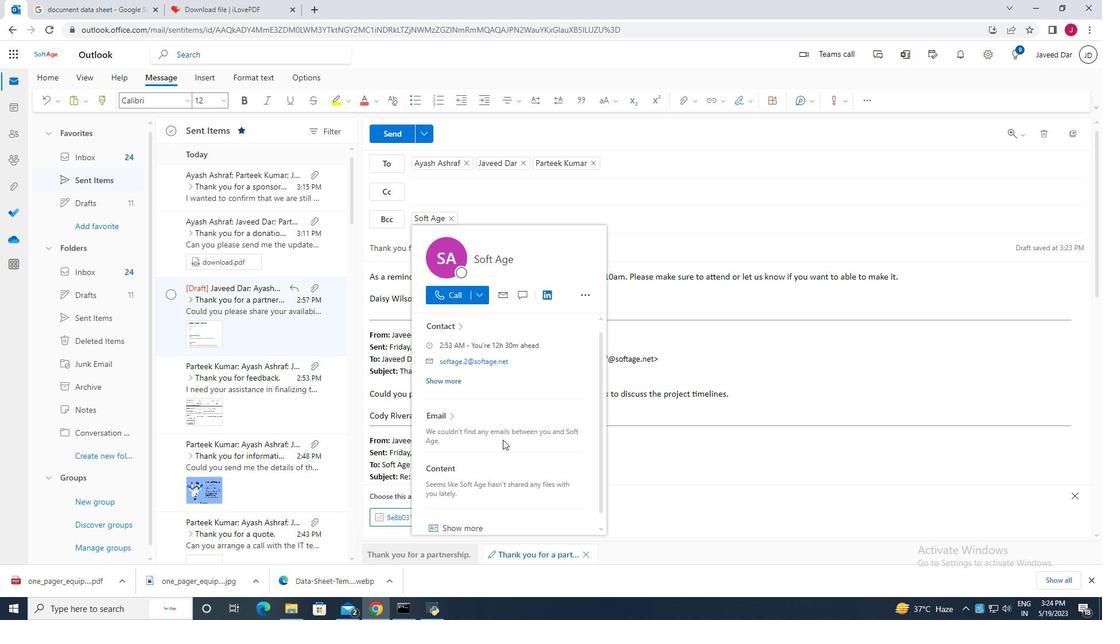 
Action: Mouse scrolled (502, 439) with delta (0, 0)
Screenshot: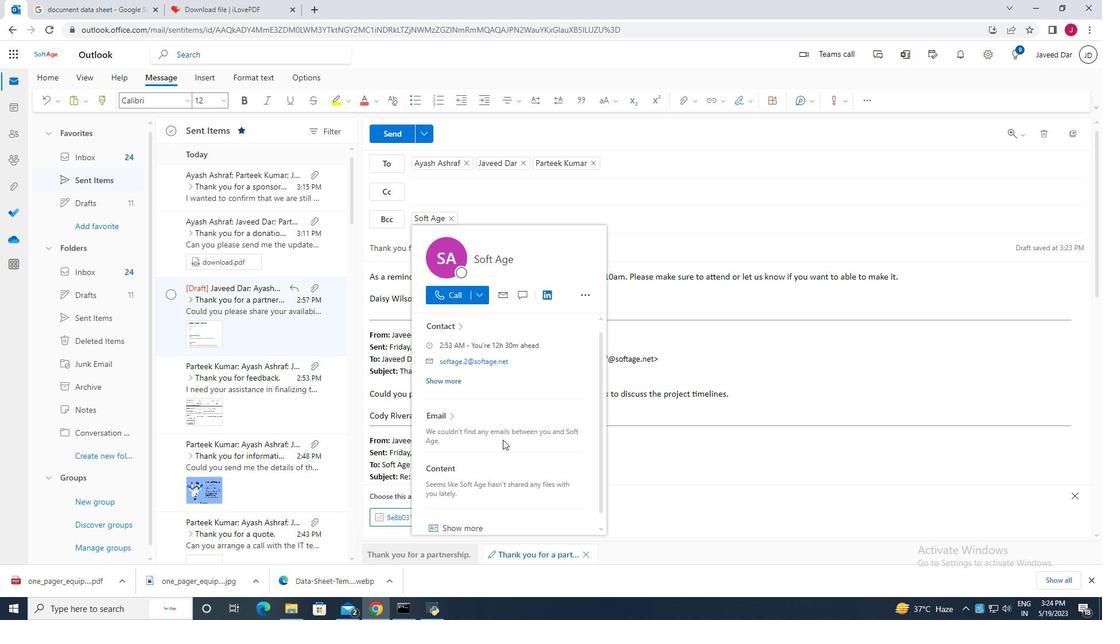 
Action: Mouse scrolled (502, 439) with delta (0, 0)
Screenshot: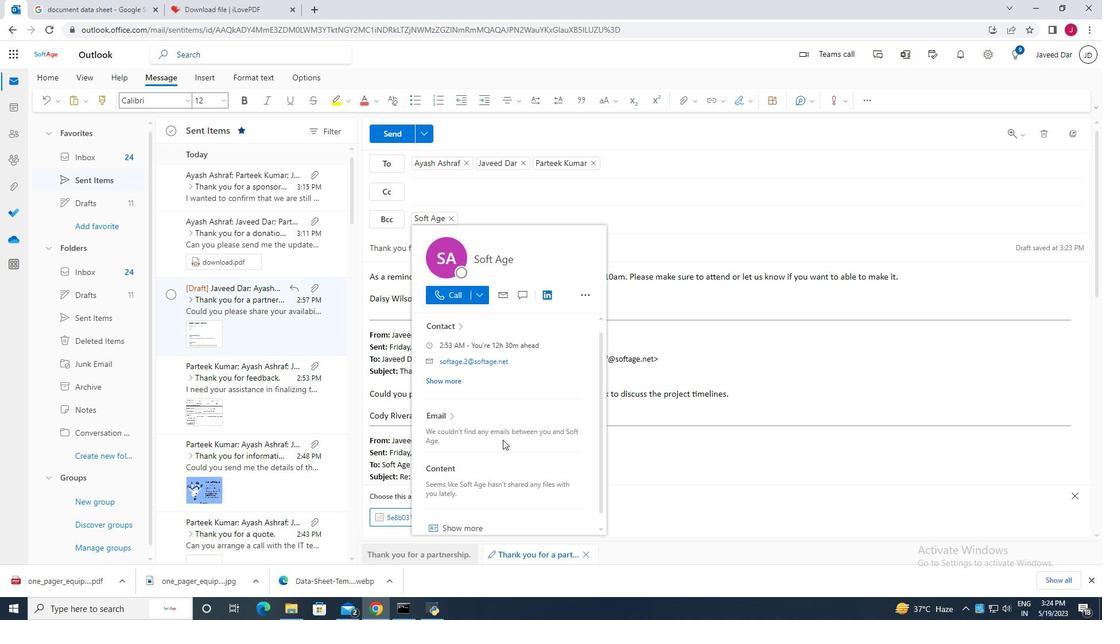 
Action: Mouse moved to (517, 350)
Screenshot: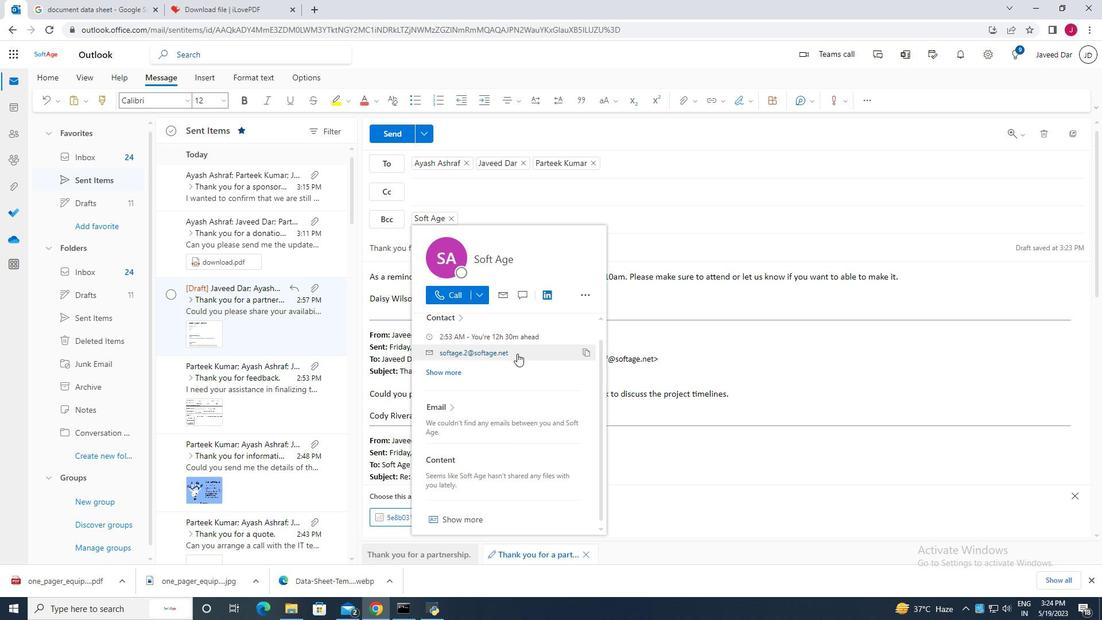 
Action: Mouse scrolled (517, 350) with delta (0, 0)
Screenshot: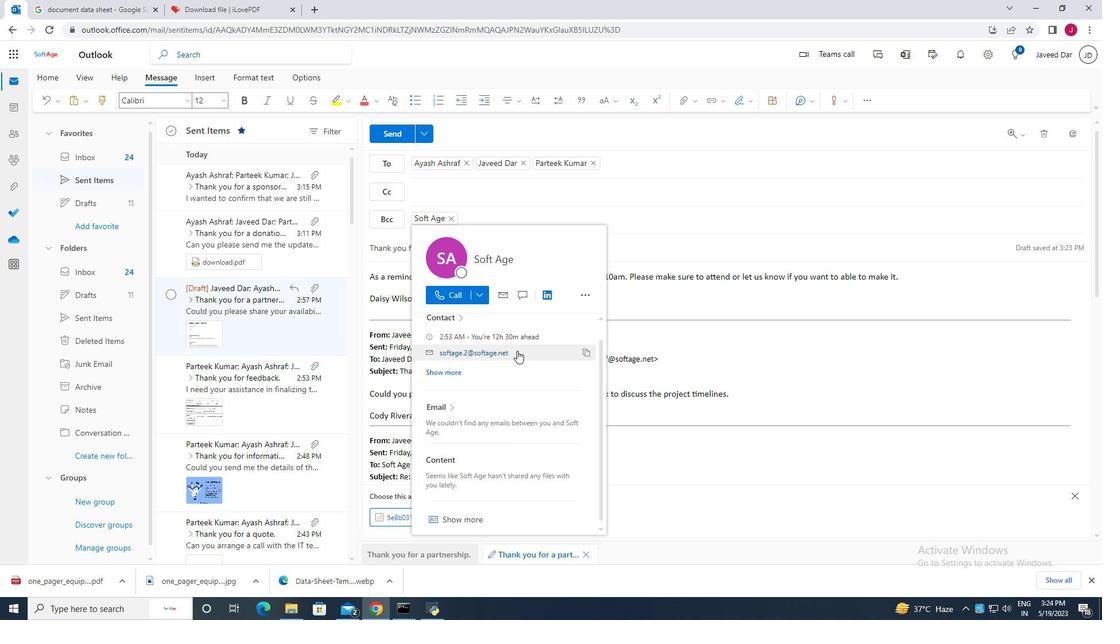 
Action: Mouse scrolled (517, 350) with delta (0, 0)
Screenshot: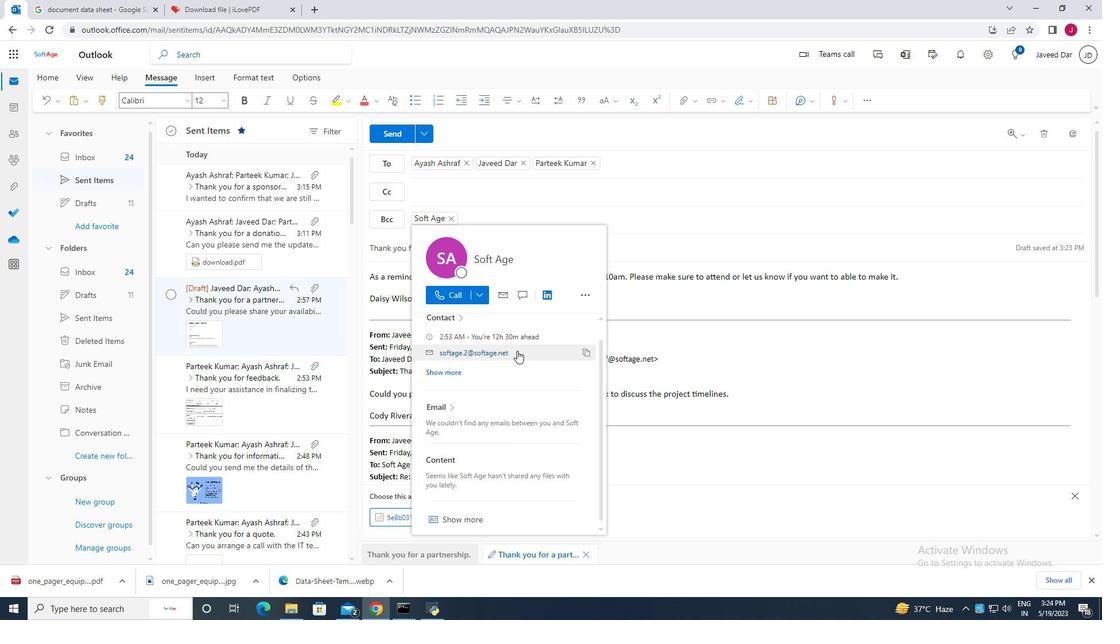 
Action: Mouse scrolled (517, 351) with delta (0, 0)
Screenshot: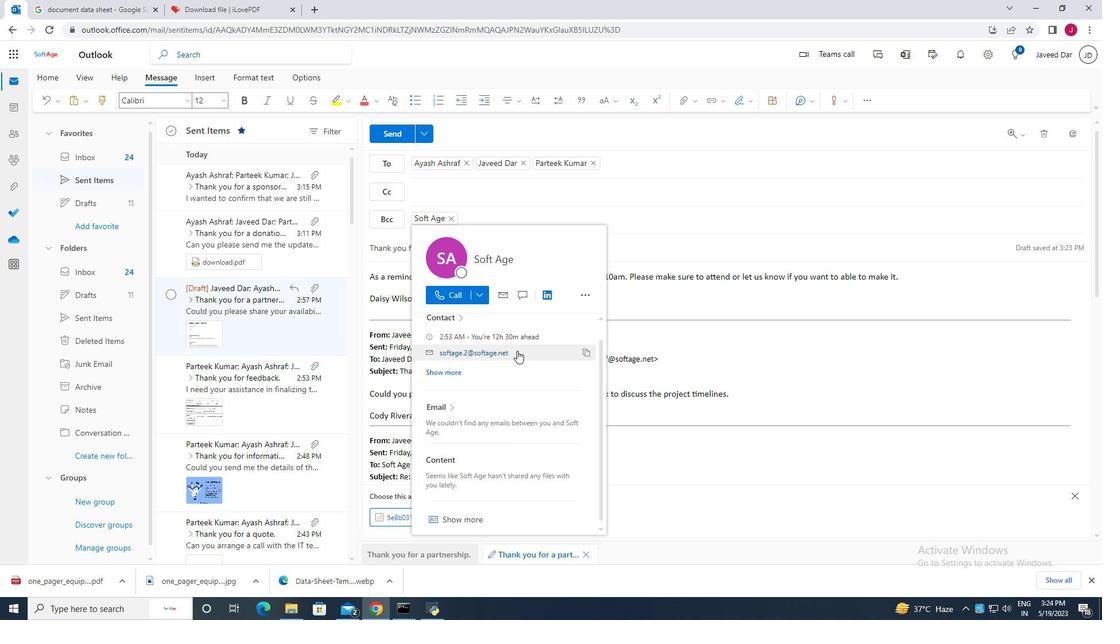
Action: Mouse scrolled (517, 351) with delta (0, 0)
Screenshot: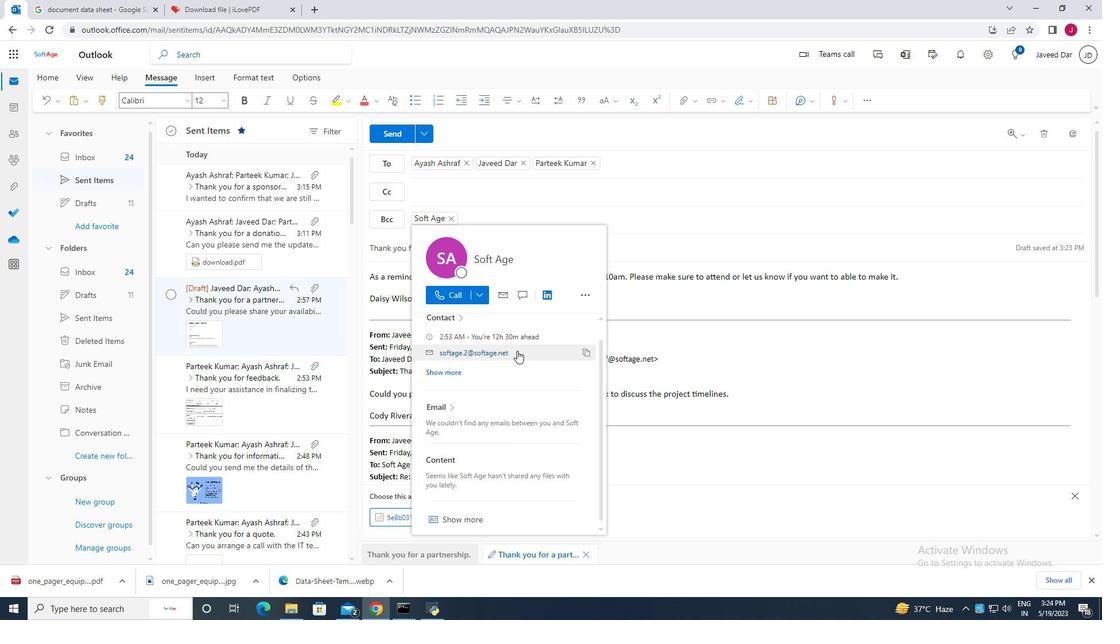 
Action: Mouse scrolled (517, 351) with delta (0, 0)
Screenshot: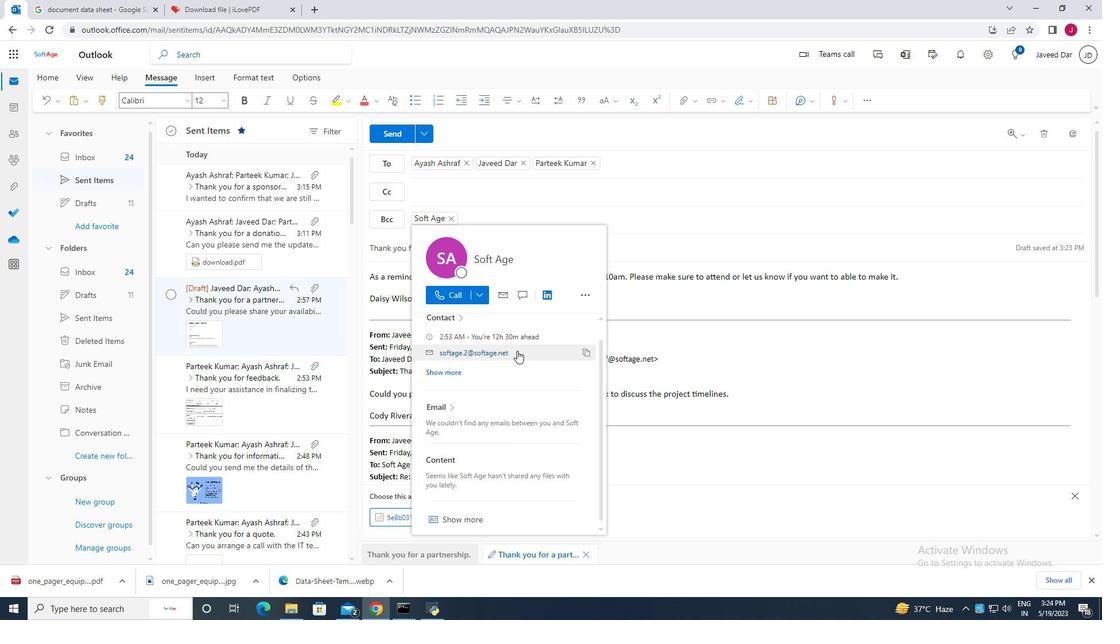 
Action: Mouse moved to (489, 246)
Screenshot: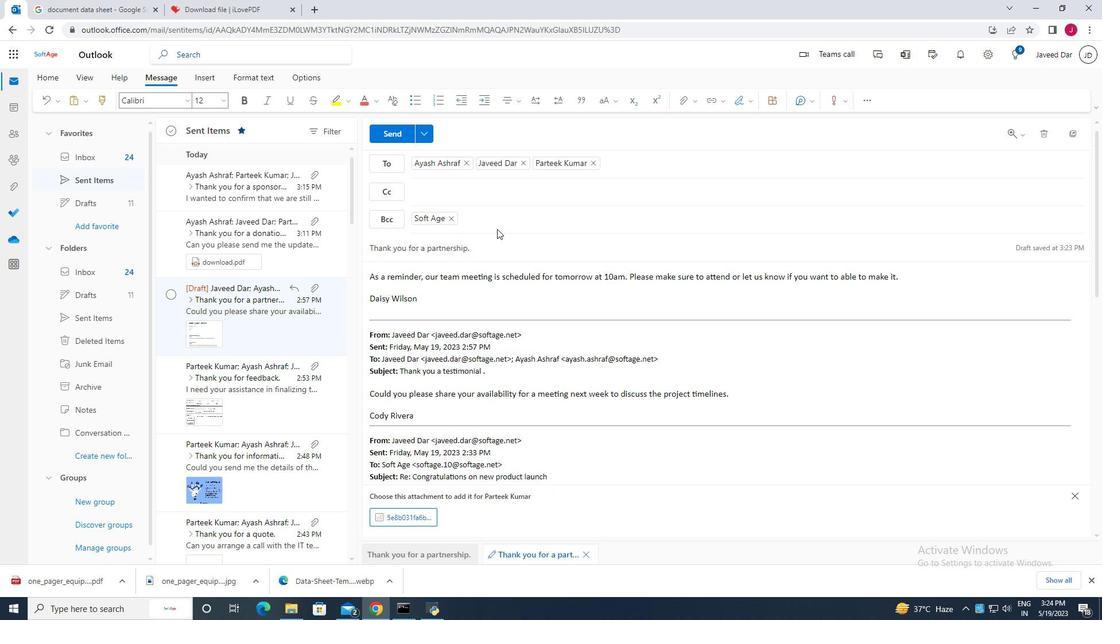 
Action: Mouse scrolled (489, 245) with delta (0, 0)
Screenshot: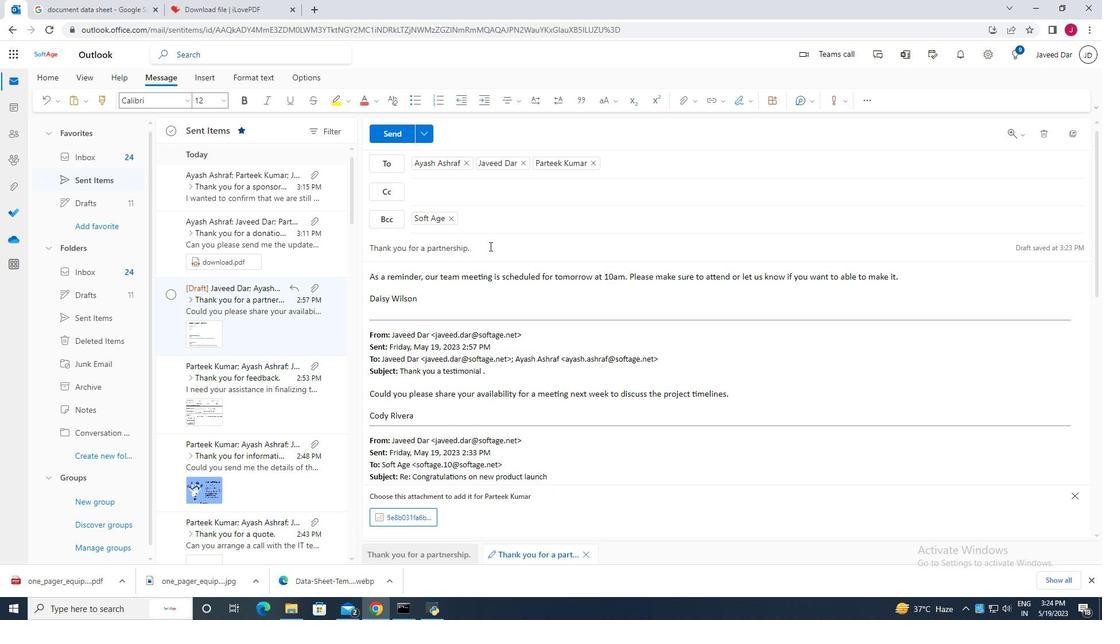 
Action: Mouse scrolled (489, 245) with delta (0, 0)
Screenshot: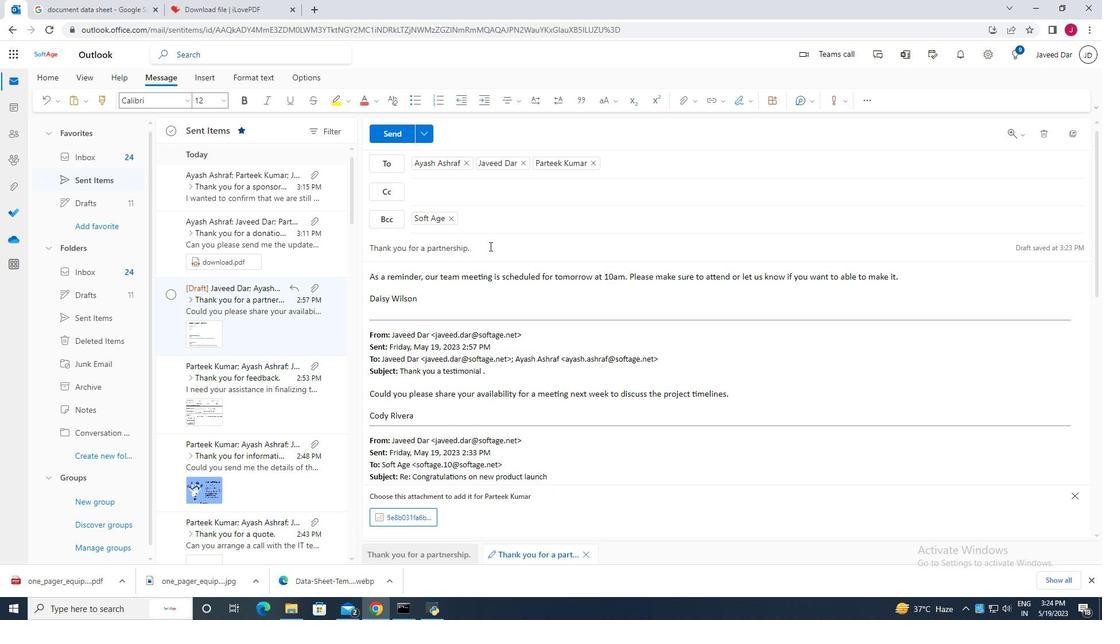 
Action: Mouse scrolled (489, 245) with delta (0, 0)
Screenshot: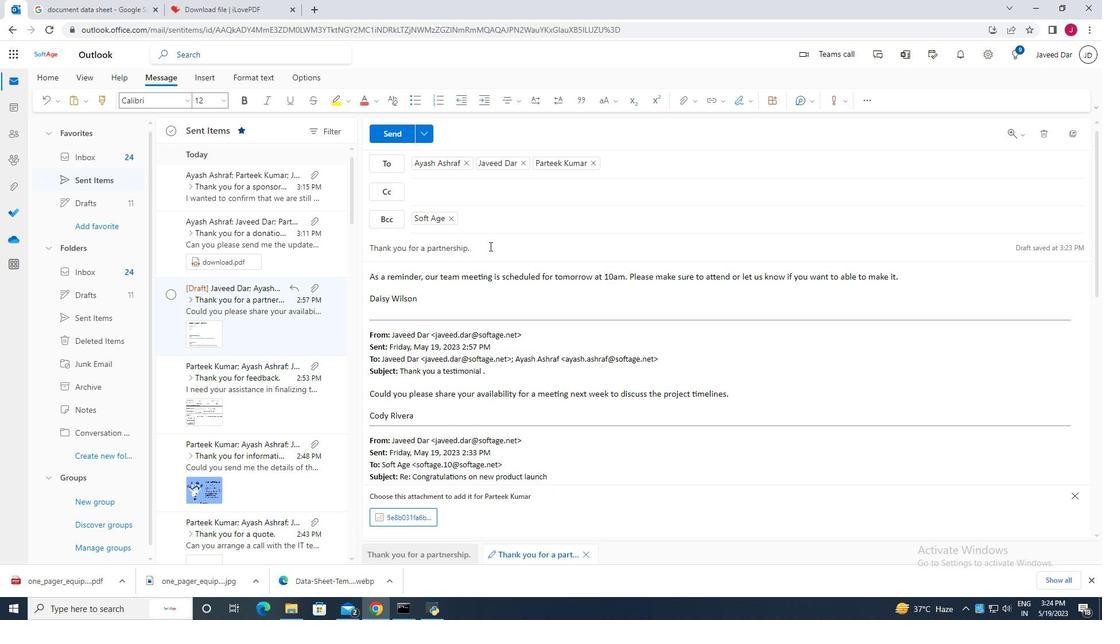 
Action: Mouse moved to (491, 247)
Screenshot: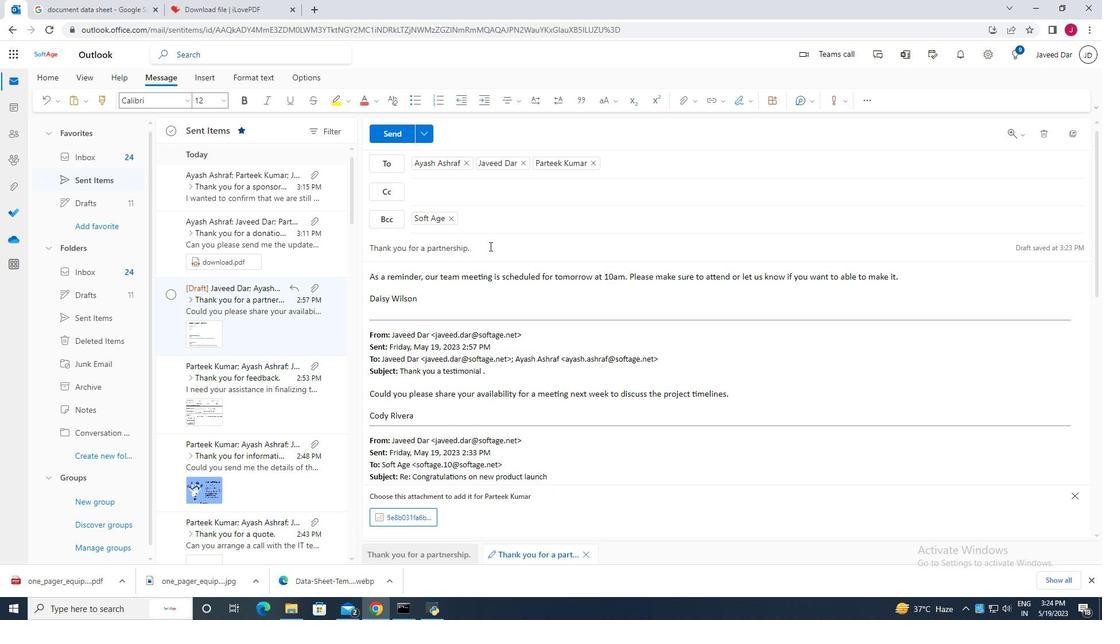 
Action: Mouse scrolled (491, 246) with delta (0, 0)
Screenshot: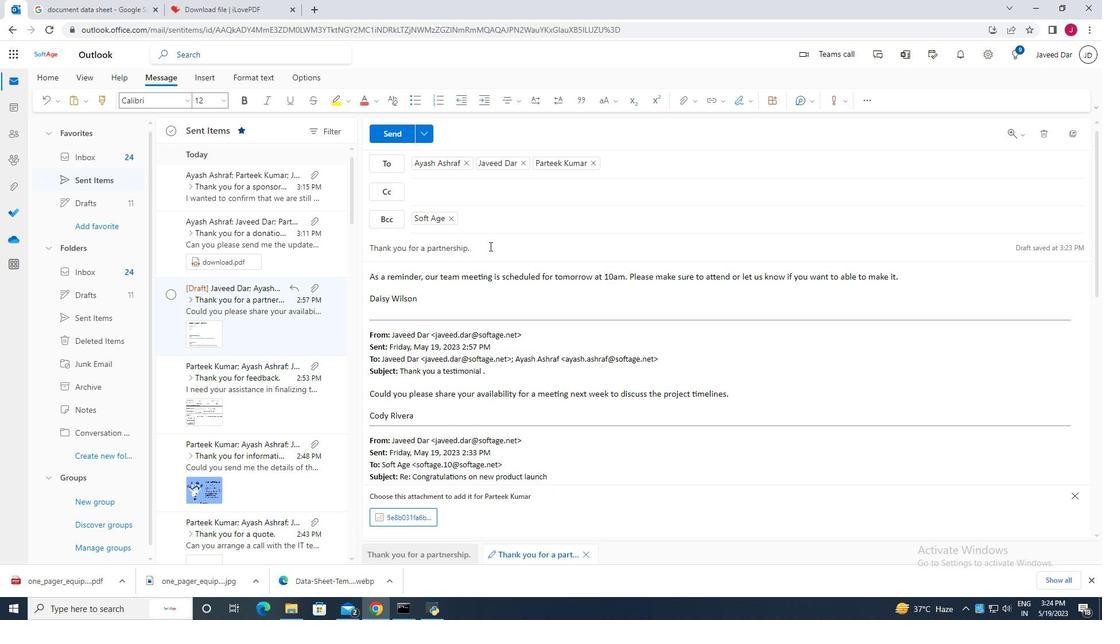 
Action: Mouse moved to (503, 296)
Screenshot: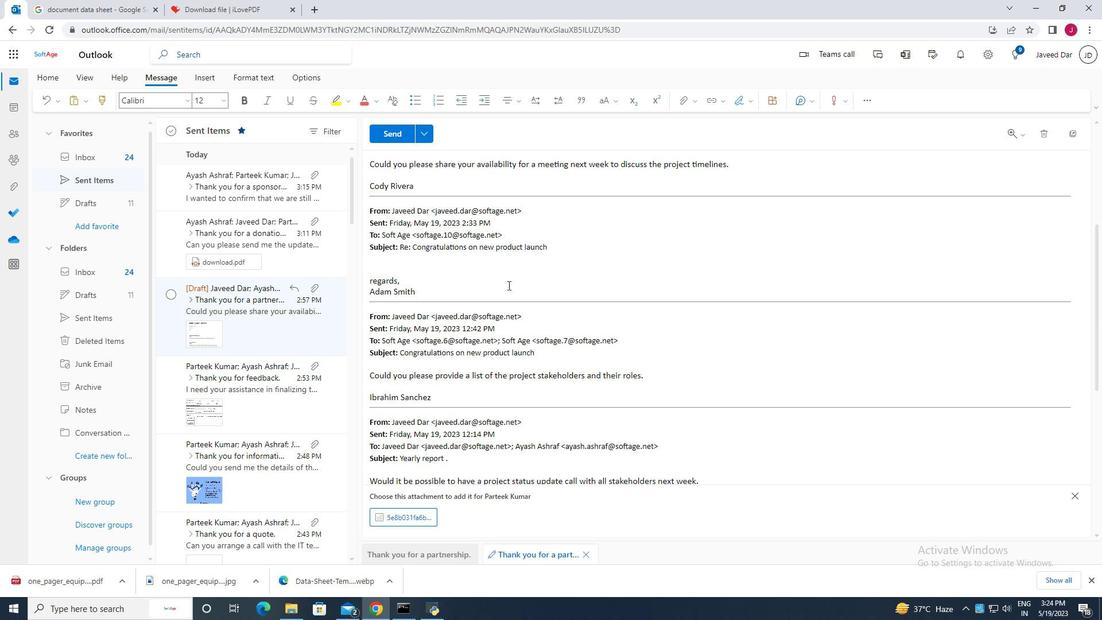 
Action: Mouse scrolled (503, 296) with delta (0, 0)
Screenshot: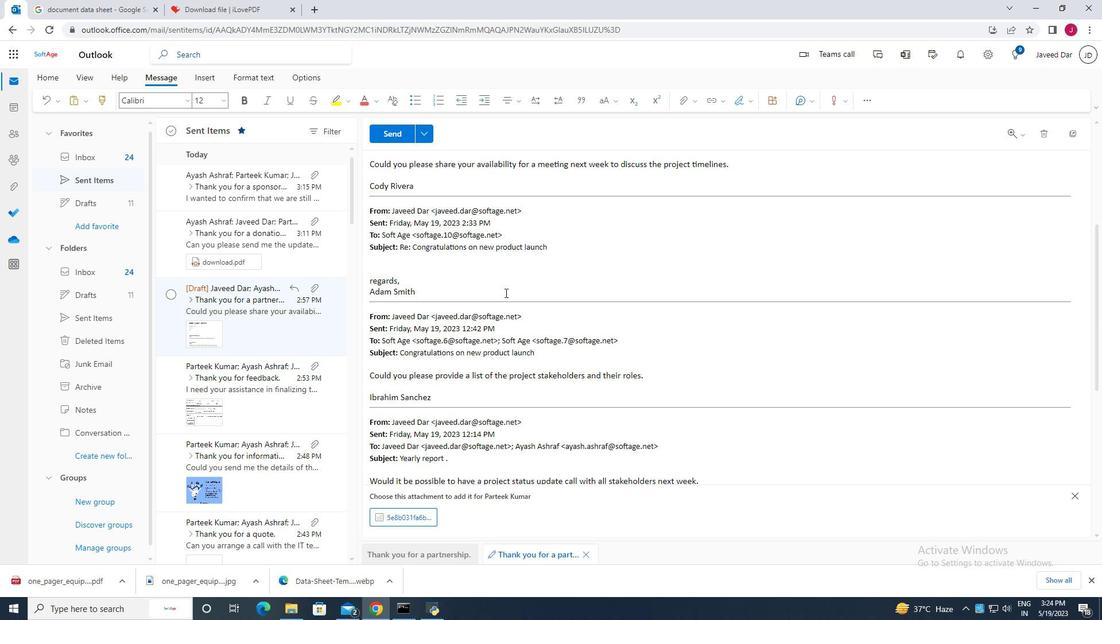 
Action: Mouse scrolled (503, 296) with delta (0, 0)
Screenshot: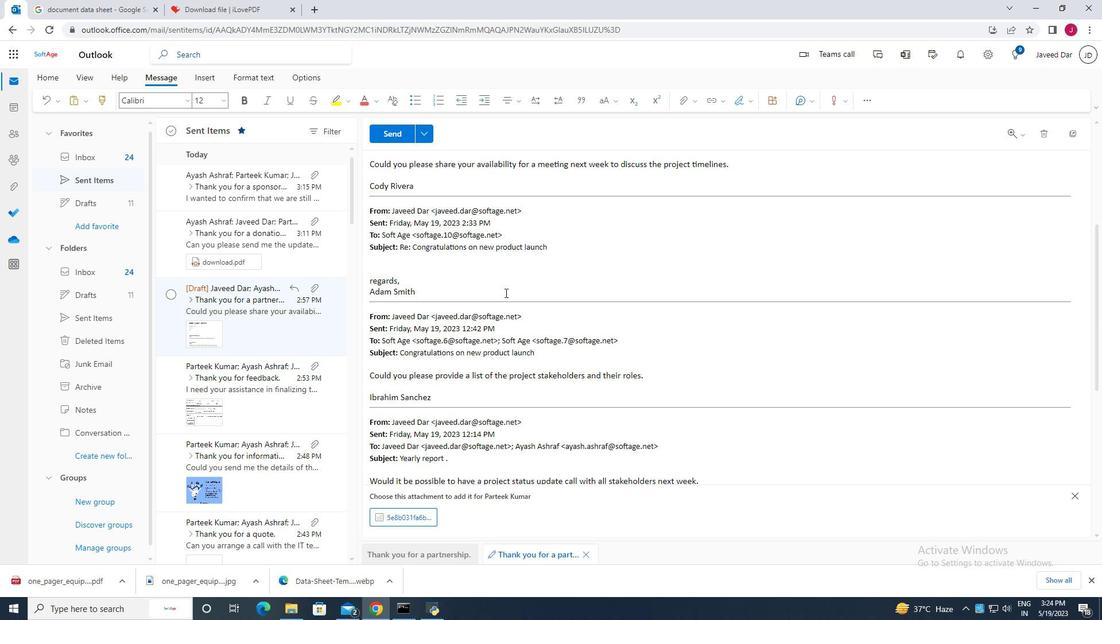 
Action: Mouse scrolled (503, 296) with delta (0, 0)
Screenshot: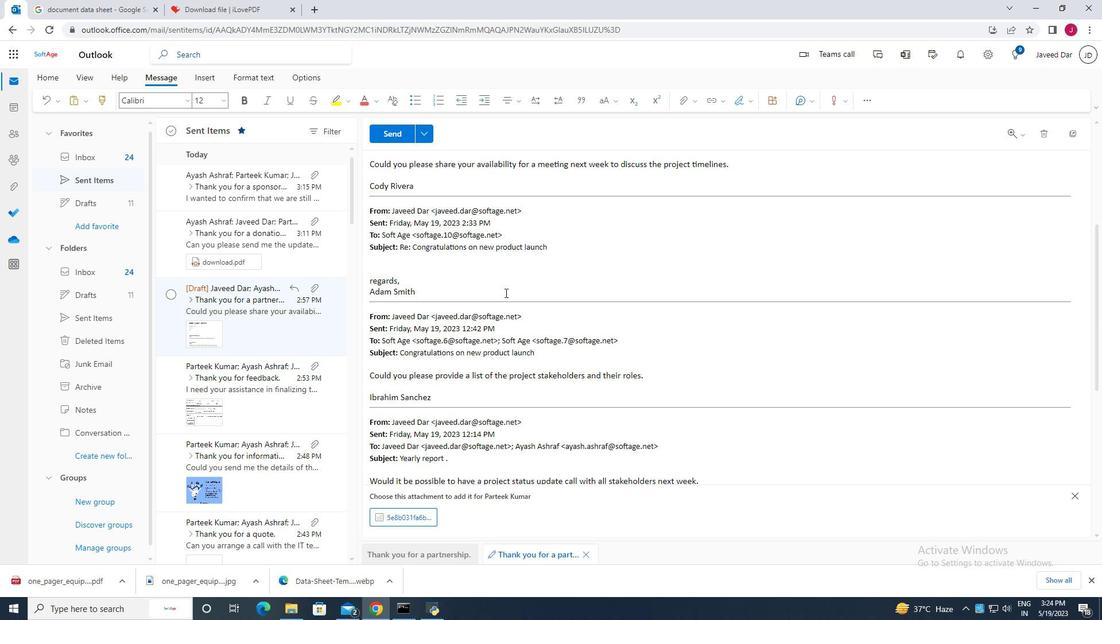 
Action: Mouse scrolled (503, 296) with delta (0, 0)
Screenshot: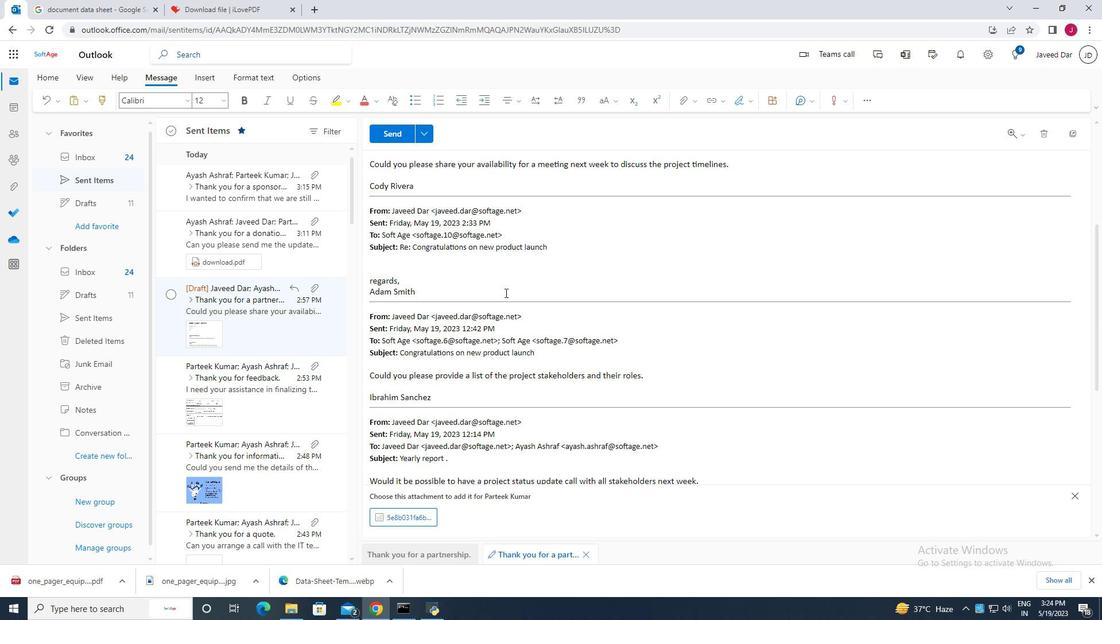 
Action: Mouse moved to (497, 291)
Screenshot: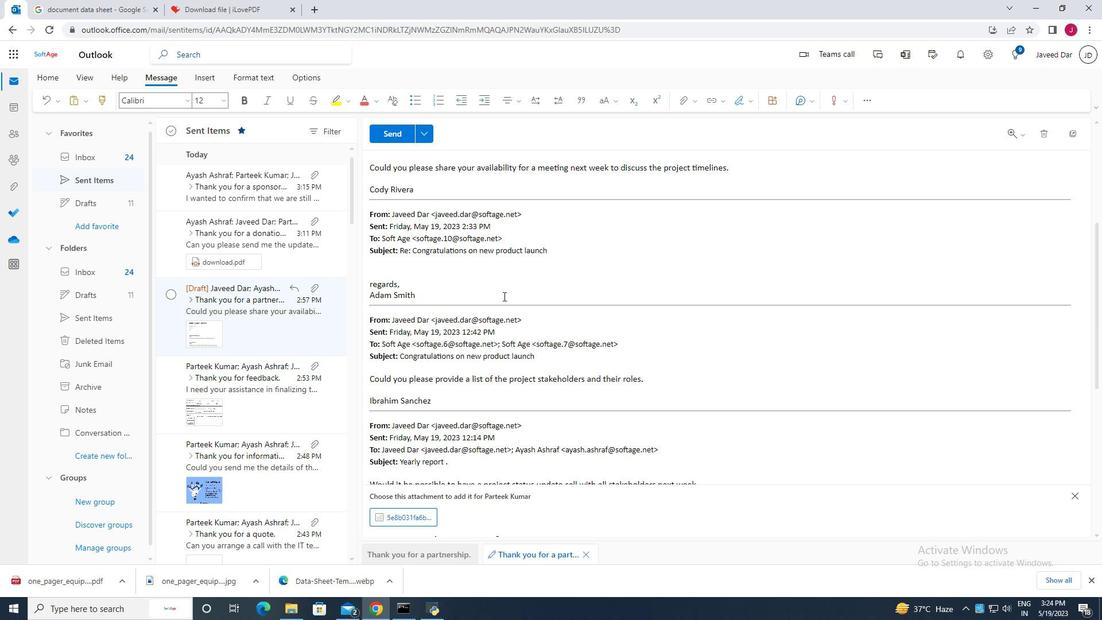 
Action: Mouse scrolled (497, 291) with delta (0, 0)
Screenshot: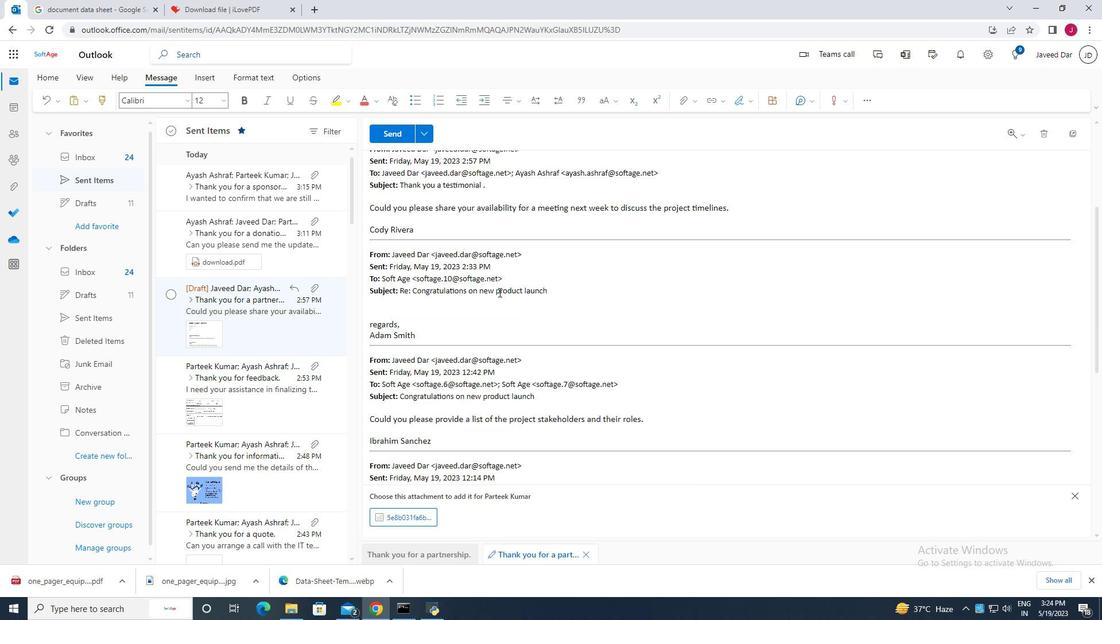 
Action: Mouse moved to (497, 291)
Screenshot: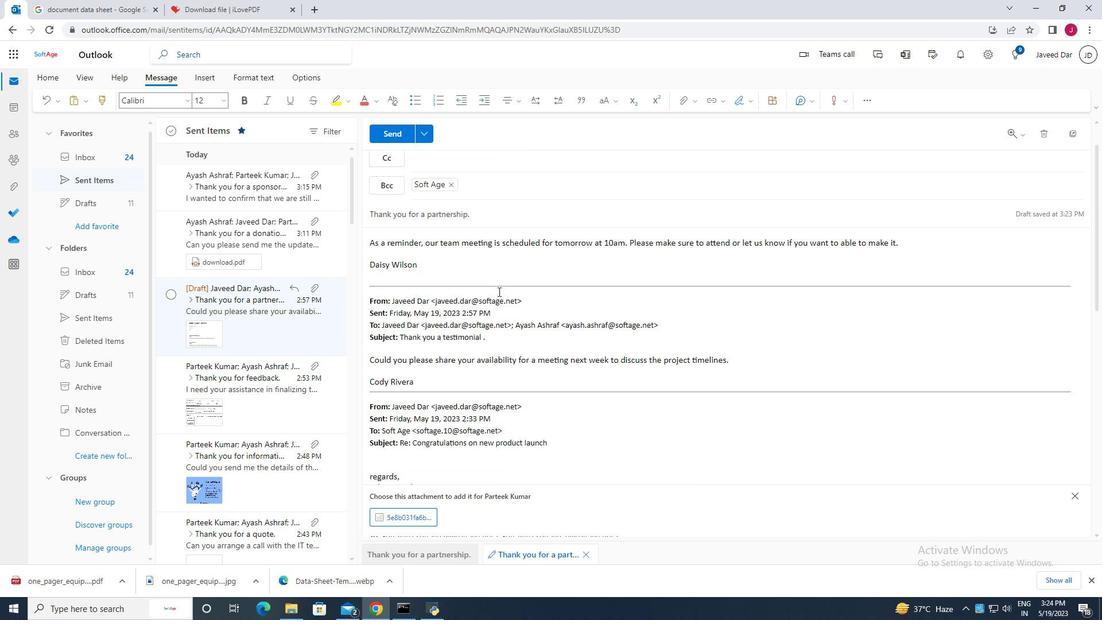 
Action: Mouse scrolled (497, 291) with delta (0, 0)
Screenshot: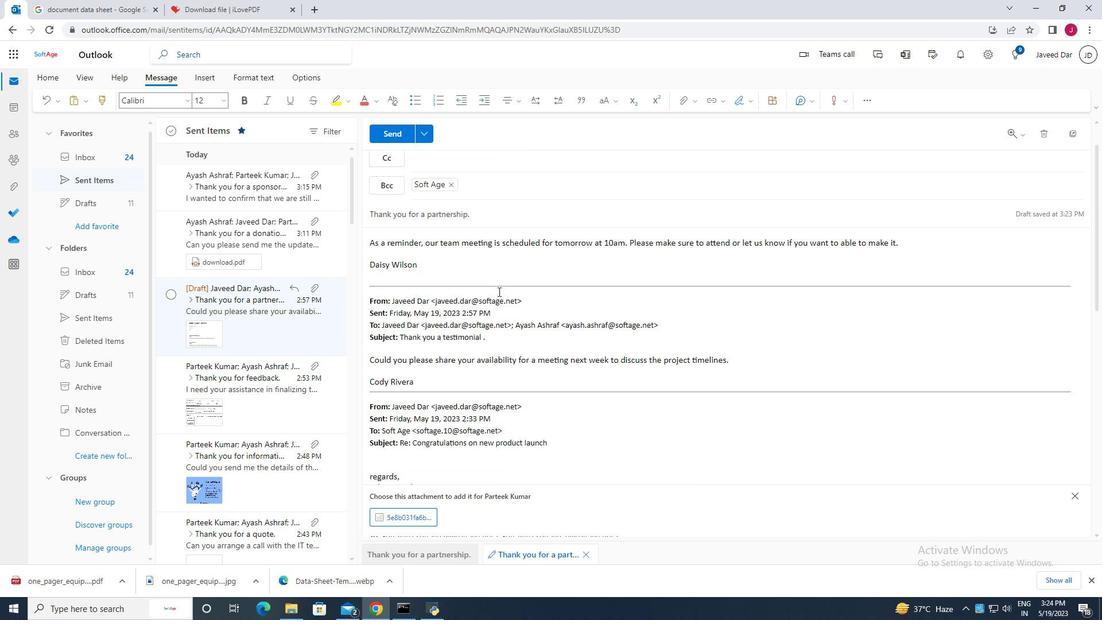 
Action: Mouse scrolled (497, 291) with delta (0, 0)
Screenshot: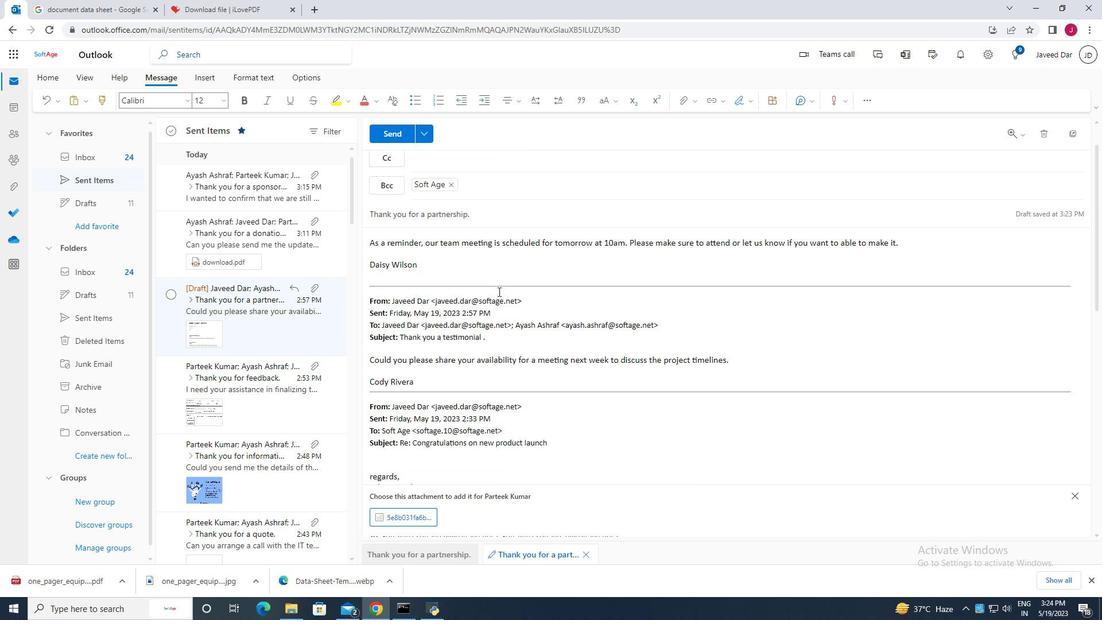 
Action: Mouse scrolled (497, 291) with delta (0, 0)
Screenshot: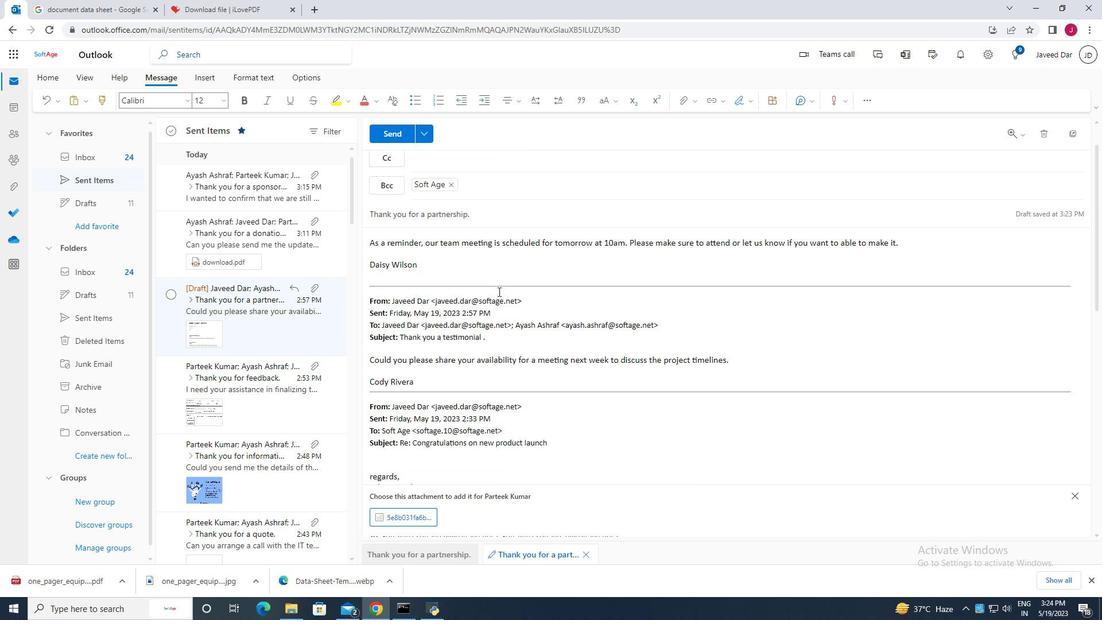 
Action: Mouse moved to (486, 240)
Screenshot: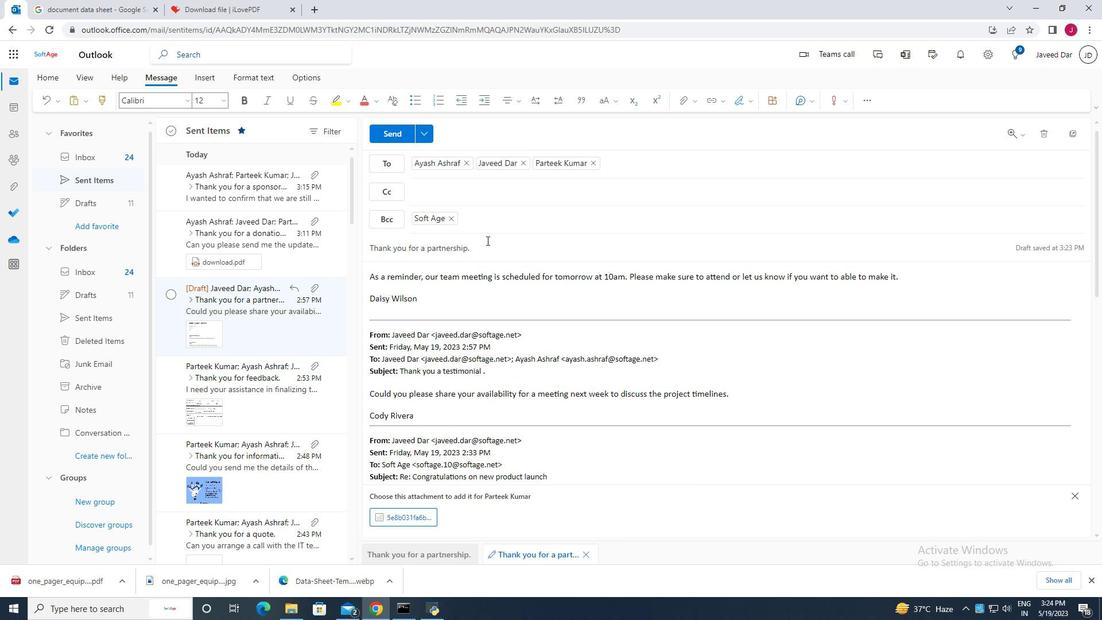 
Action: Mouse scrolled (486, 241) with delta (0, 0)
Screenshot: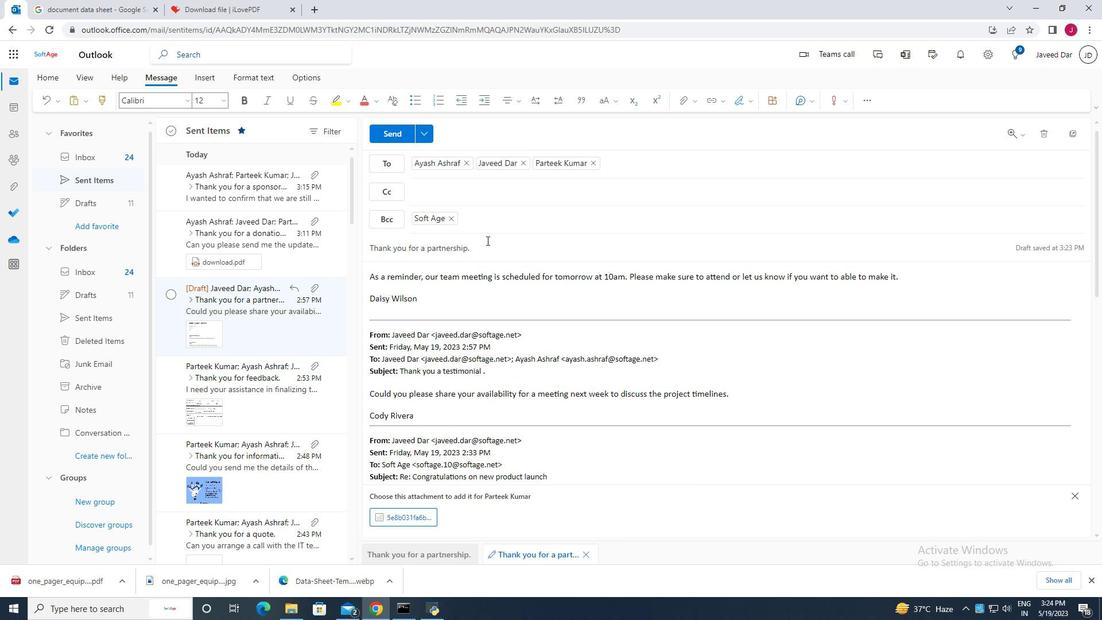 
Action: Mouse scrolled (486, 241) with delta (0, 0)
Screenshot: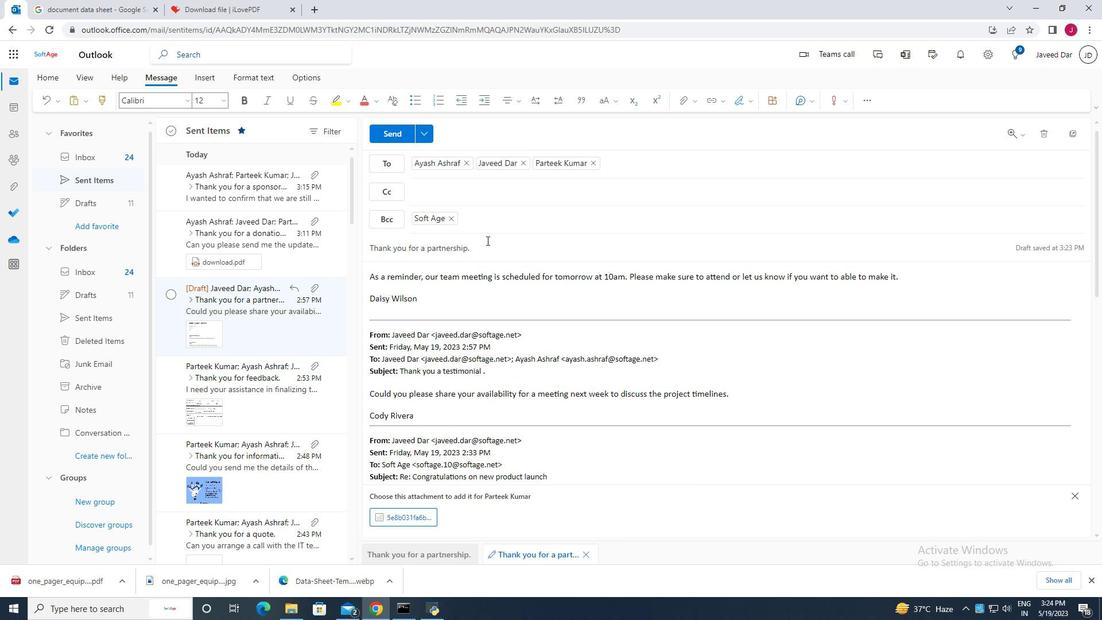 
Action: Mouse scrolled (486, 241) with delta (0, 0)
Screenshot: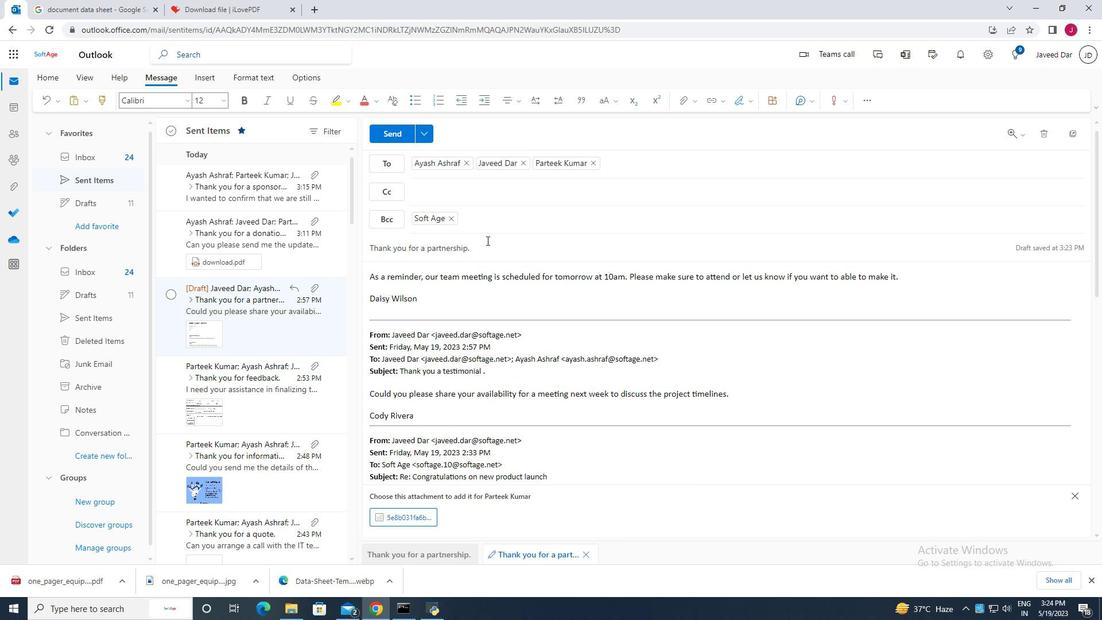 
Action: Mouse moved to (686, 98)
Screenshot: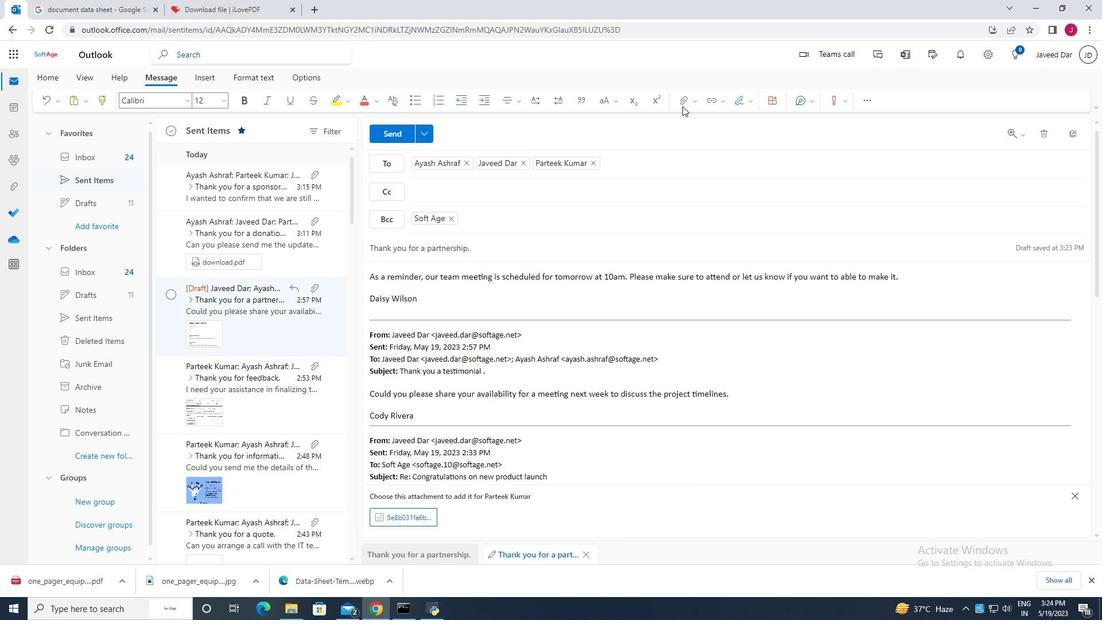 
Action: Mouse pressed left at (686, 98)
Screenshot: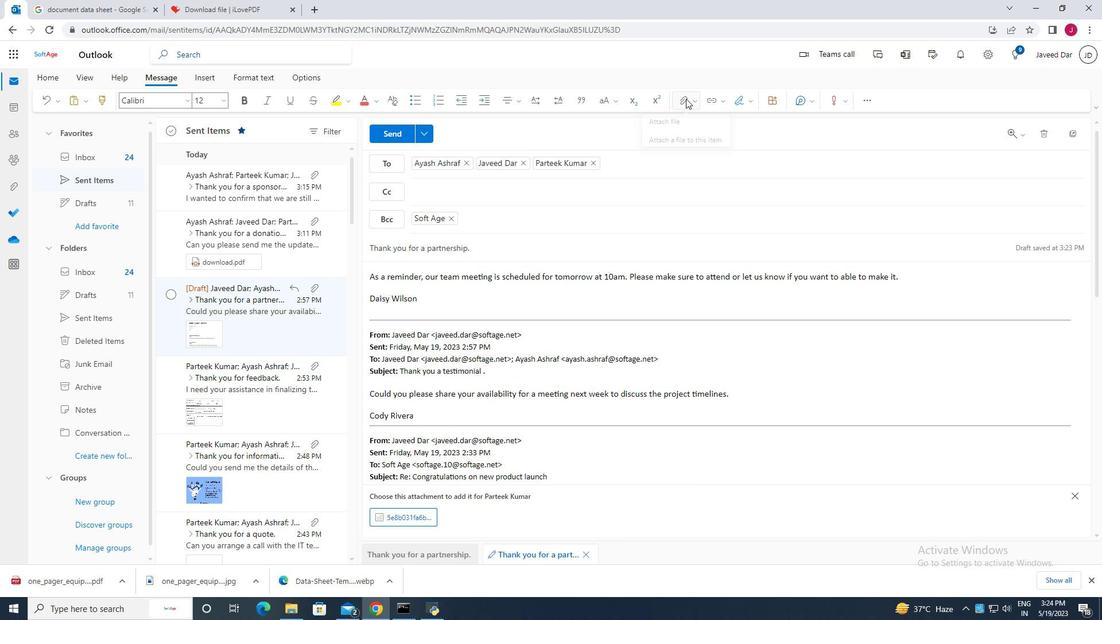 
Action: Mouse moved to (636, 126)
Screenshot: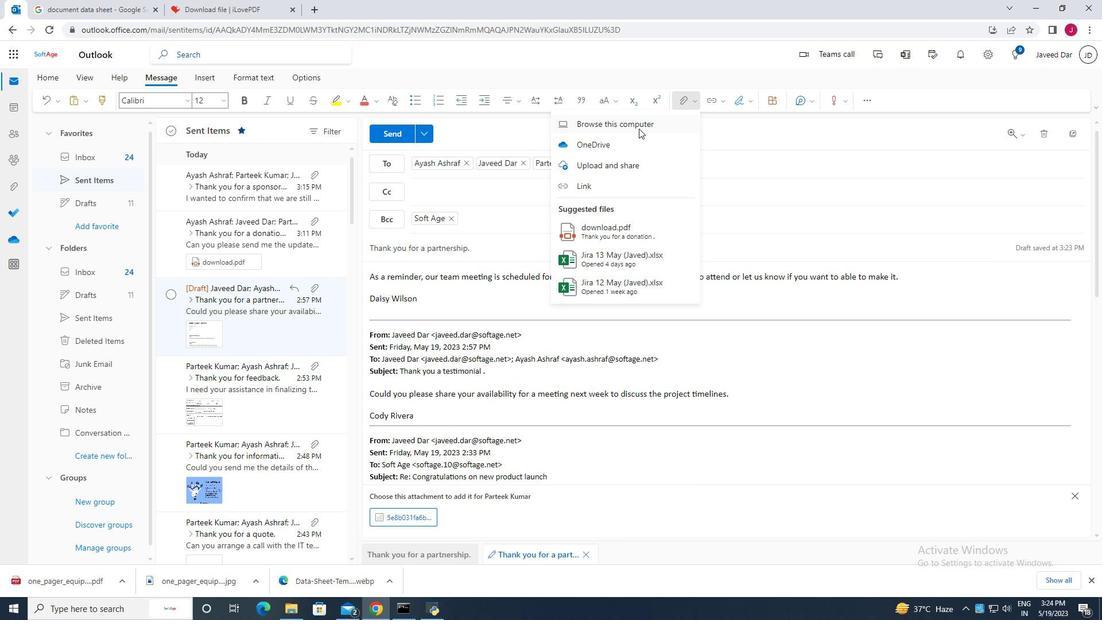 
Action: Mouse pressed left at (636, 126)
Screenshot: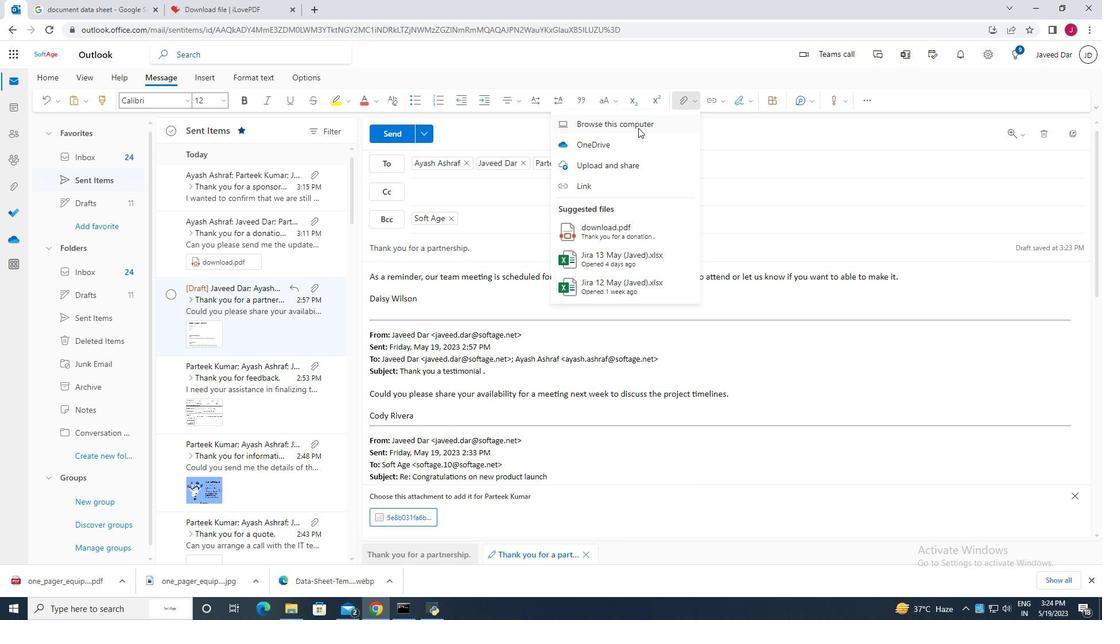 
Action: Mouse moved to (186, 99)
Screenshot: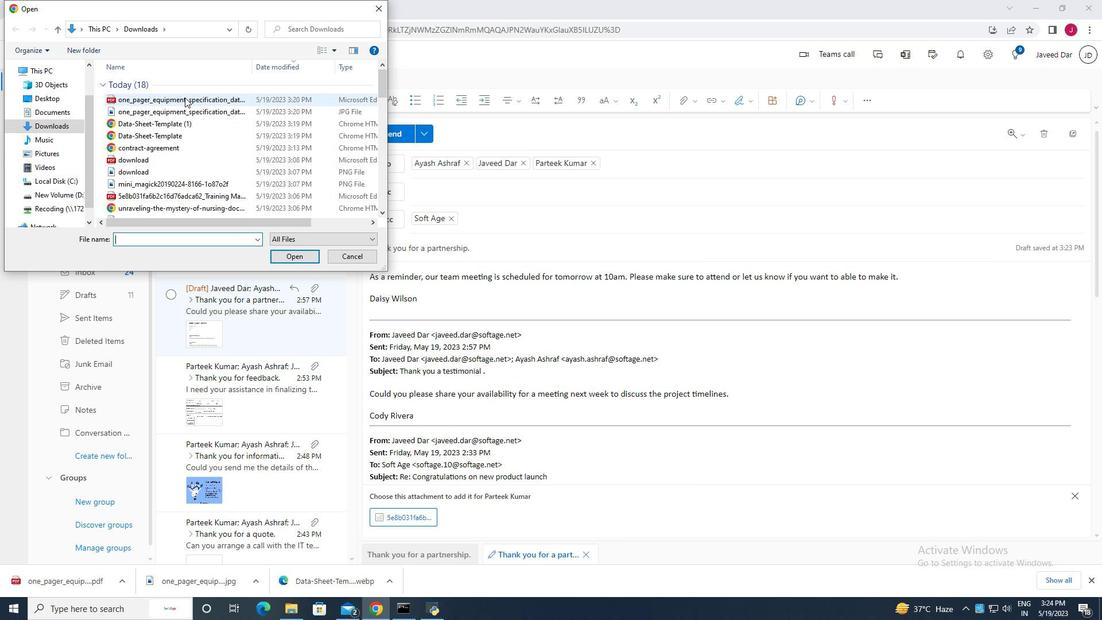 
Action: Mouse pressed left at (186, 99)
Screenshot: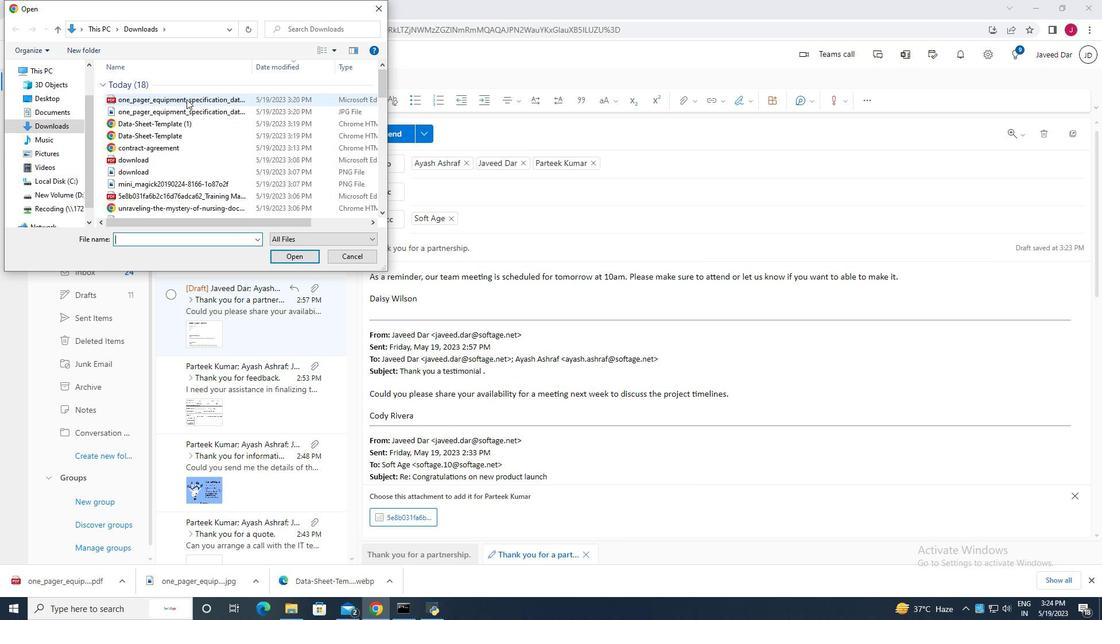 
Action: Mouse moved to (308, 254)
Screenshot: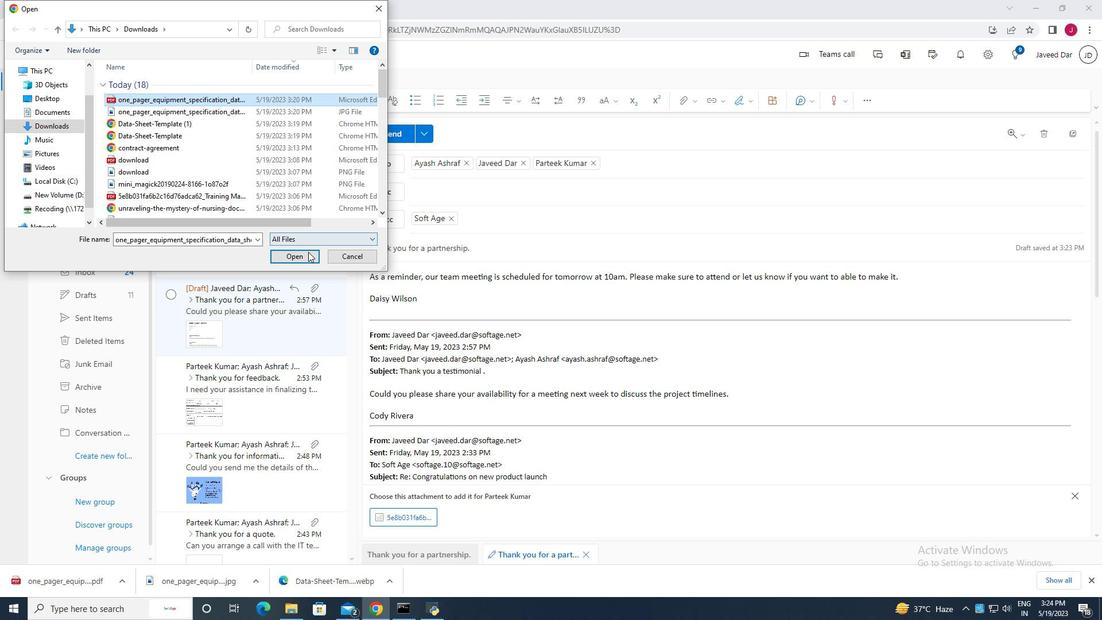 
Action: Mouse pressed left at (308, 254)
Screenshot: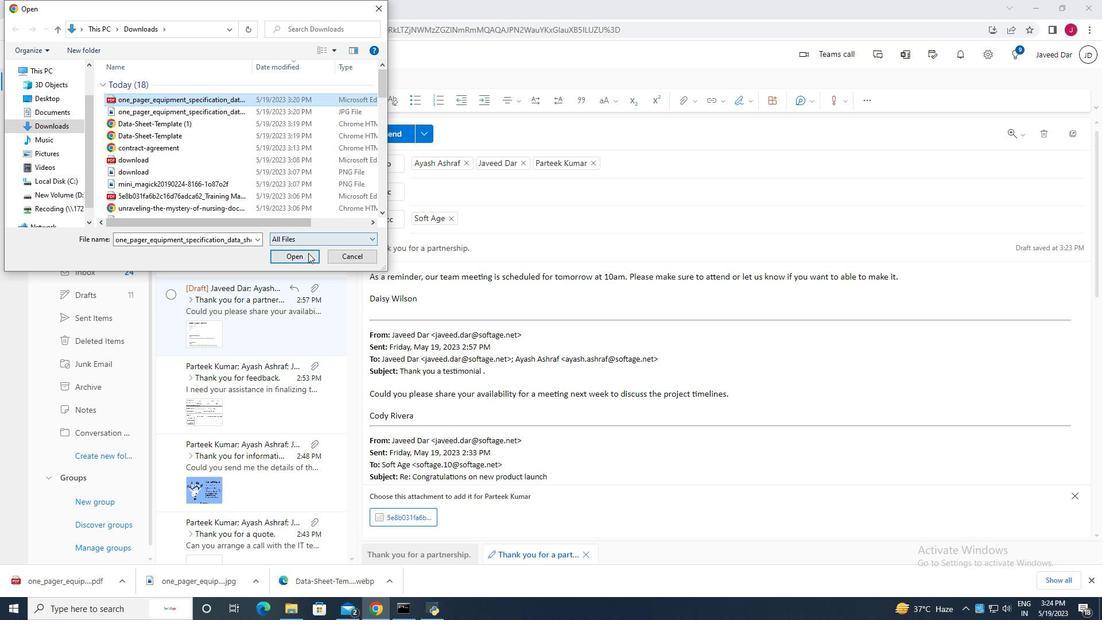 
Action: Mouse moved to (460, 320)
Screenshot: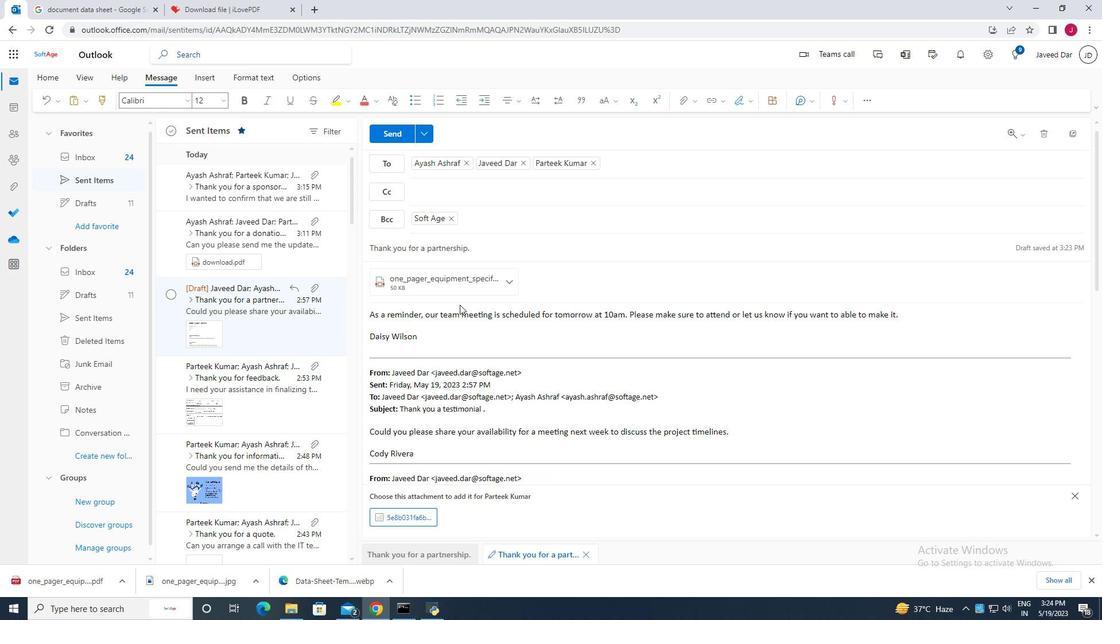 
Action: Mouse scrolled (460, 320) with delta (0, 0)
Screenshot: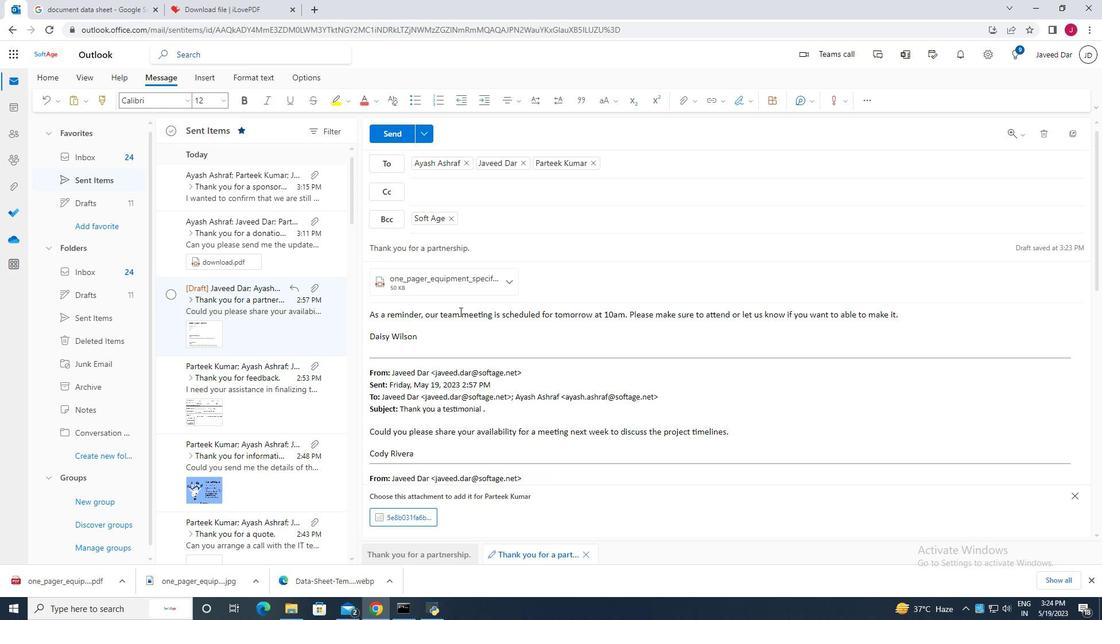 
Action: Mouse scrolled (460, 320) with delta (0, 0)
Screenshot: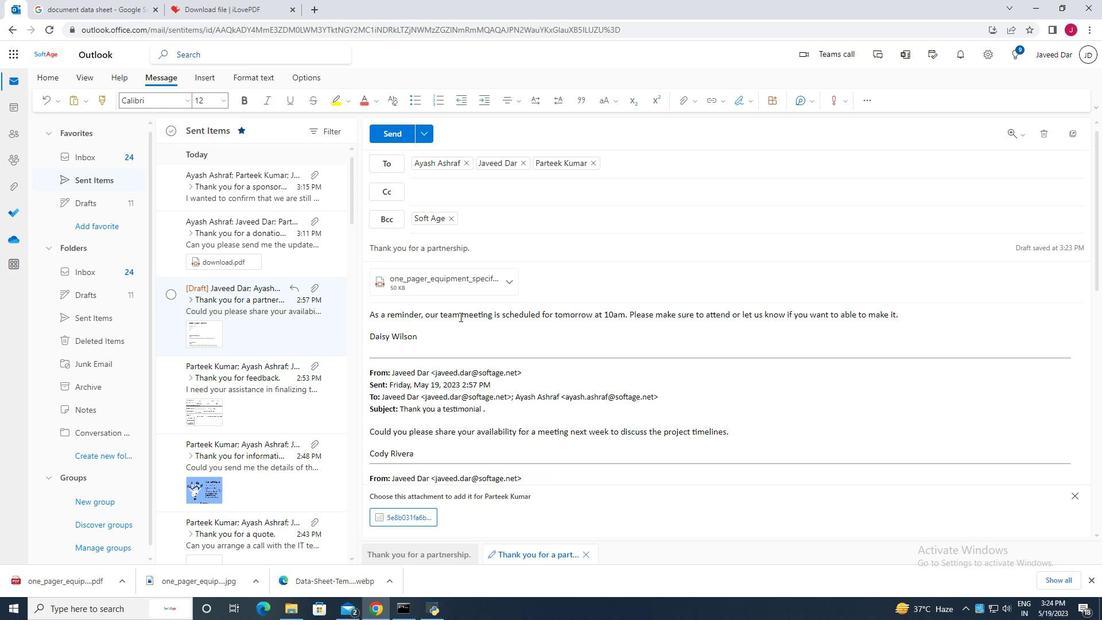 
Action: Mouse scrolled (460, 321) with delta (0, 0)
Screenshot: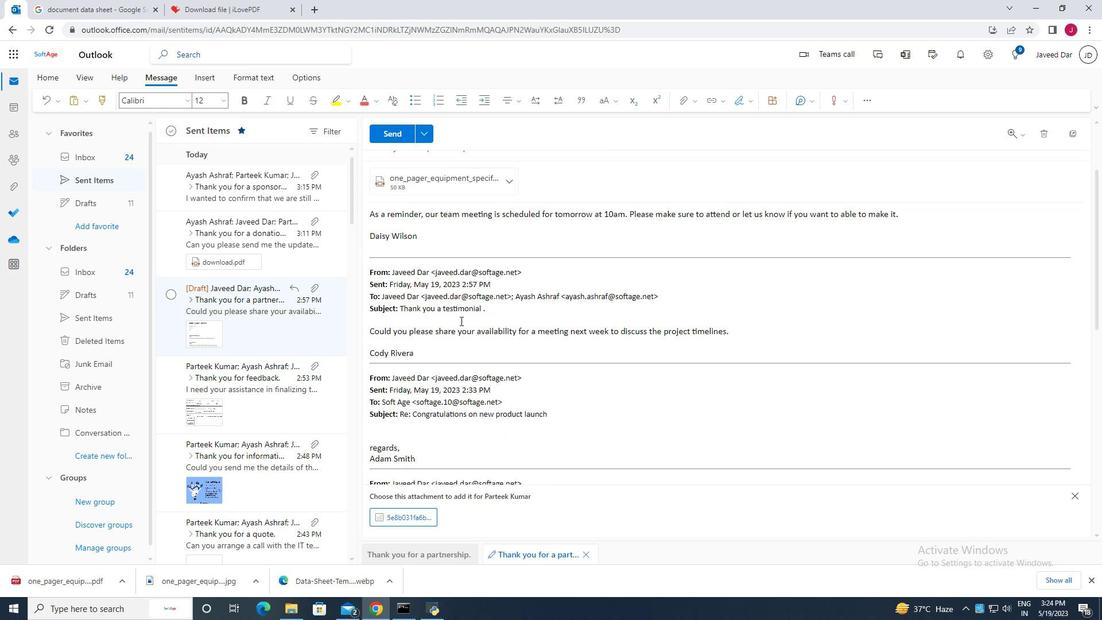 
Action: Mouse scrolled (460, 321) with delta (0, 0)
Screenshot: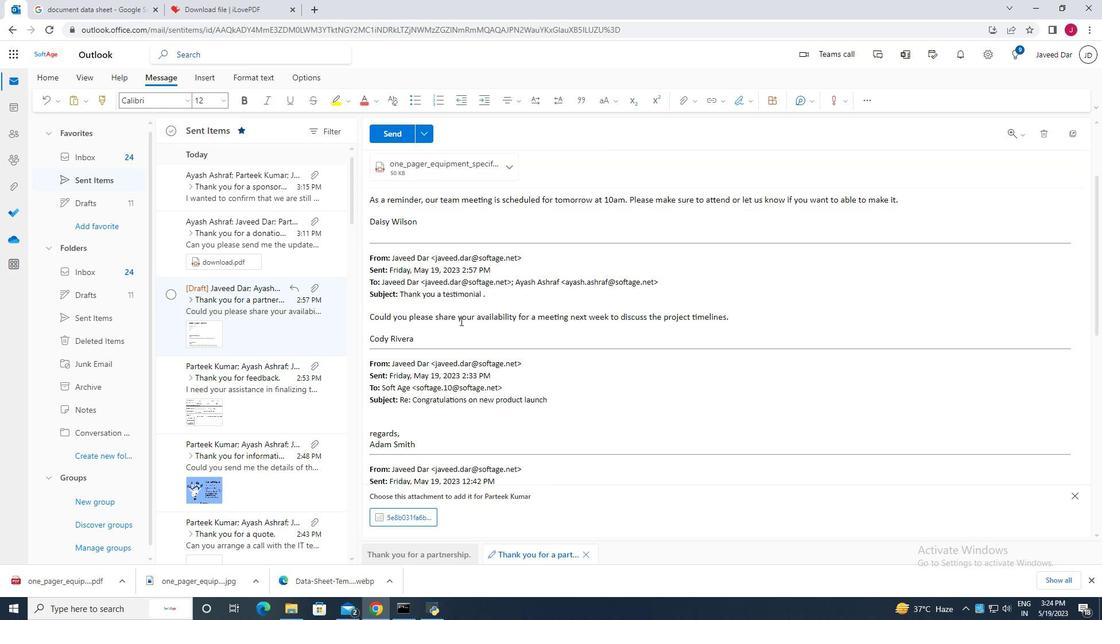 
Action: Mouse scrolled (460, 321) with delta (0, 0)
Screenshot: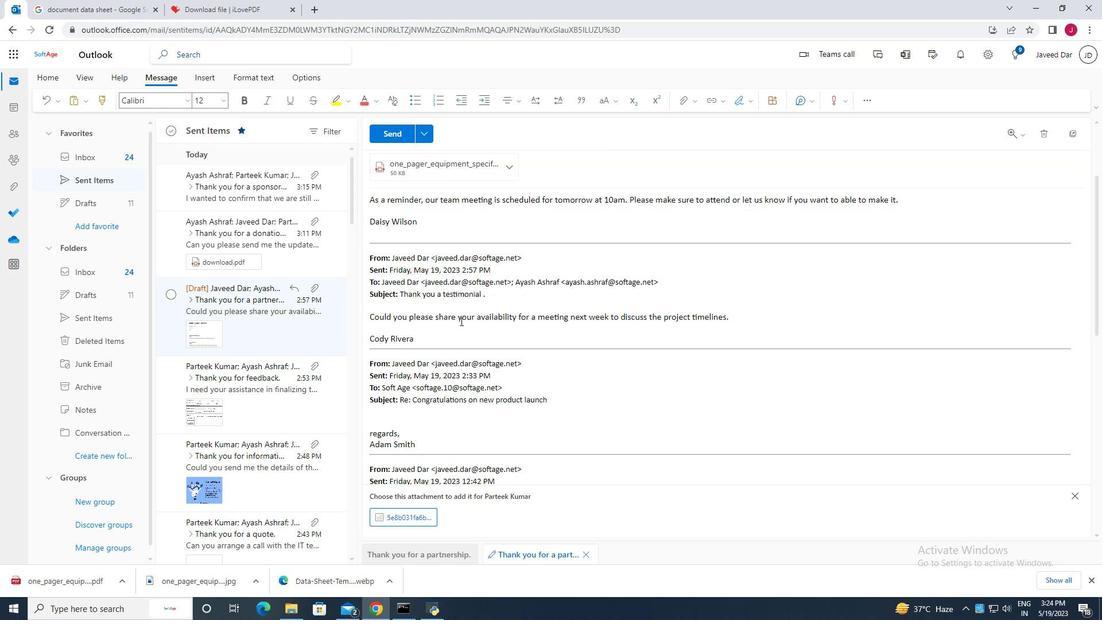 
Action: Mouse scrolled (460, 321) with delta (0, 0)
Screenshot: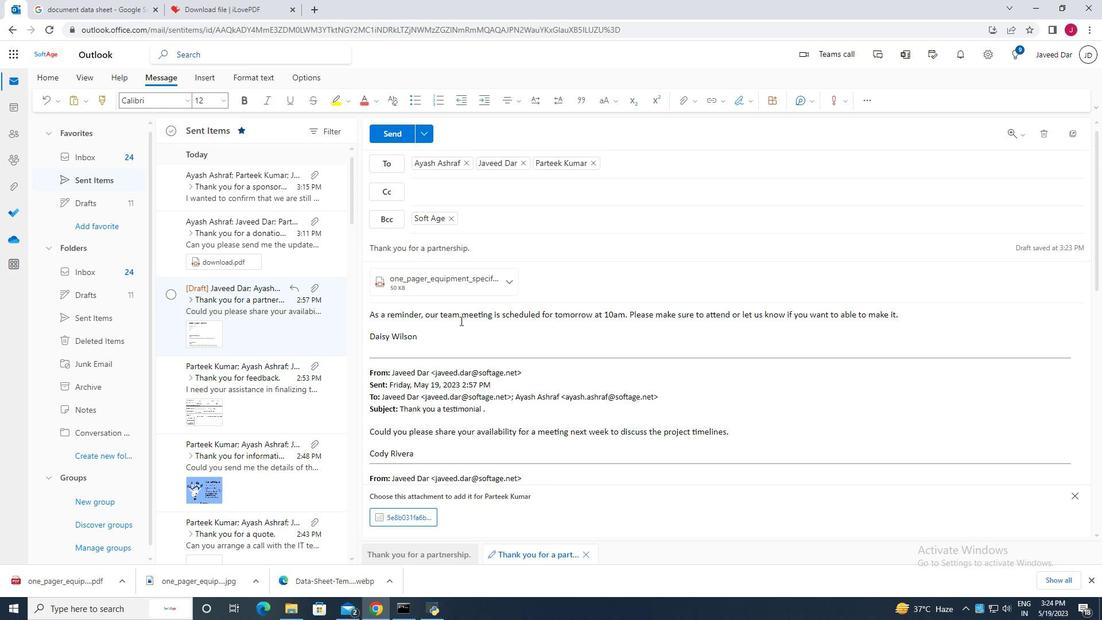 
Action: Mouse scrolled (460, 321) with delta (0, 0)
Screenshot: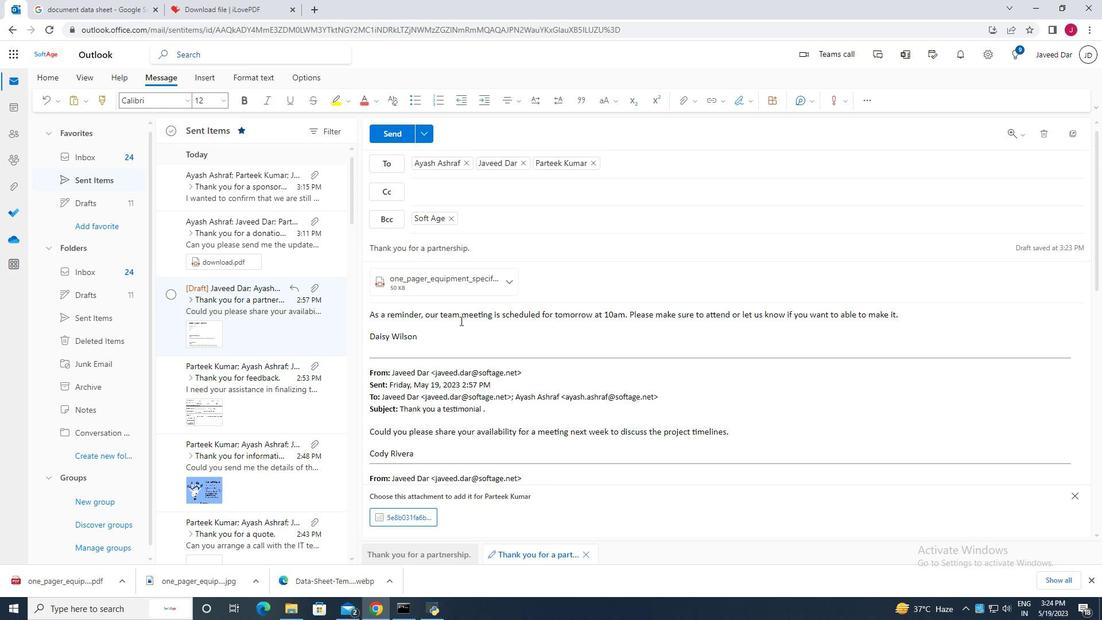 
Action: Mouse scrolled (460, 321) with delta (0, 0)
Screenshot: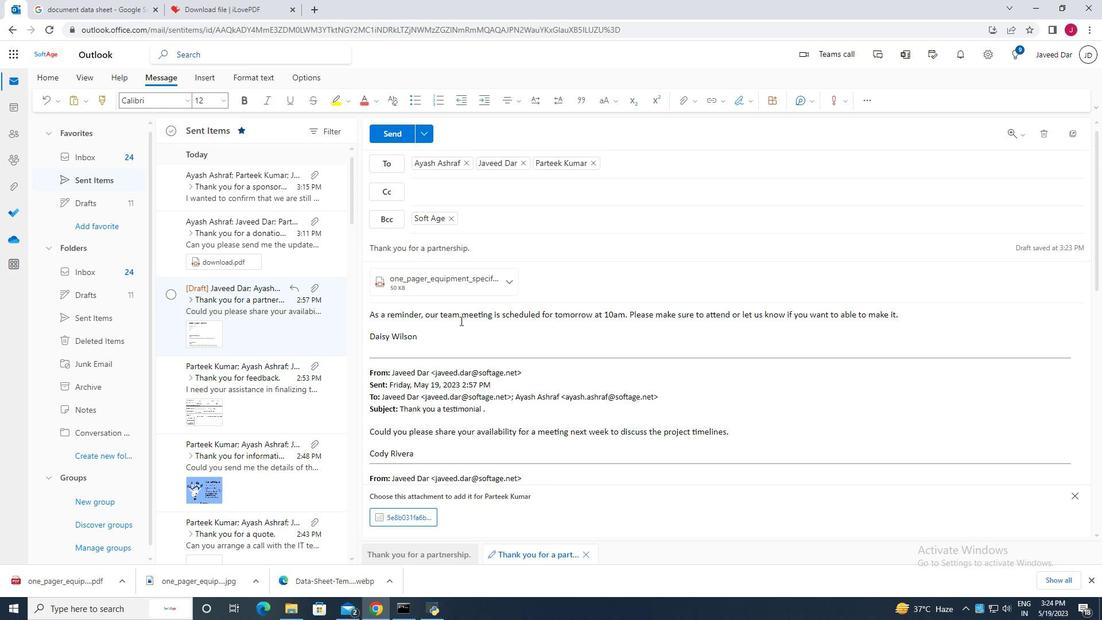 
Action: Mouse scrolled (460, 320) with delta (0, 0)
Screenshot: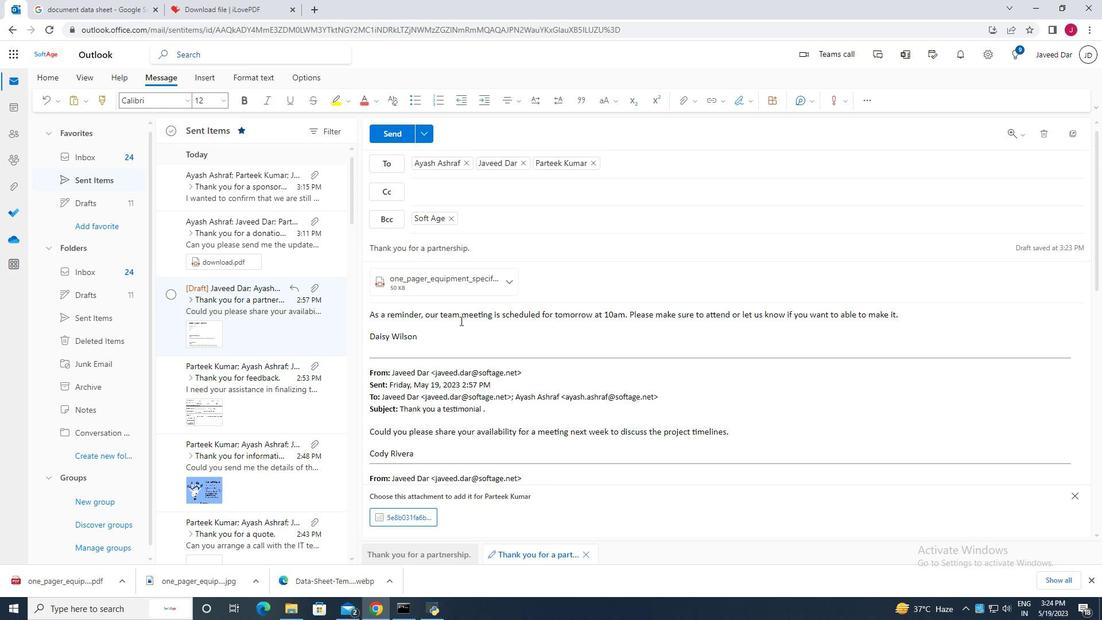 
Action: Mouse scrolled (460, 320) with delta (0, 0)
Screenshot: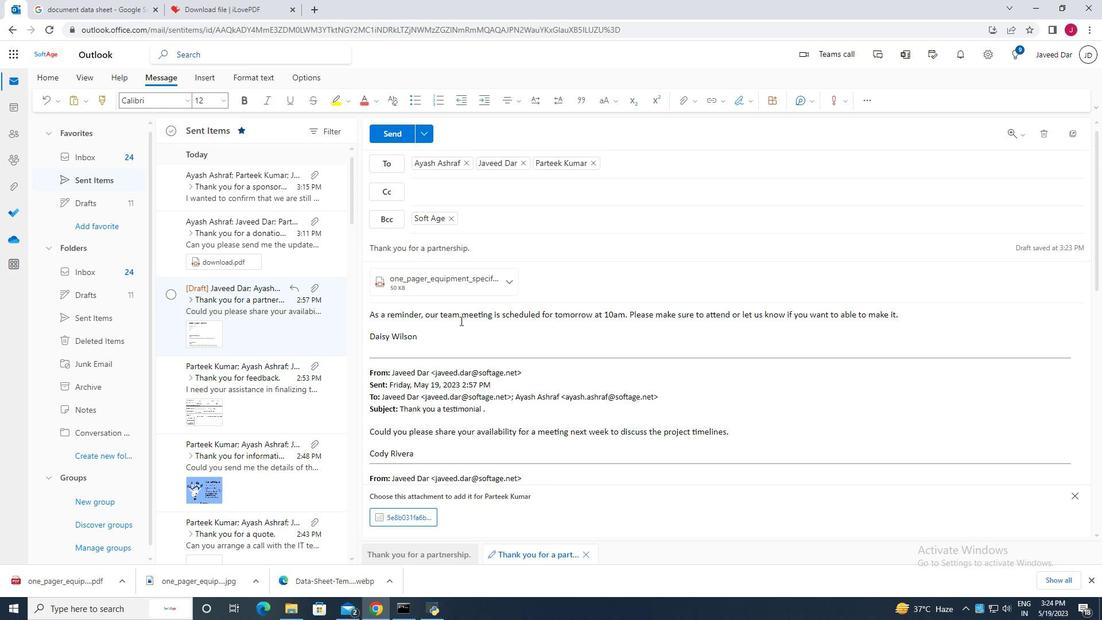 
Action: Mouse scrolled (460, 320) with delta (0, 0)
Screenshot: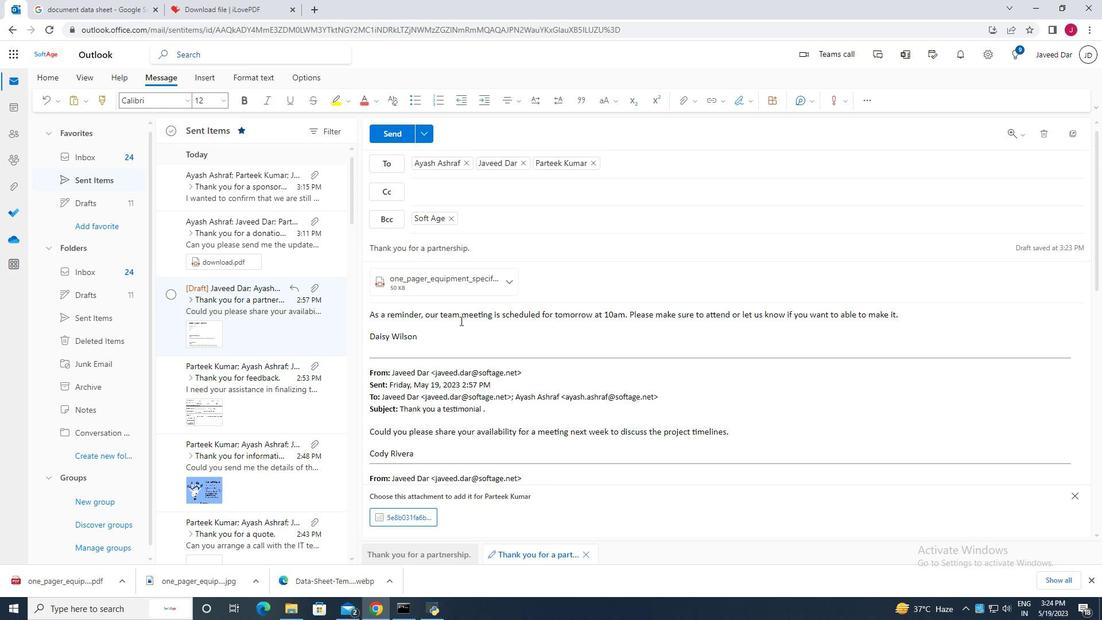
Action: Mouse scrolled (460, 320) with delta (0, 0)
Screenshot: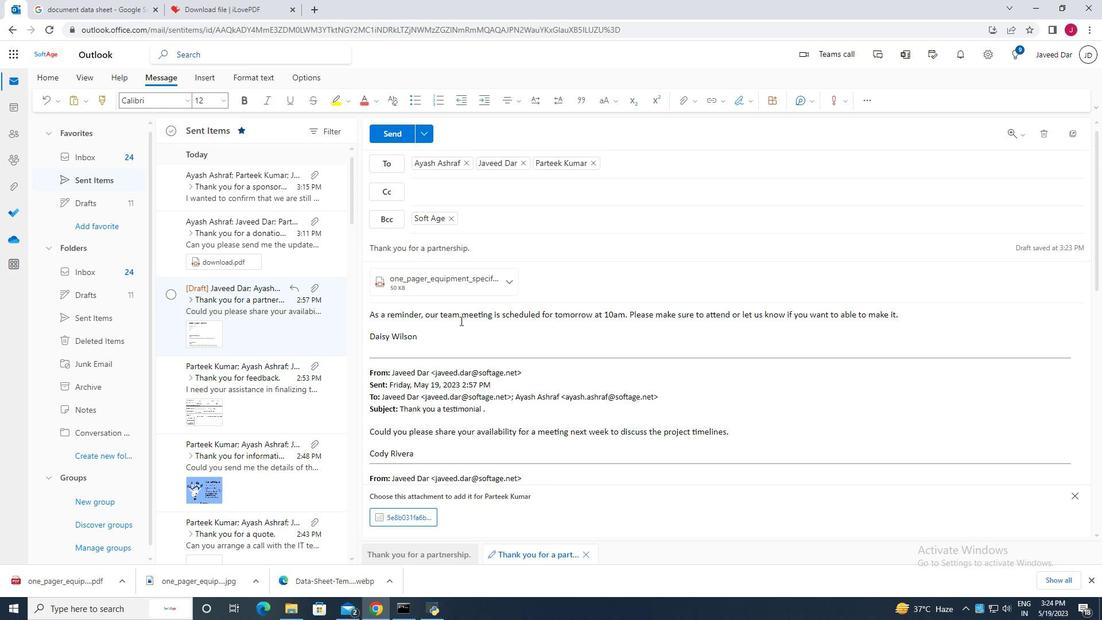 
Action: Mouse scrolled (460, 320) with delta (0, 0)
Screenshot: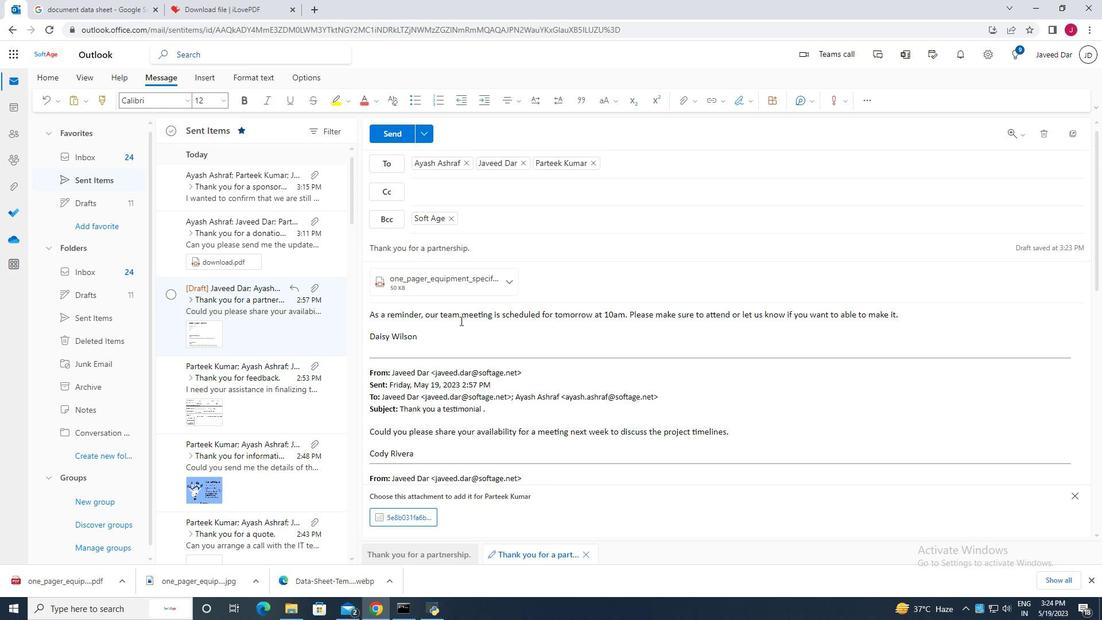 
Action: Mouse scrolled (460, 320) with delta (0, 0)
Screenshot: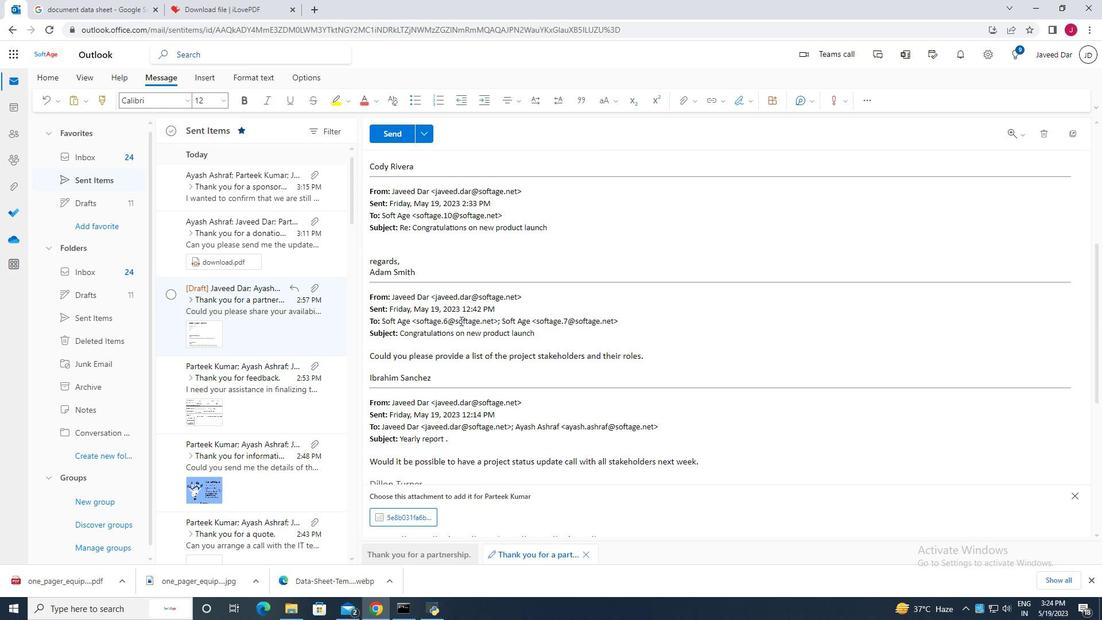 
Action: Mouse scrolled (460, 320) with delta (0, 0)
Screenshot: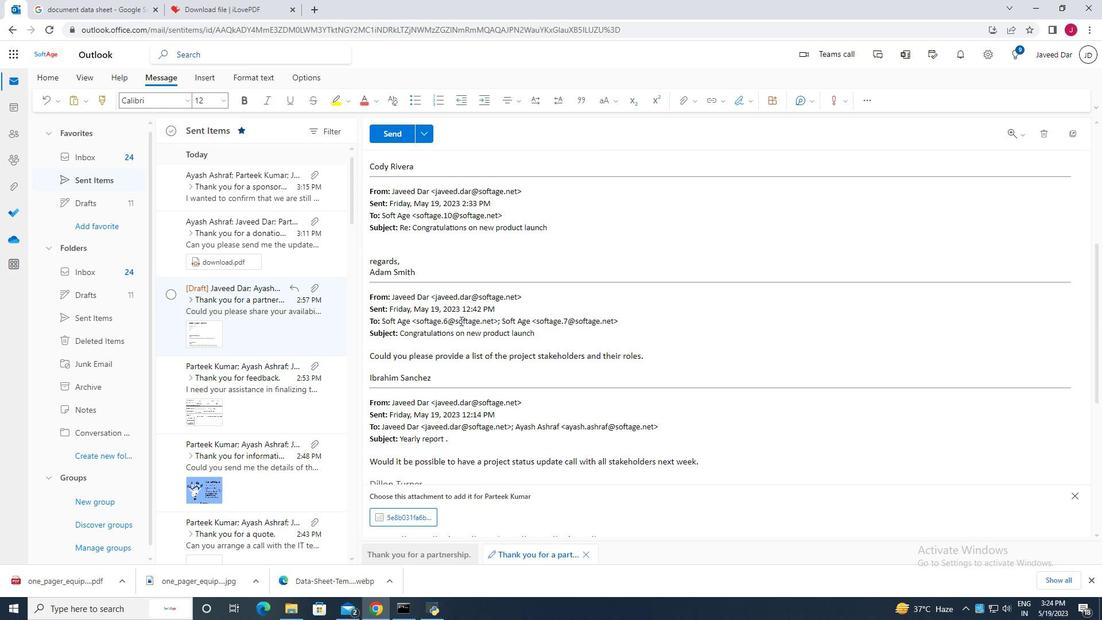 
Action: Mouse scrolled (460, 320) with delta (0, 0)
Screenshot: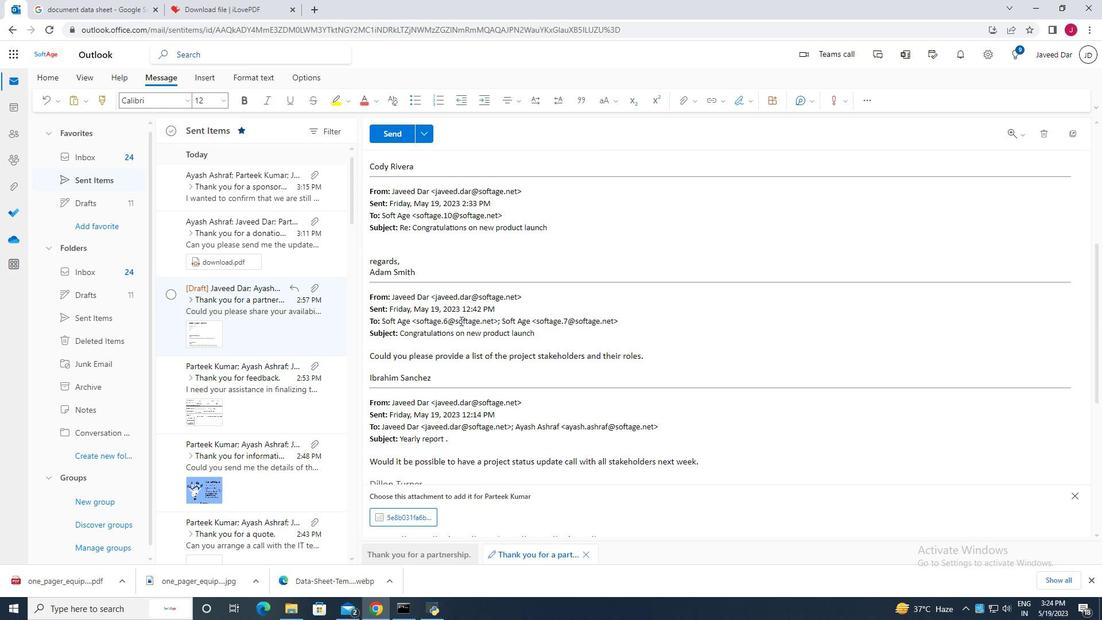 
Action: Mouse scrolled (460, 320) with delta (0, 0)
Screenshot: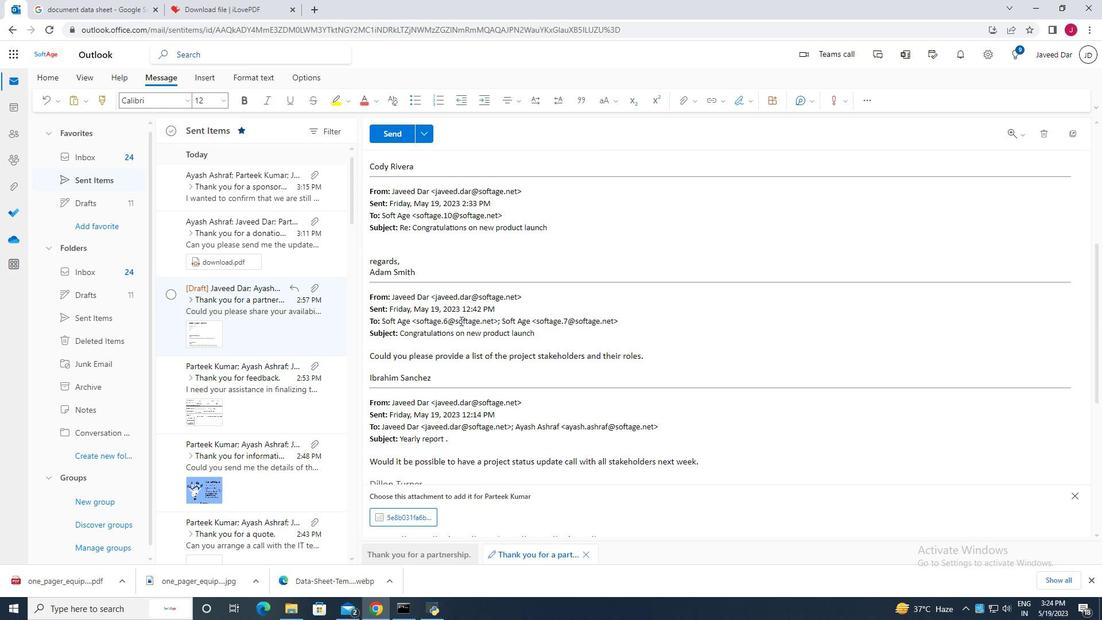 
Action: Mouse scrolled (460, 320) with delta (0, 0)
Screenshot: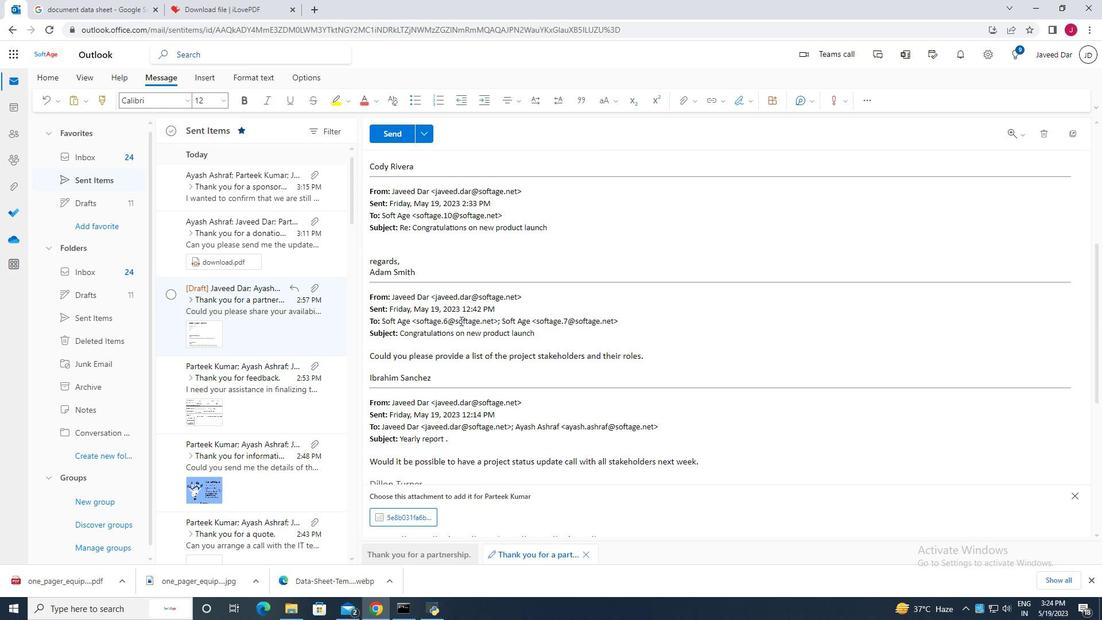 
Action: Mouse scrolled (460, 321) with delta (0, 0)
Screenshot: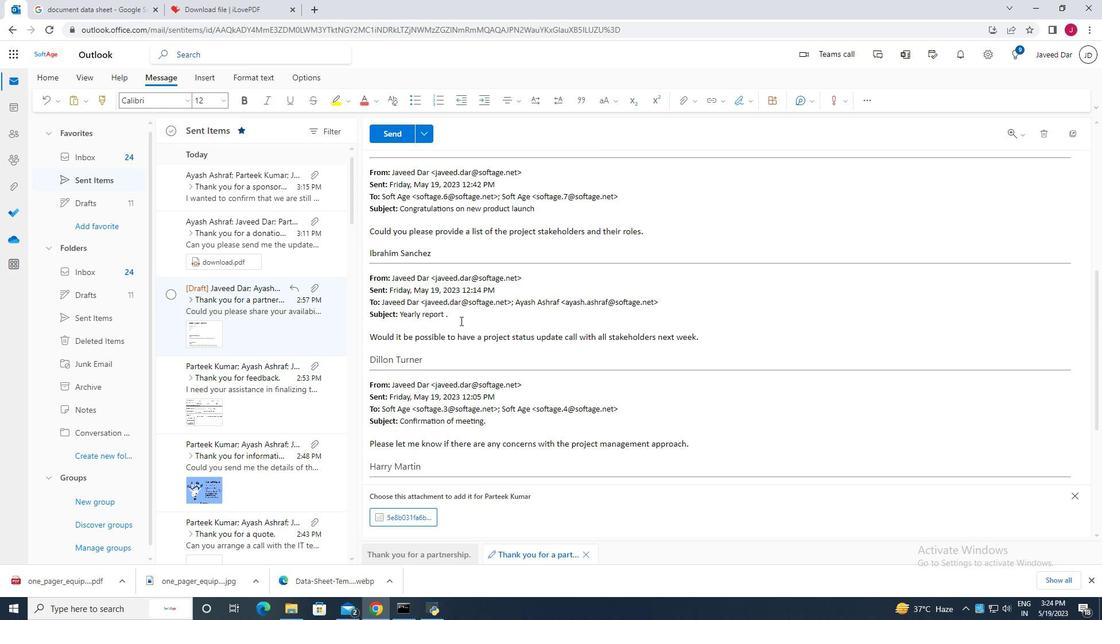 
Action: Mouse scrolled (460, 321) with delta (0, 0)
Screenshot: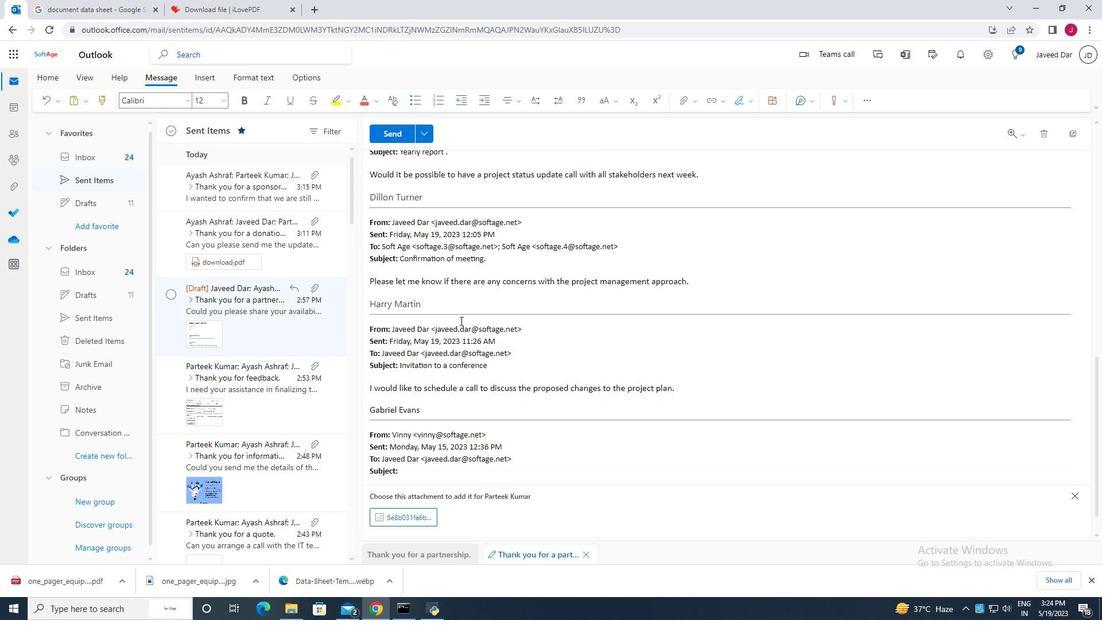 
Action: Mouse scrolled (460, 321) with delta (0, 0)
Screenshot: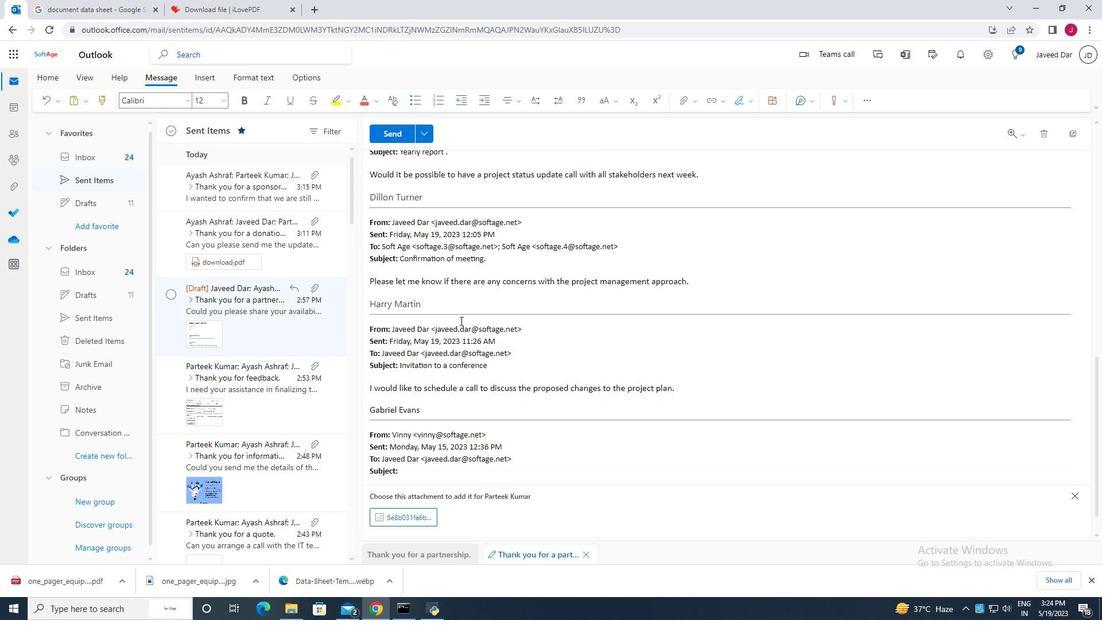 
Action: Mouse scrolled (460, 321) with delta (0, 0)
Screenshot: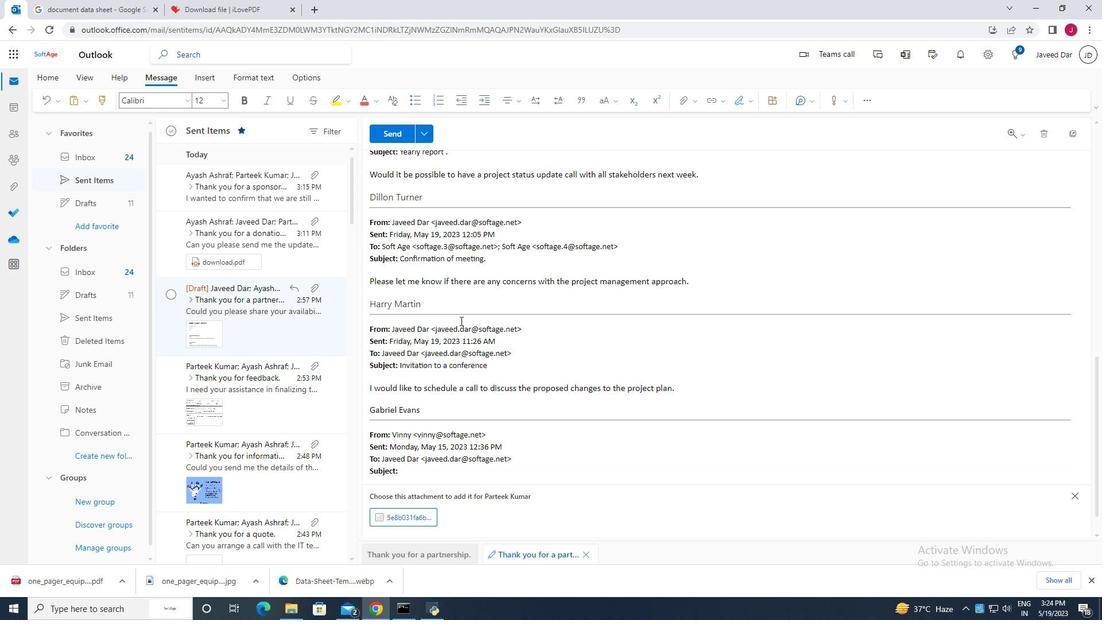 
Action: Mouse scrolled (460, 321) with delta (0, 0)
Screenshot: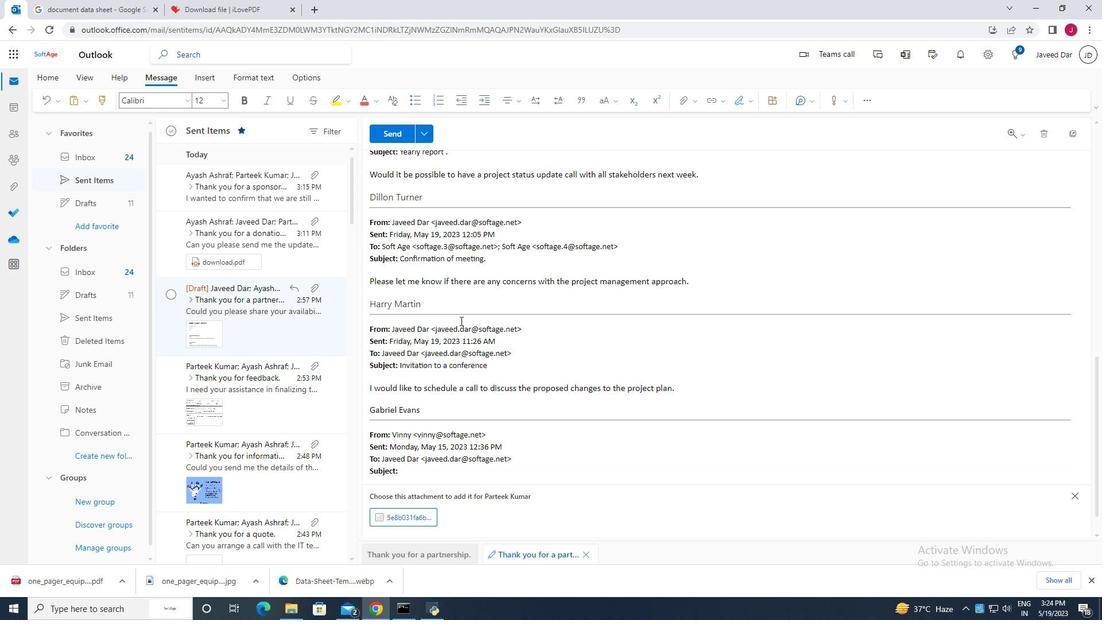 
Action: Mouse scrolled (460, 321) with delta (0, 0)
Screenshot: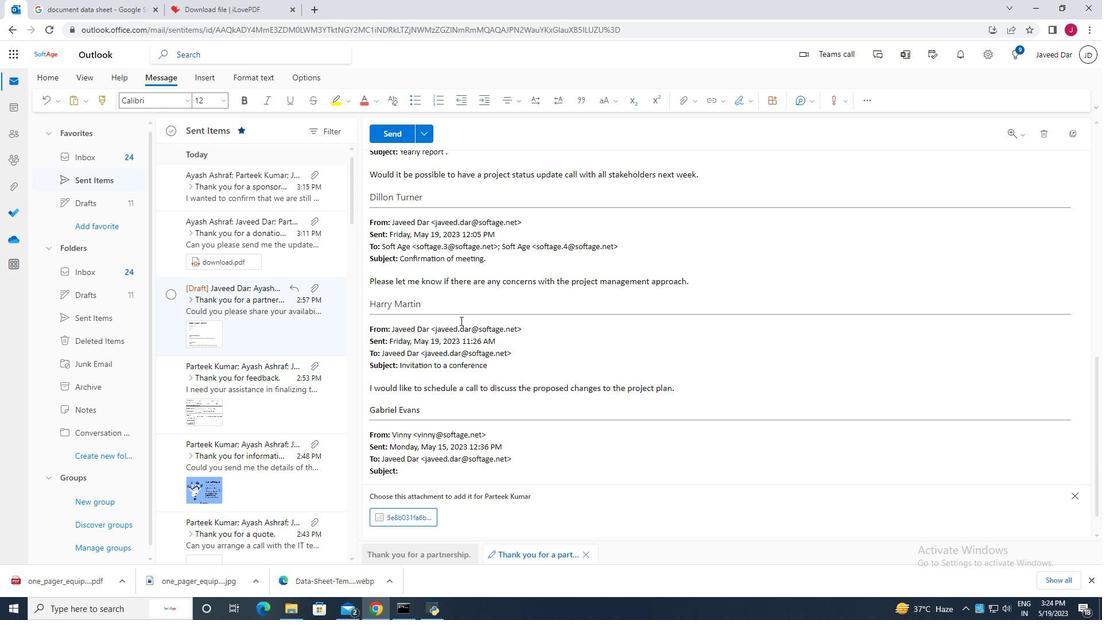 
Action: Mouse moved to (459, 320)
Screenshot: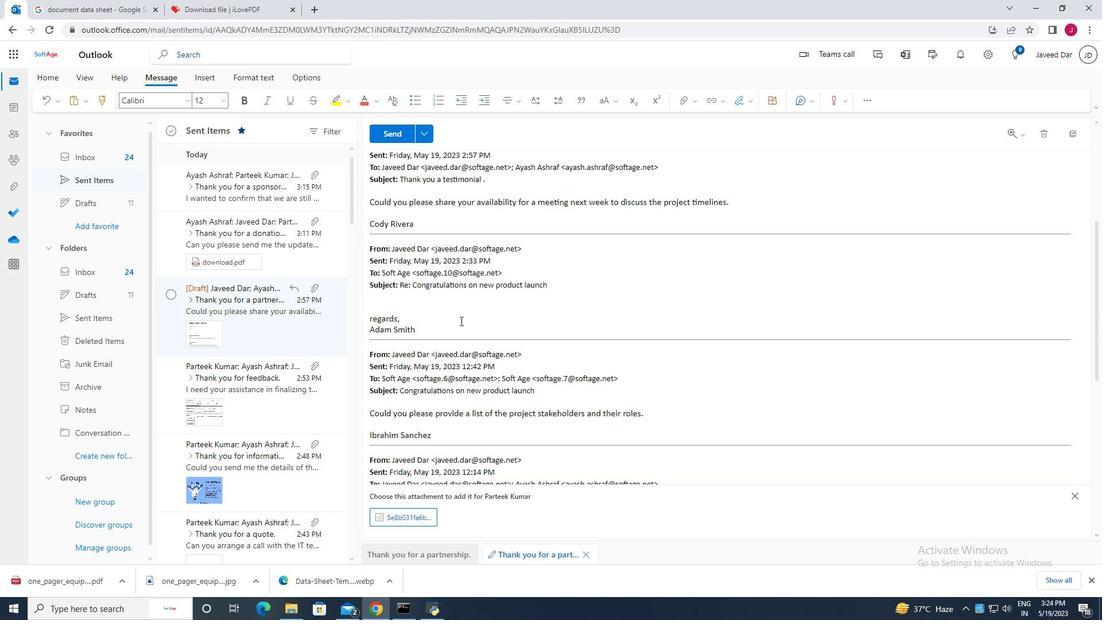 
Action: Mouse scrolled (459, 321) with delta (0, 0)
Screenshot: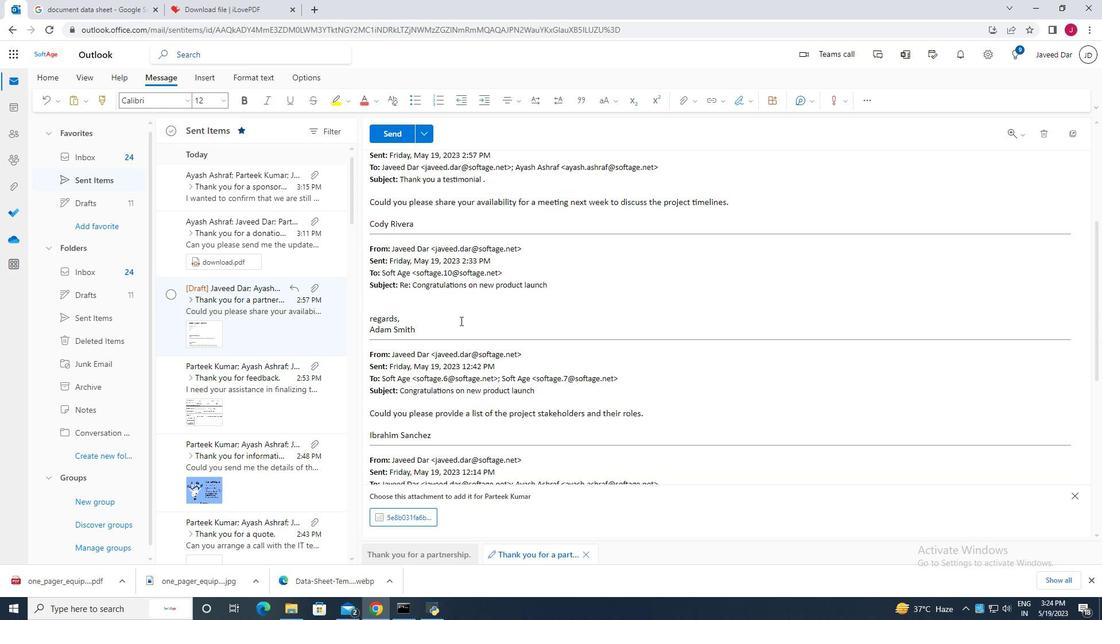
Action: Mouse scrolled (459, 321) with delta (0, 0)
Screenshot: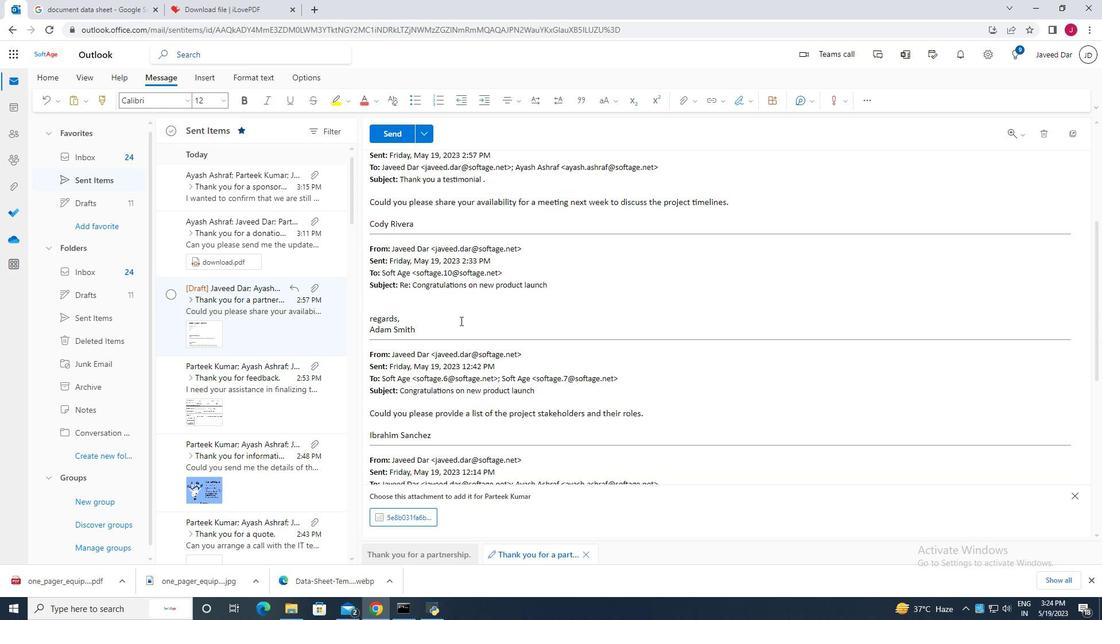 
Action: Mouse scrolled (459, 321) with delta (0, 0)
Screenshot: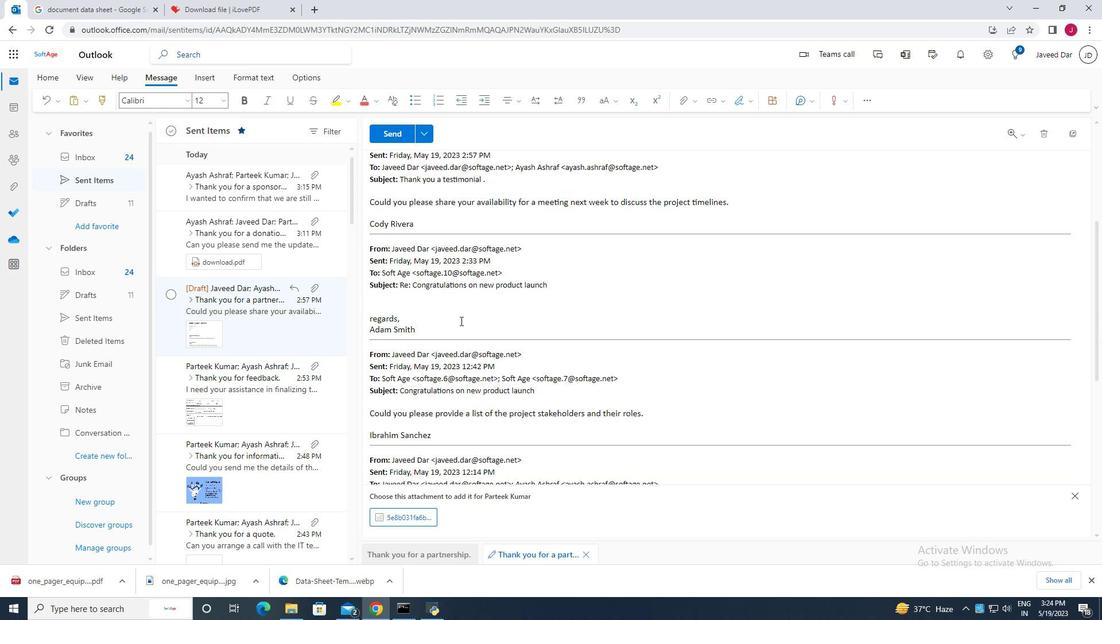
Action: Mouse scrolled (459, 321) with delta (0, 0)
Screenshot: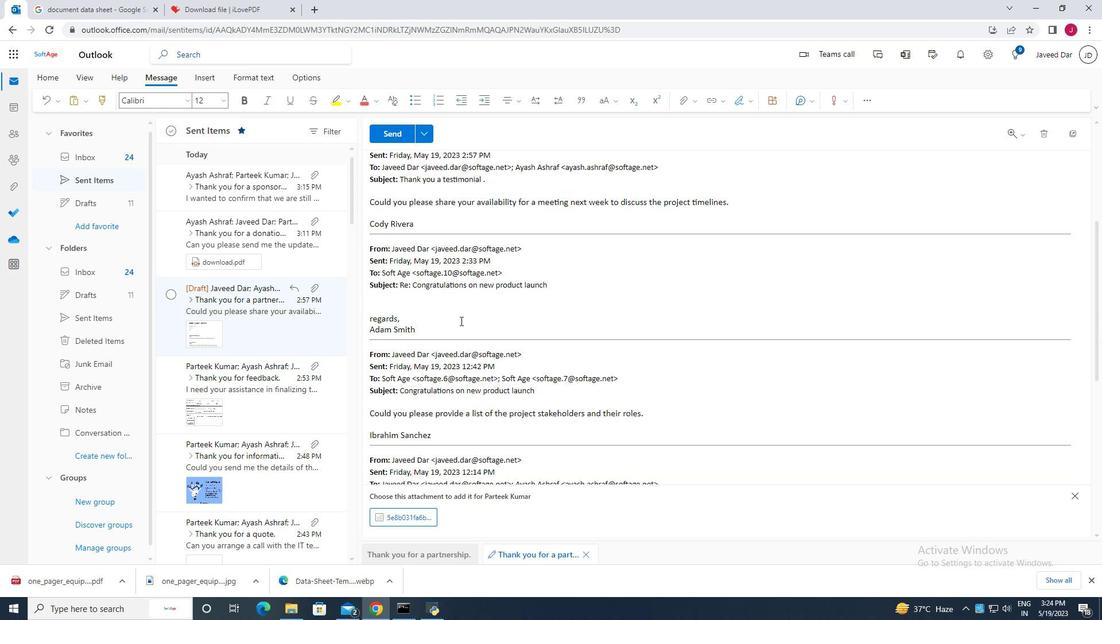 
Action: Mouse moved to (457, 320)
Screenshot: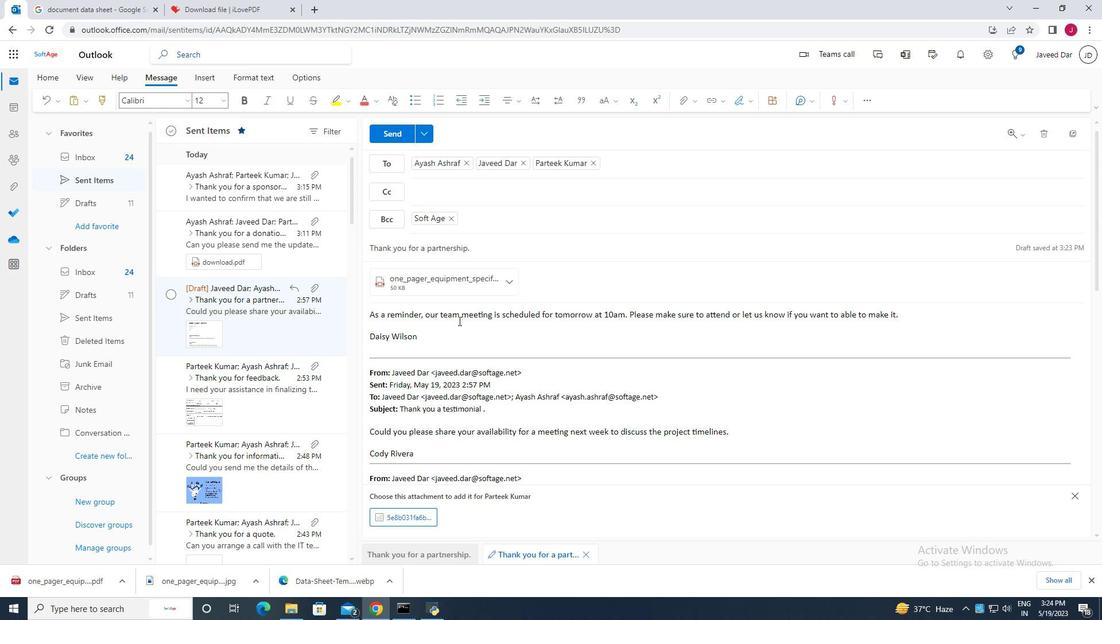 
Action: Mouse scrolled (457, 321) with delta (0, 0)
Screenshot: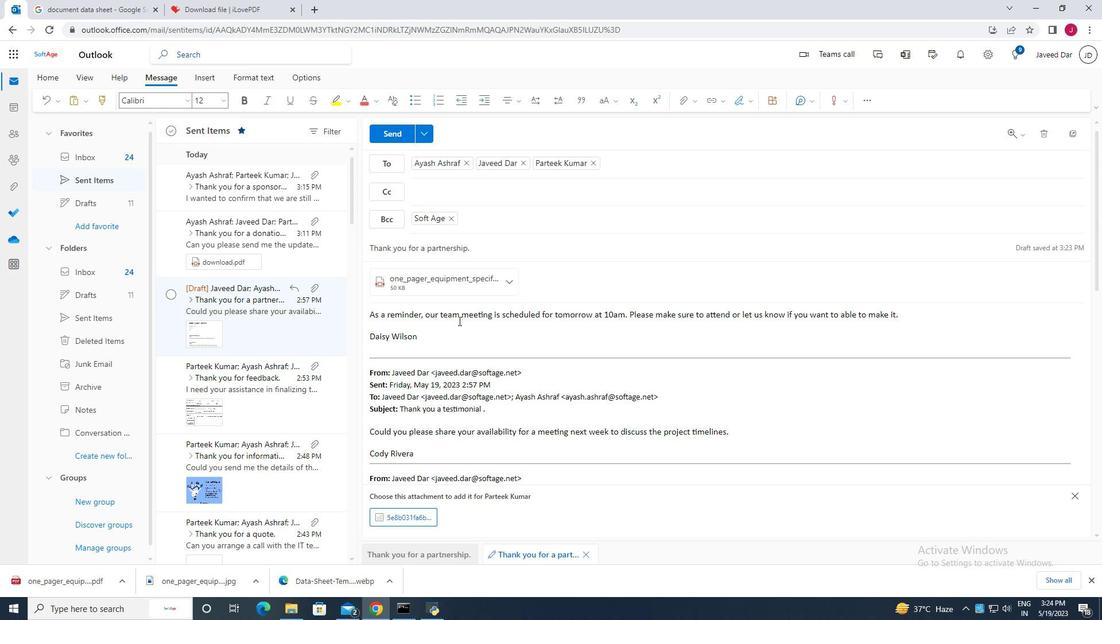 
Action: Mouse scrolled (457, 321) with delta (0, 0)
Screenshot: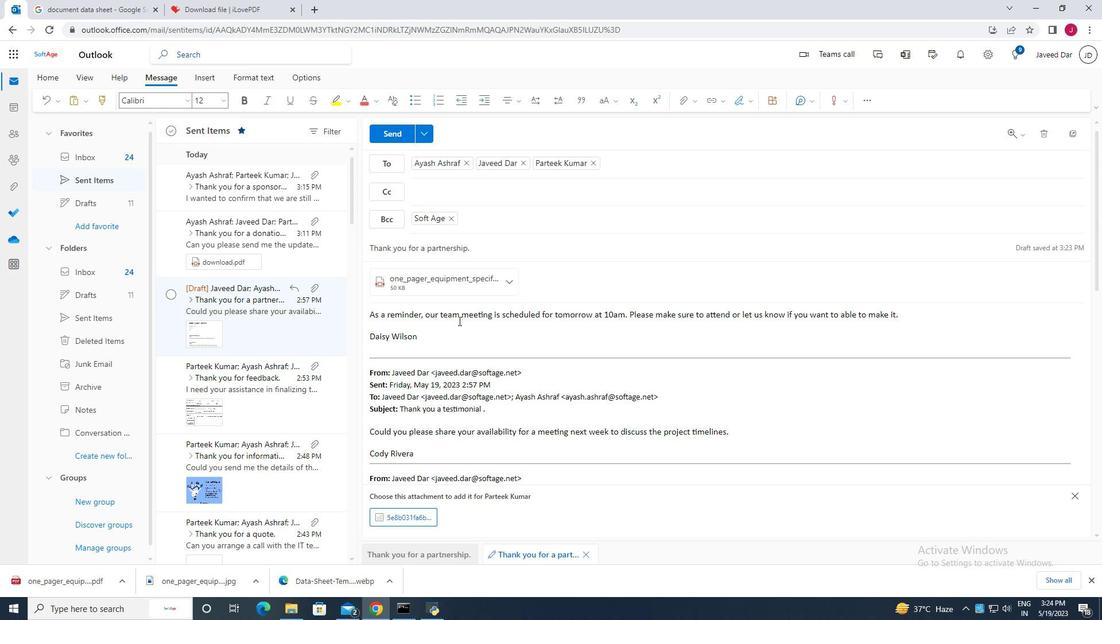 
Action: Mouse moved to (456, 320)
Screenshot: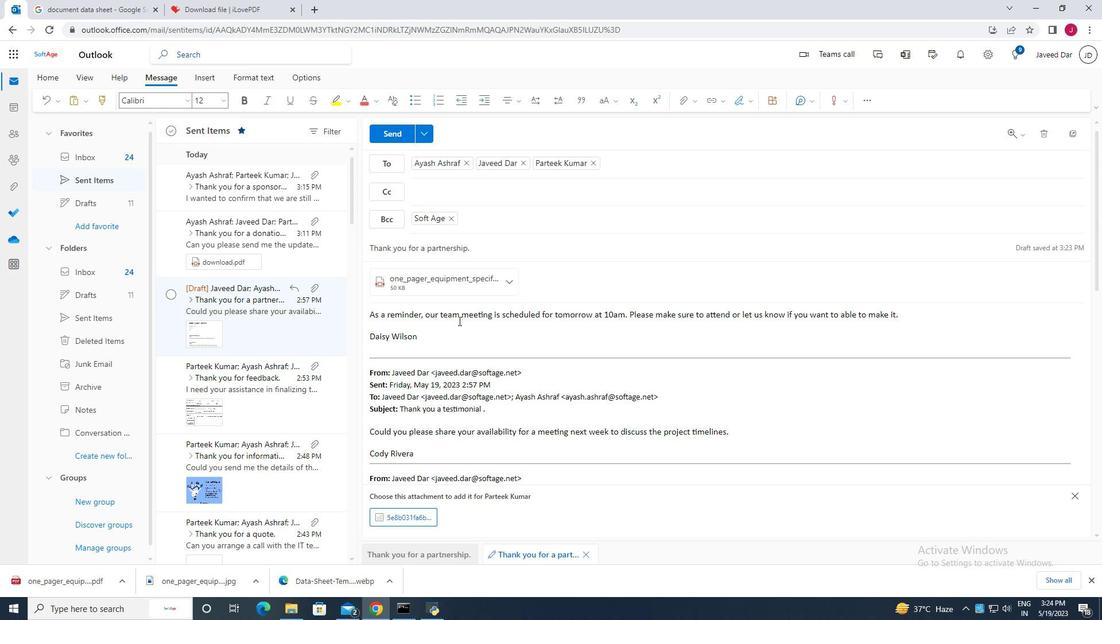 
Action: Mouse scrolled (456, 320) with delta (0, 0)
Screenshot: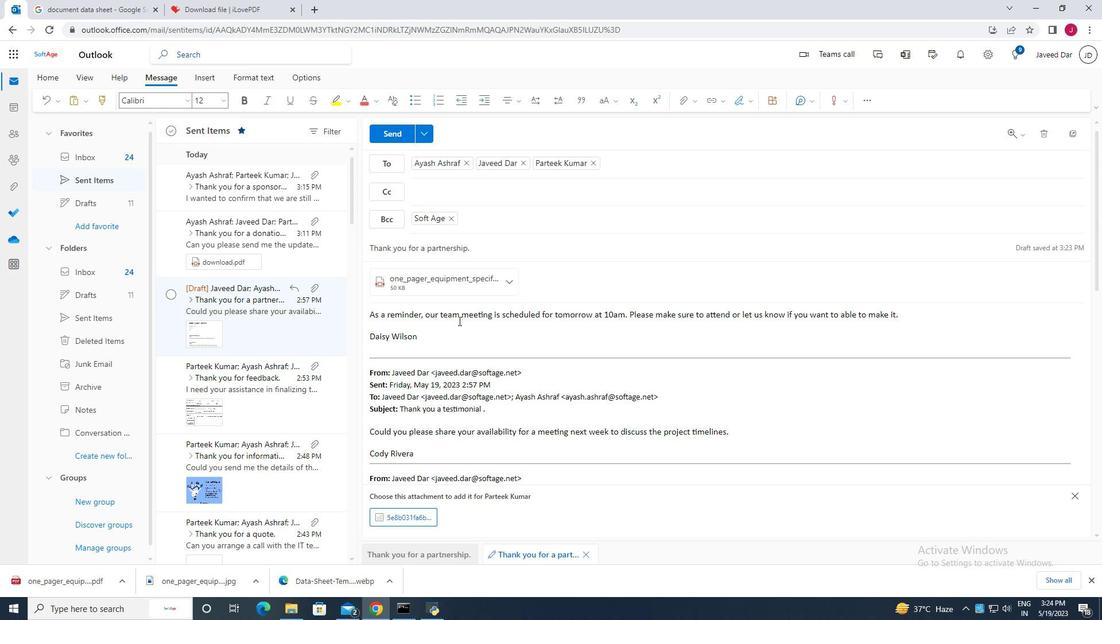 
Action: Mouse moved to (456, 320)
Screenshot: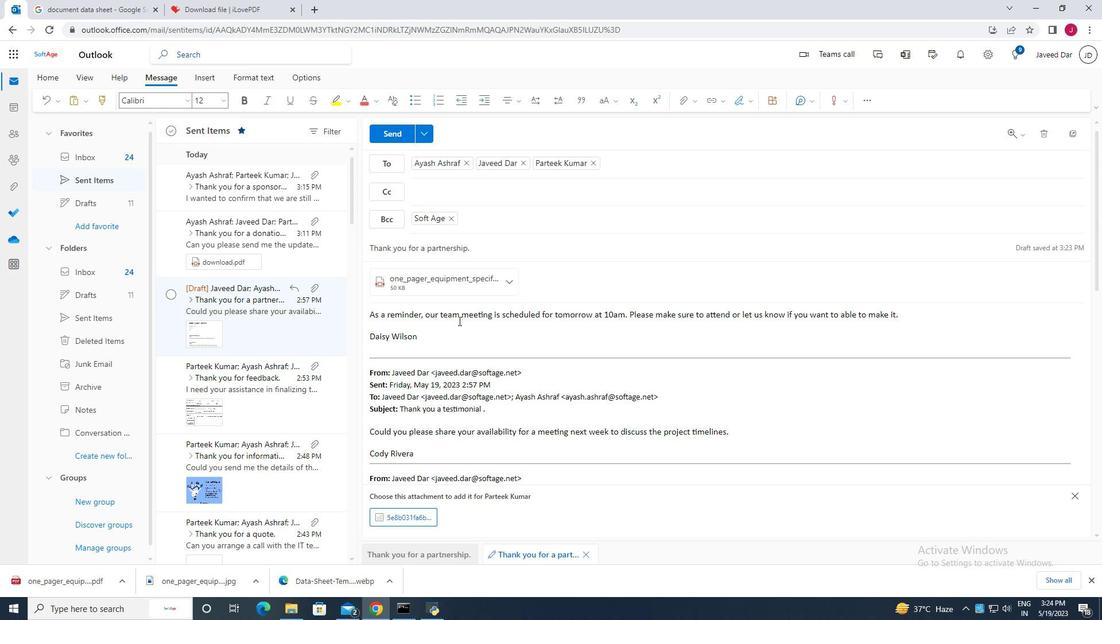 
Action: Mouse scrolled (456, 320) with delta (0, 0)
Screenshot: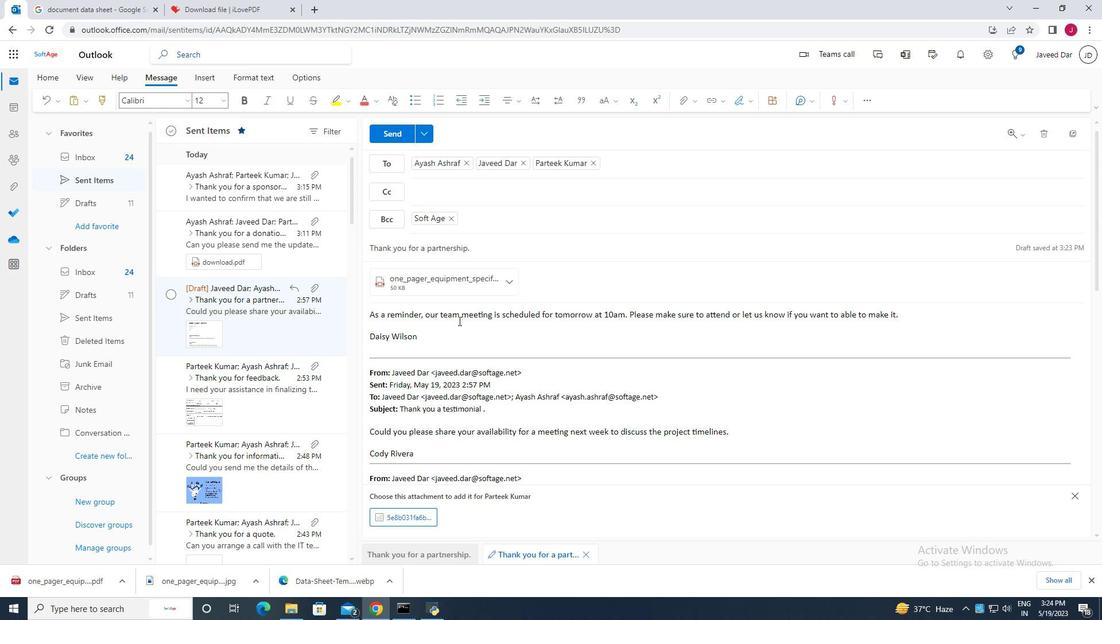 
Action: Mouse moved to (397, 130)
Screenshot: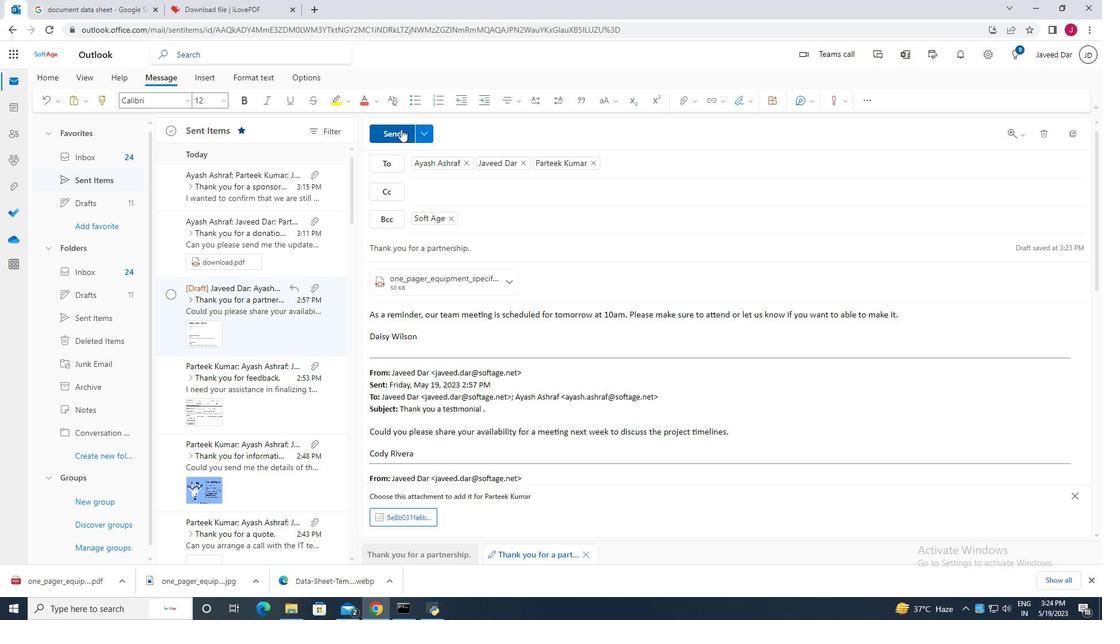 
Action: Mouse pressed left at (397, 130)
Screenshot: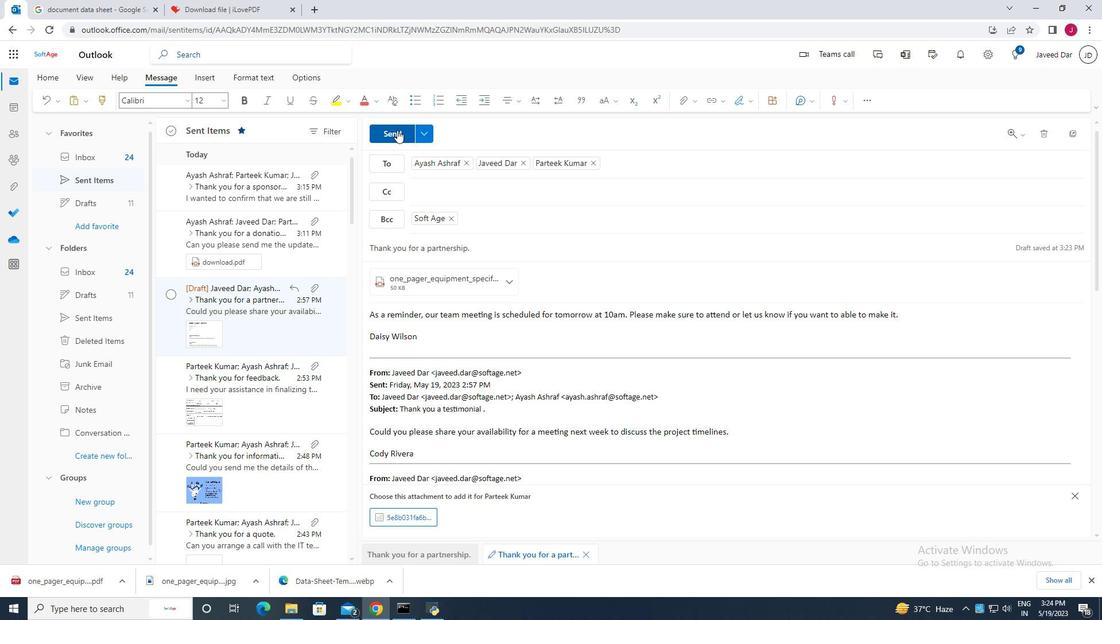
Action: Mouse moved to (396, 132)
Screenshot: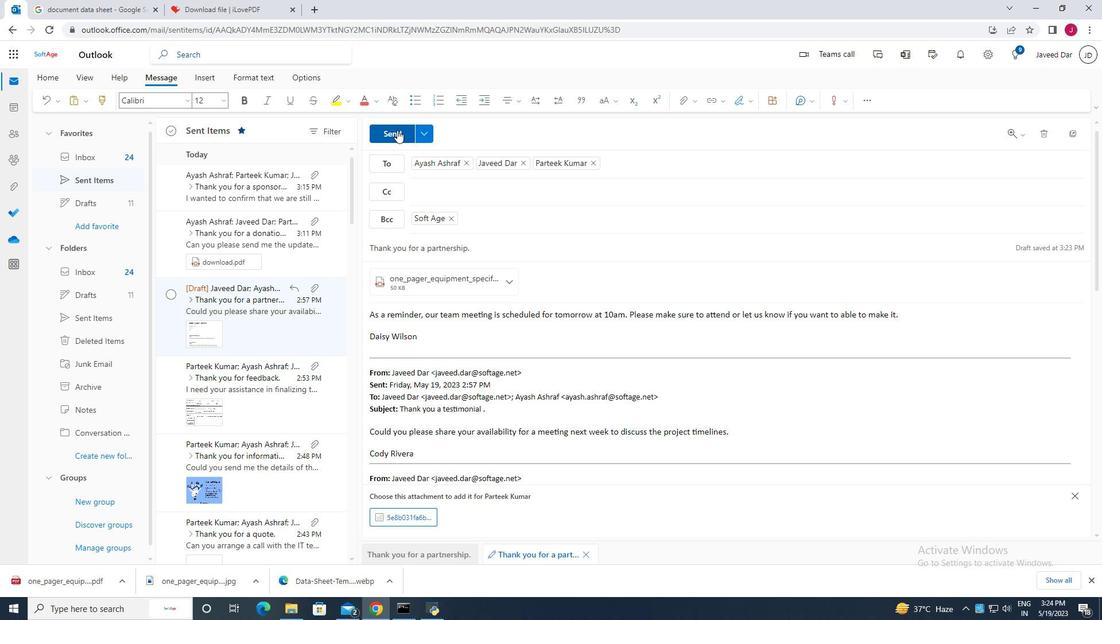 
